 Task: Upload a behind-the-scenes video.
Action: Mouse moved to (862, 66)
Screenshot: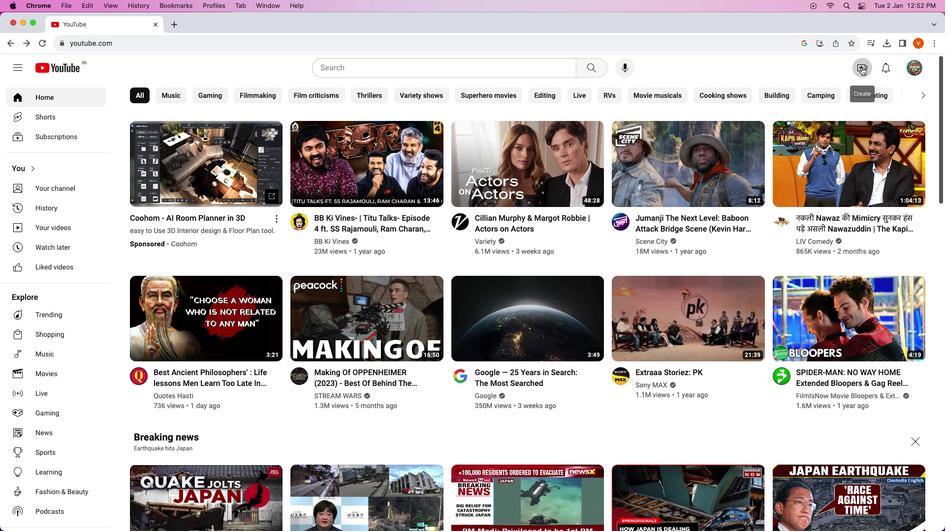 
Action: Mouse pressed left at (862, 66)
Screenshot: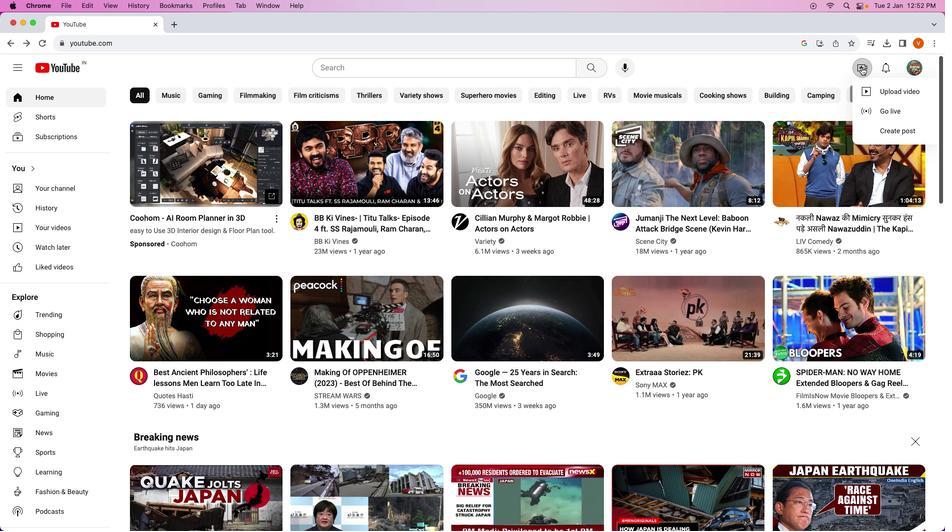 
Action: Mouse moved to (872, 87)
Screenshot: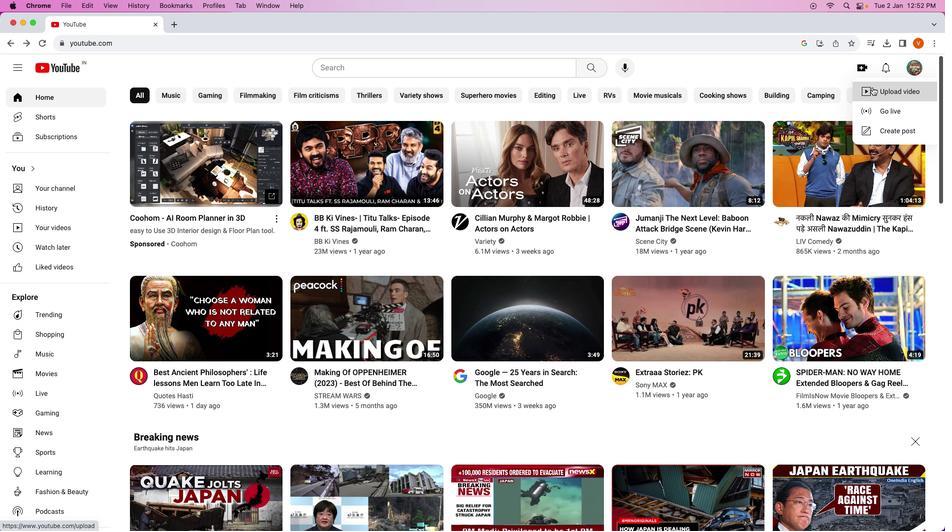 
Action: Mouse pressed left at (872, 87)
Screenshot: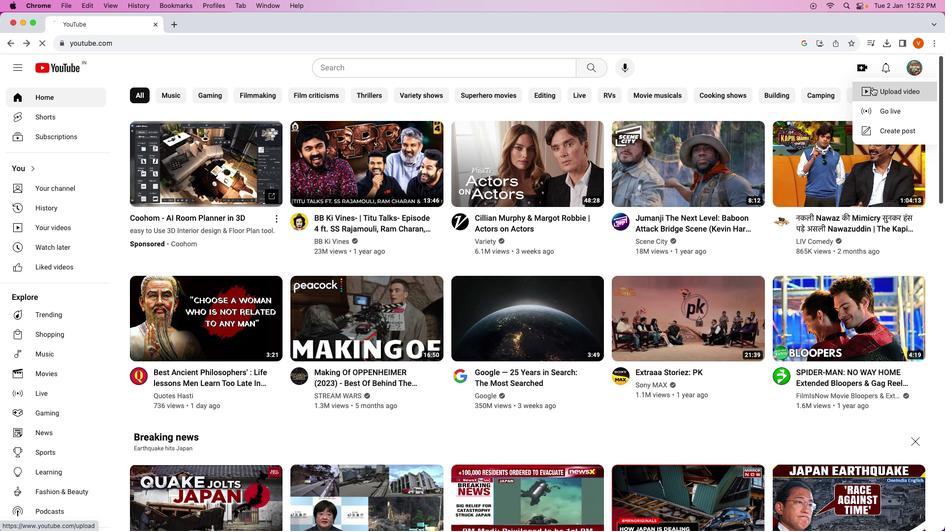 
Action: Mouse moved to (467, 353)
Screenshot: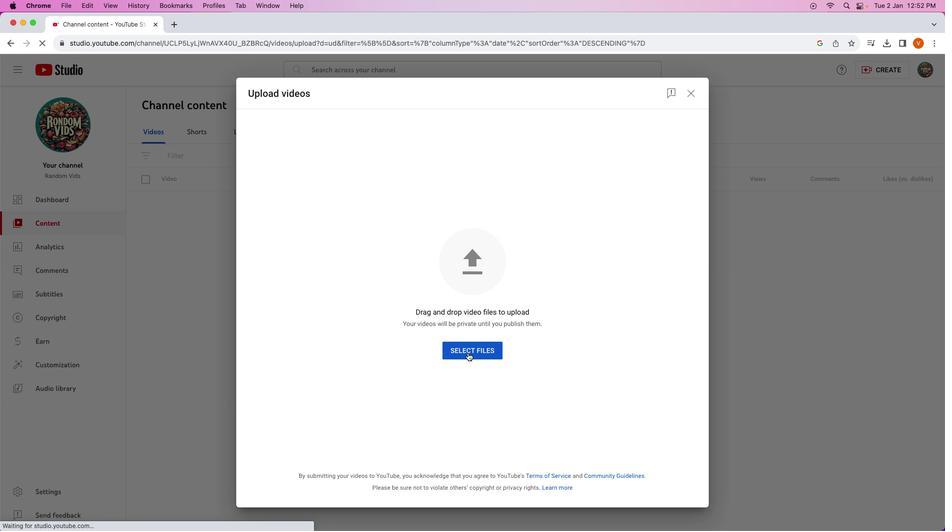 
Action: Mouse pressed left at (467, 353)
Screenshot: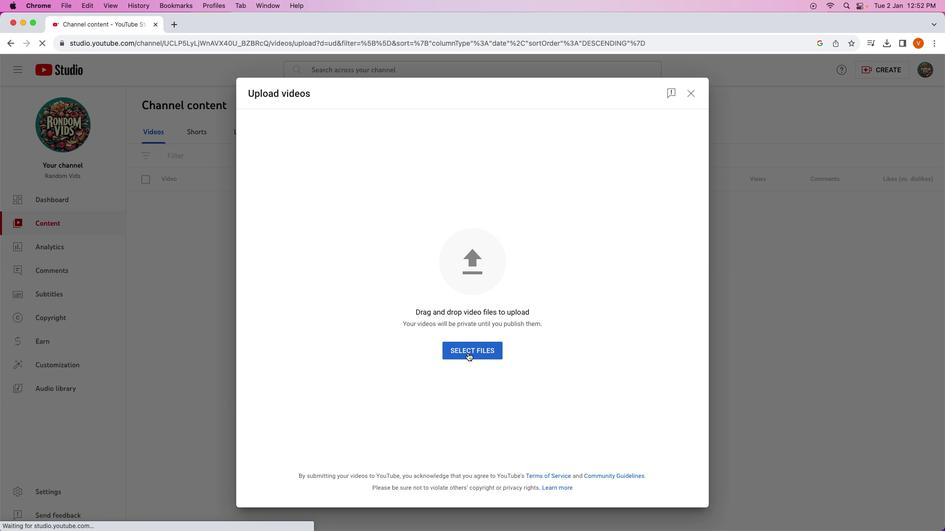
Action: Mouse moved to (394, 239)
Screenshot: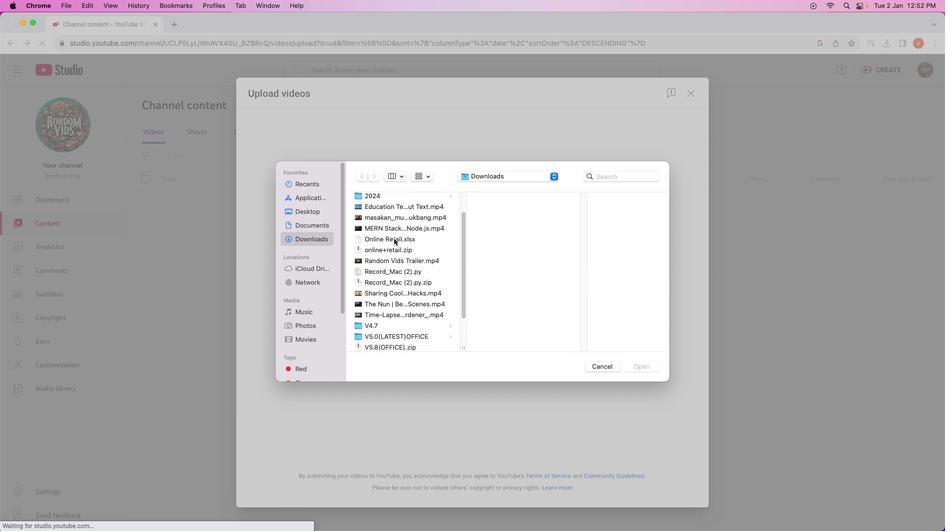 
Action: Mouse scrolled (394, 239) with delta (0, 0)
Screenshot: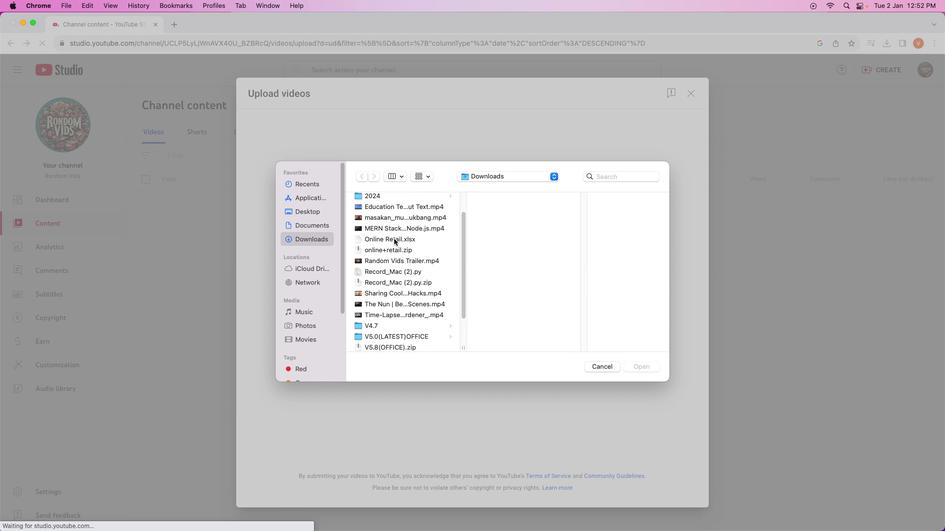 
Action: Mouse scrolled (394, 239) with delta (0, 0)
Screenshot: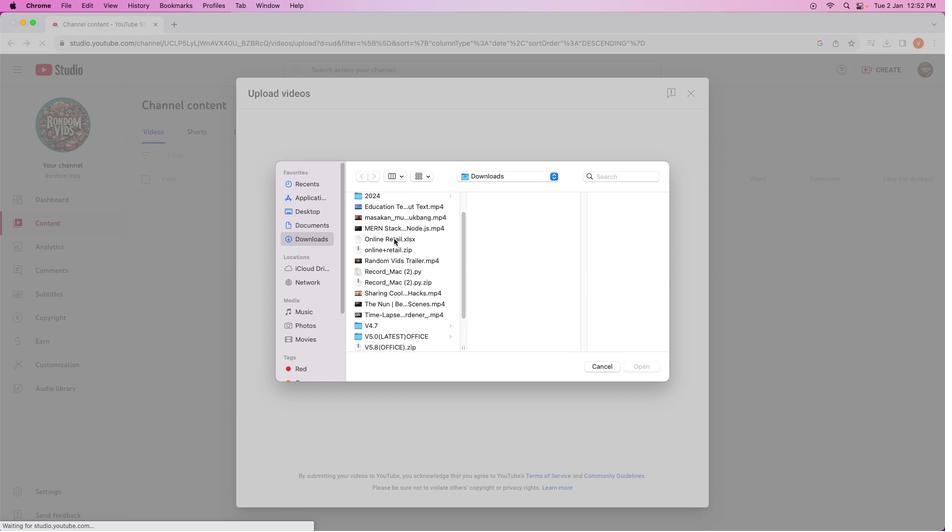 
Action: Mouse scrolled (394, 239) with delta (0, 0)
Screenshot: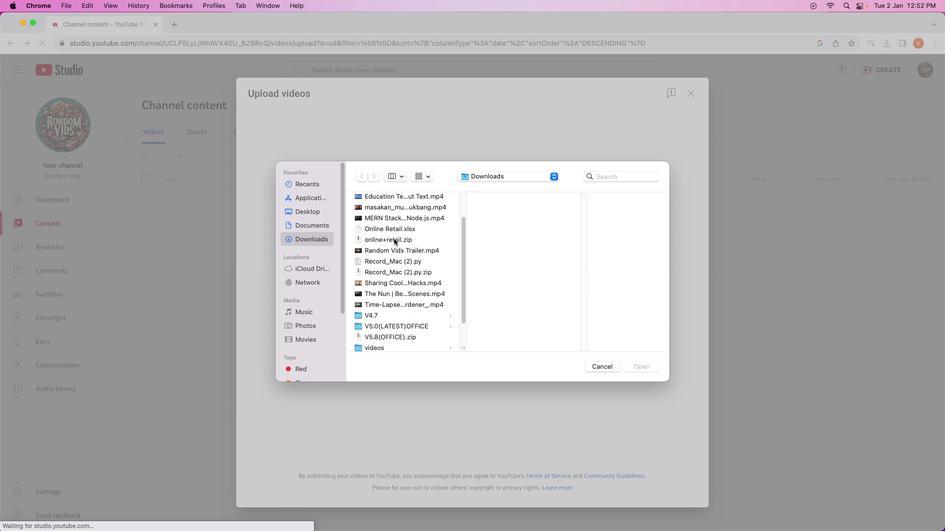 
Action: Mouse scrolled (394, 239) with delta (0, 0)
Screenshot: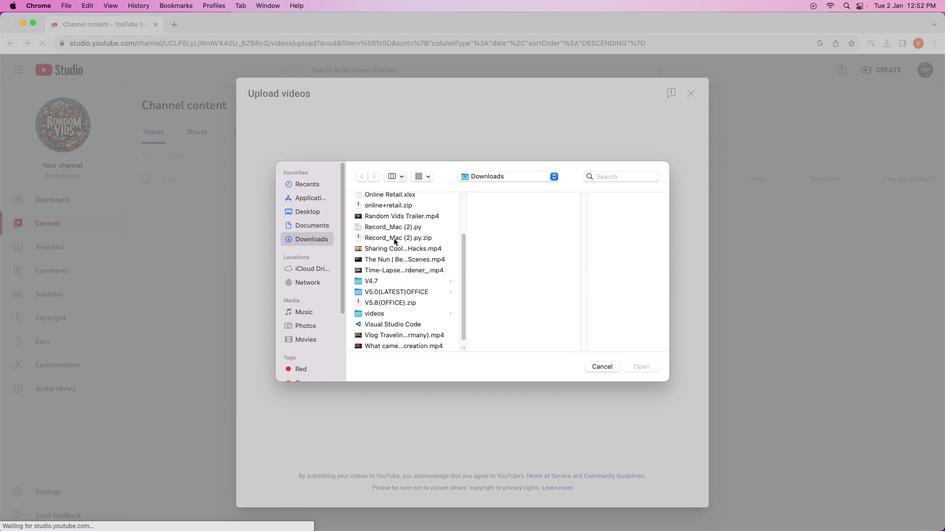 
Action: Mouse scrolled (394, 239) with delta (0, 0)
Screenshot: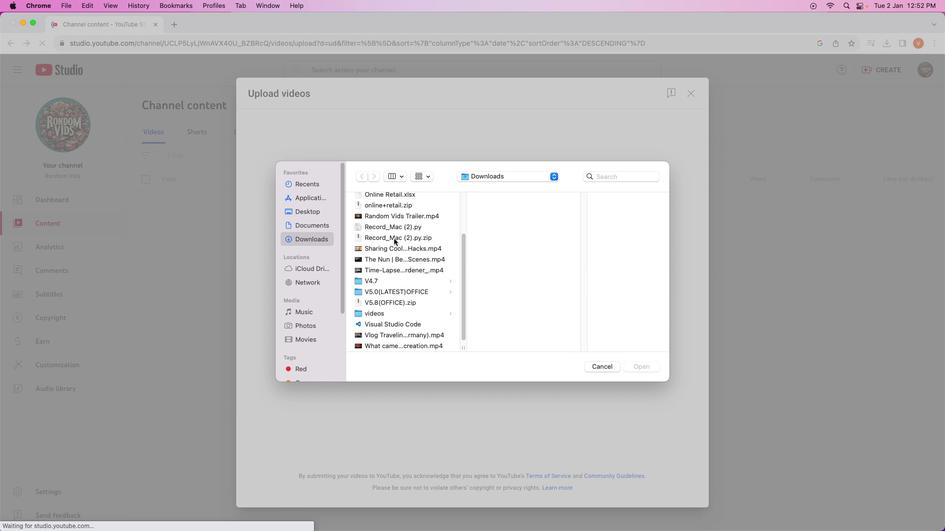 
Action: Mouse scrolled (394, 239) with delta (0, -1)
Screenshot: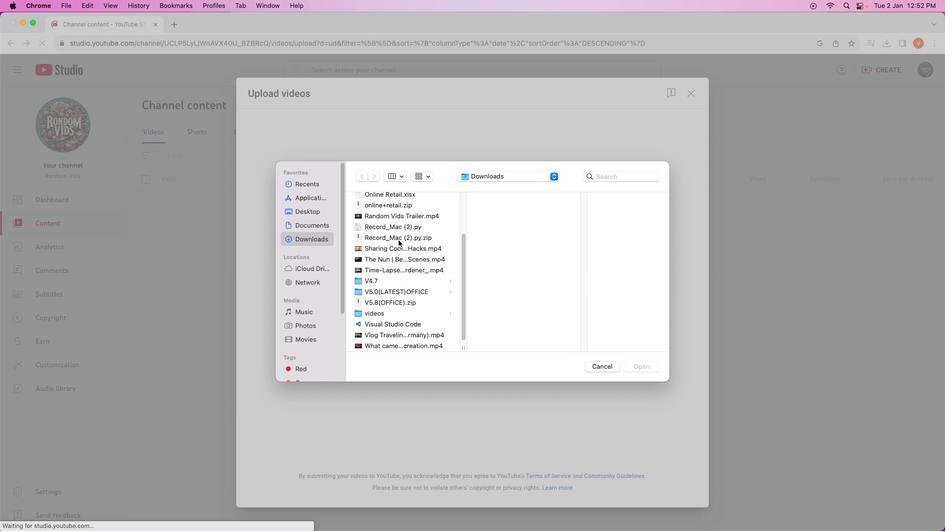 
Action: Mouse moved to (377, 261)
Screenshot: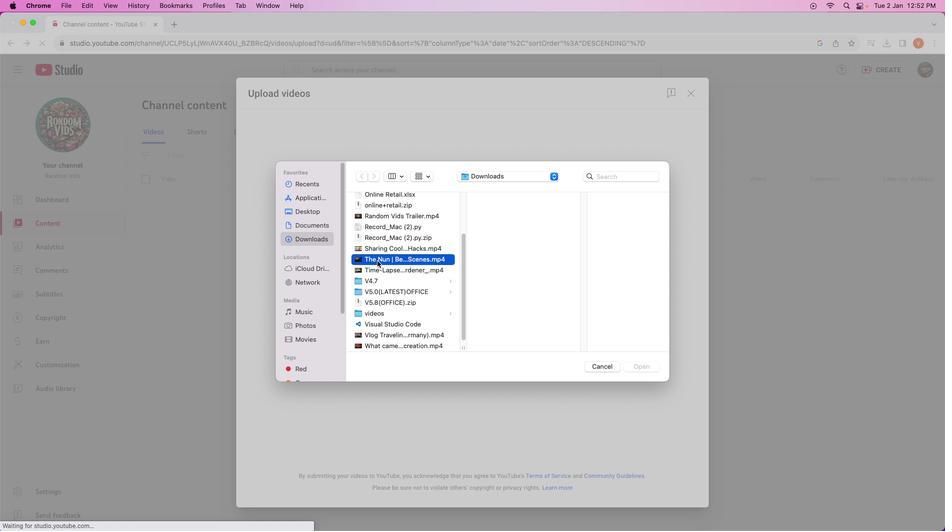 
Action: Mouse pressed left at (377, 261)
Screenshot: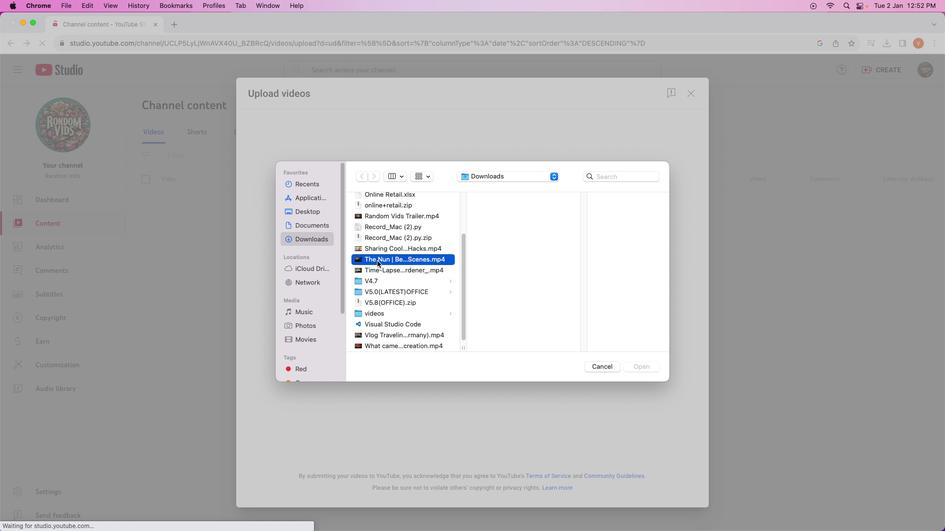 
Action: Mouse moved to (642, 368)
Screenshot: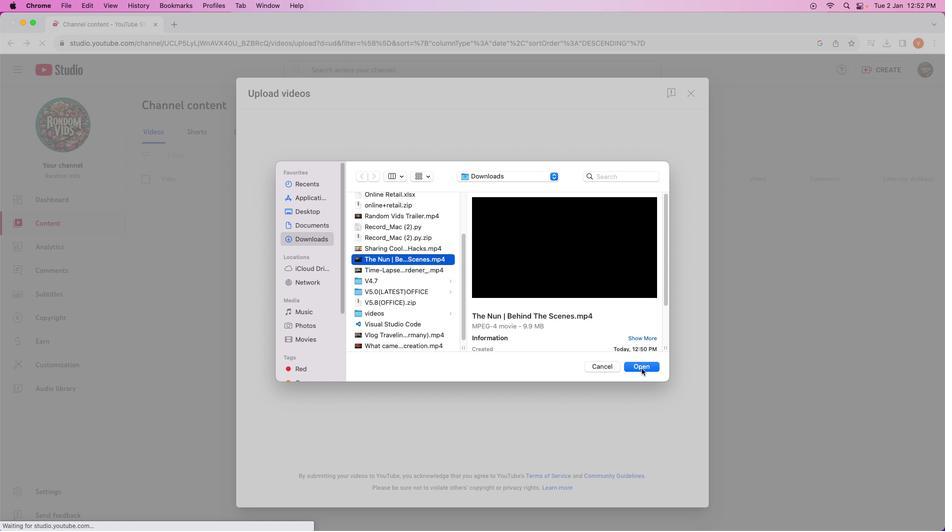 
Action: Mouse pressed left at (642, 368)
Screenshot: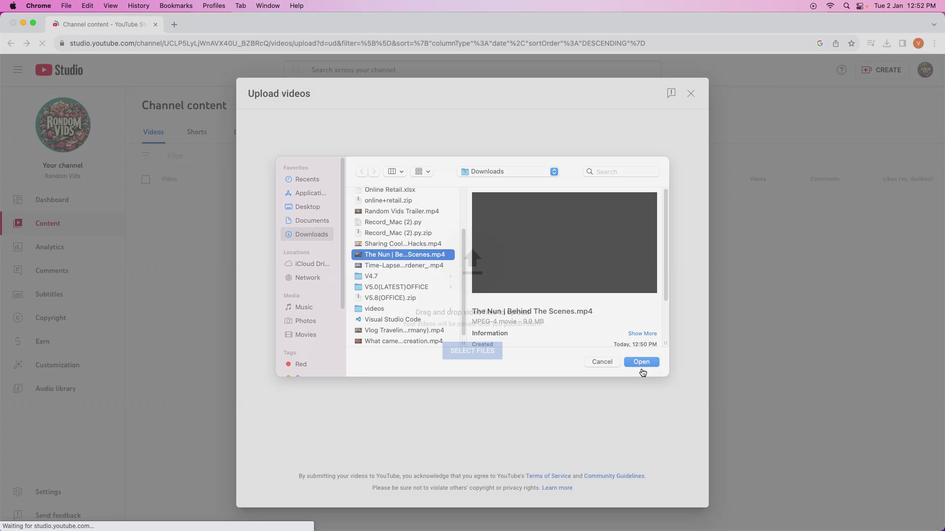 
Action: Mouse moved to (373, 253)
Screenshot: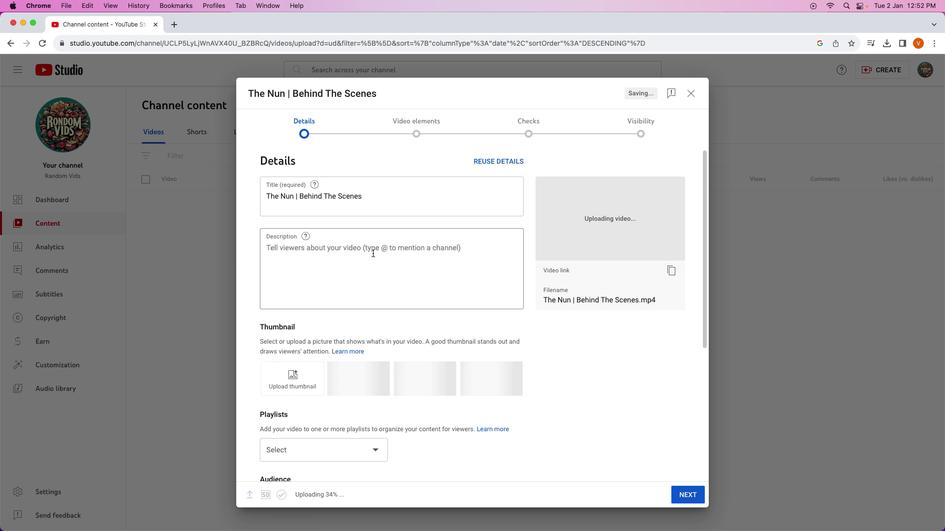
Action: Mouse pressed left at (373, 253)
Screenshot: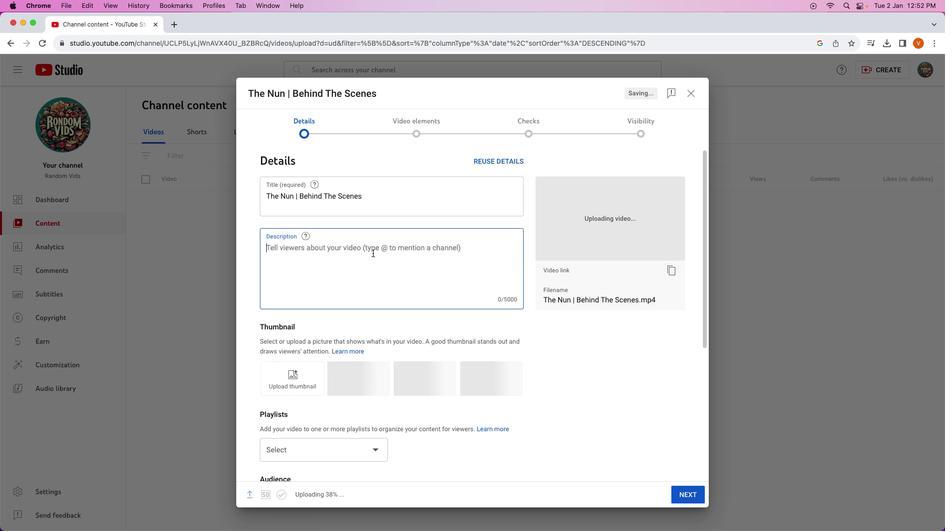 
Action: Mouse moved to (372, 253)
Screenshot: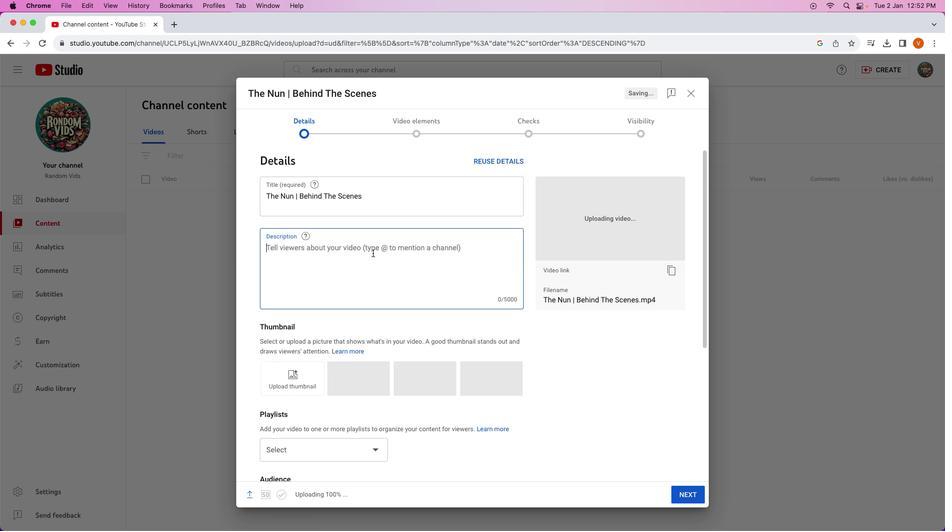 
Action: Key pressed Key.shift'T''h''s'Key.backspace'i''s'Key.space'v''i''d''e''o'Key.space'i''s'Key.space'a''b''o''u''t'Key.space'b''e''h''i''n''e'Key.backspace'd'Key.space't''h''e'Key.space's''c''e''n''e''s'Key.space'o''f'Key.space'h''o''e'Key.backspace'r''r''o''r'Key.space'm''o''b''i''e'Key.backspaceKey.backspaceKey.backspace'v''i''e'Key.spaceKey.shift'T''h''e'Key.spaceKey.shift'N''u''n'
Screenshot: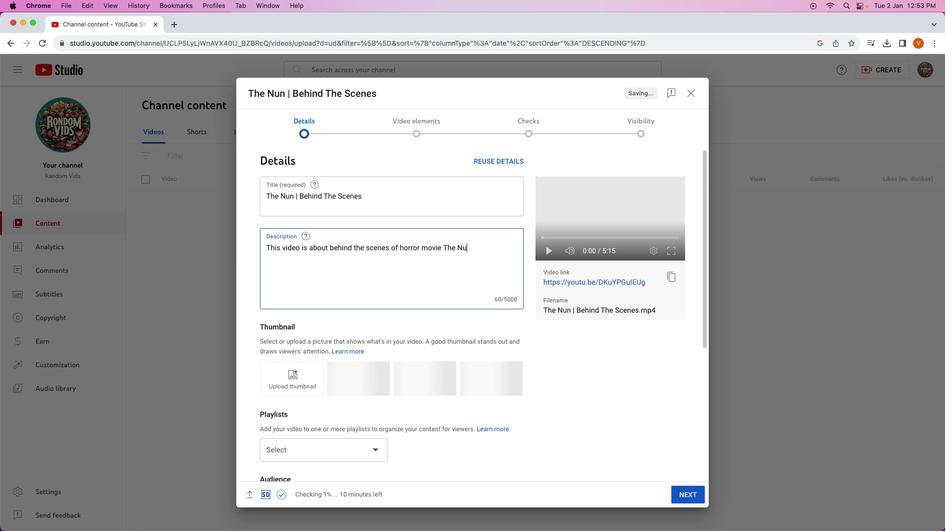 
Action: Mouse moved to (418, 338)
Screenshot: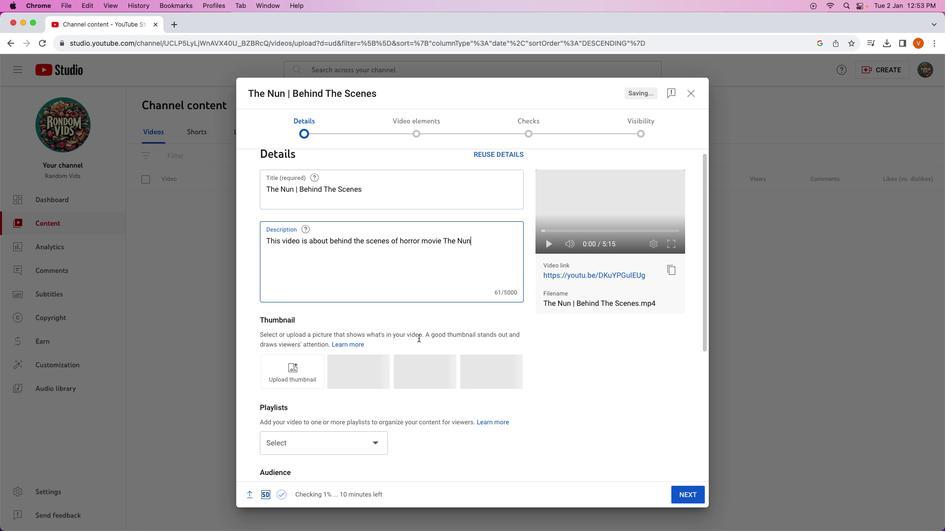 
Action: Mouse scrolled (418, 338) with delta (0, 0)
Screenshot: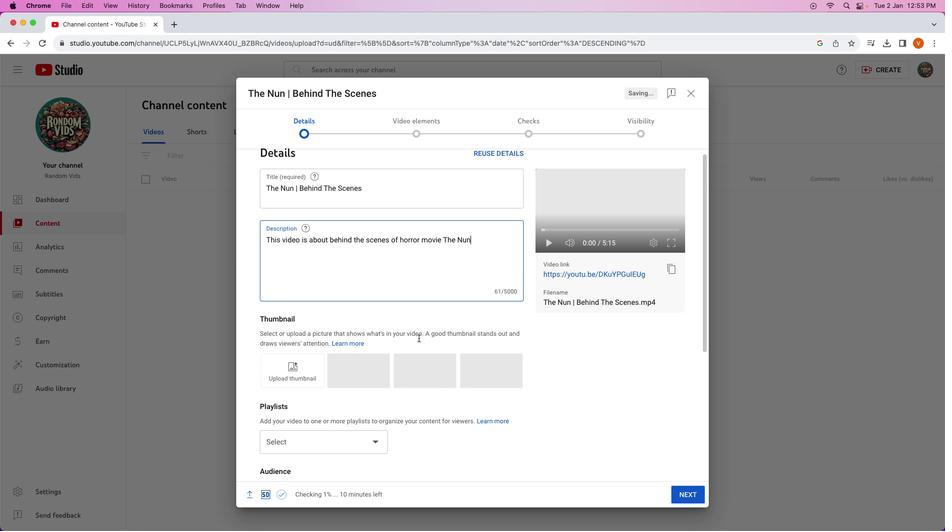 
Action: Mouse scrolled (418, 338) with delta (0, 0)
Screenshot: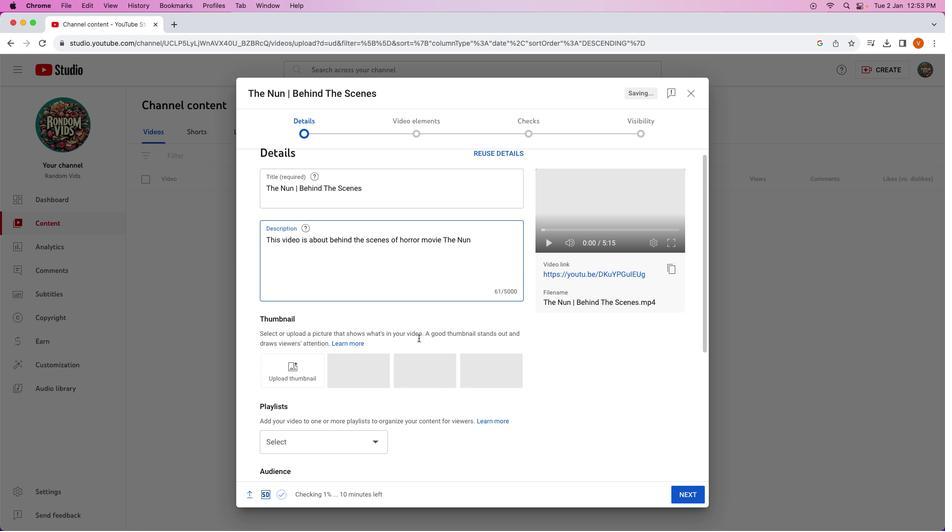 
Action: Mouse scrolled (418, 338) with delta (0, 0)
Screenshot: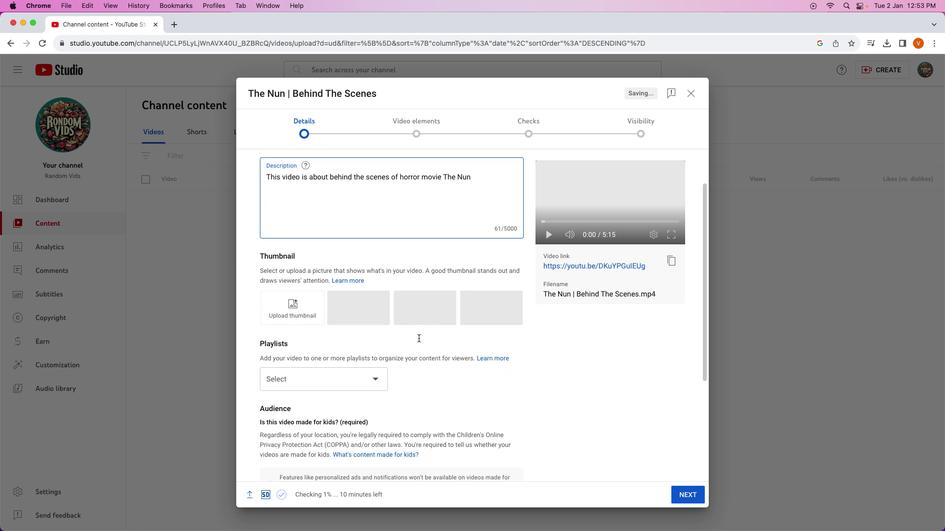 
Action: Mouse scrolled (418, 338) with delta (0, 0)
Screenshot: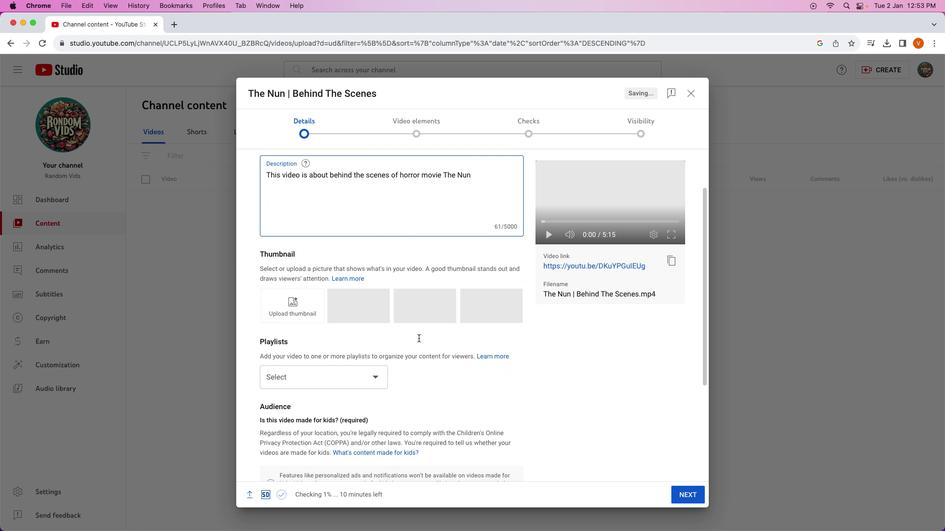 
Action: Mouse scrolled (418, 338) with delta (0, 0)
Screenshot: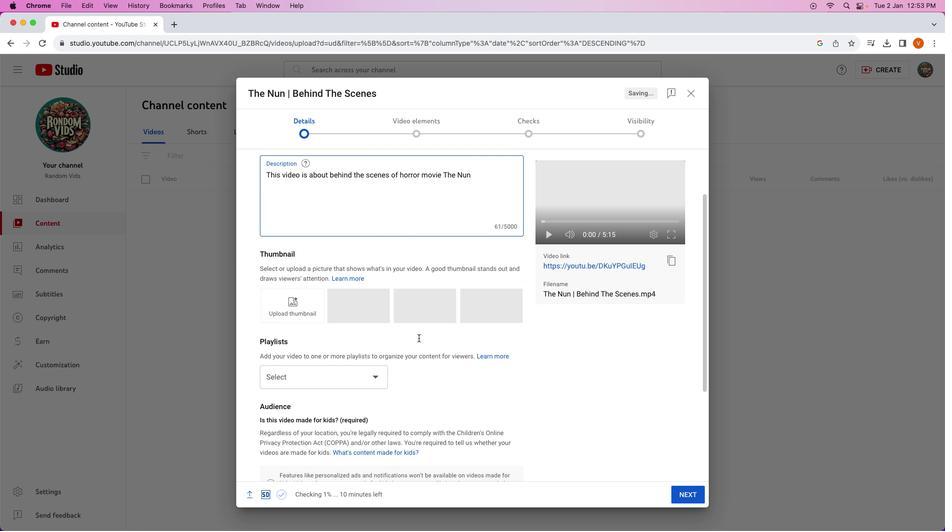
Action: Mouse scrolled (418, 338) with delta (0, 0)
Screenshot: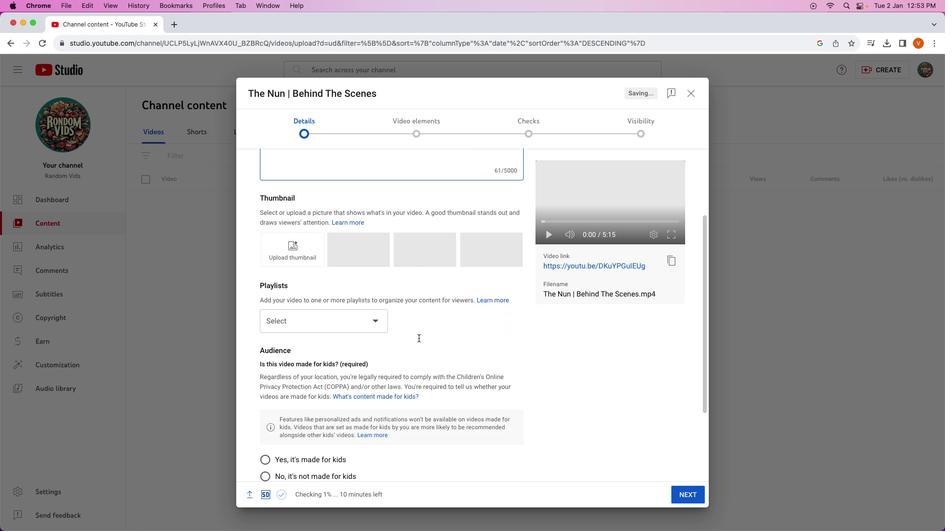 
Action: Mouse scrolled (418, 338) with delta (0, 0)
Screenshot: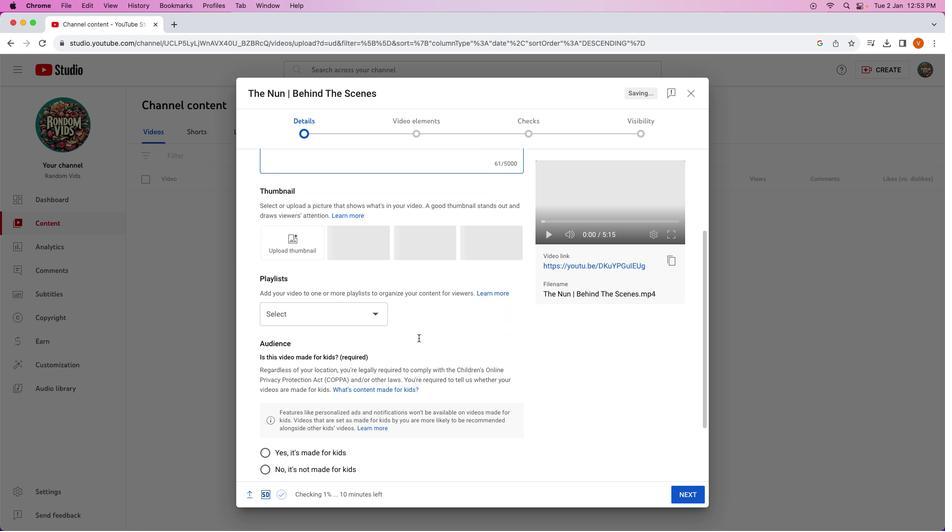 
Action: Mouse scrolled (418, 338) with delta (0, 0)
Screenshot: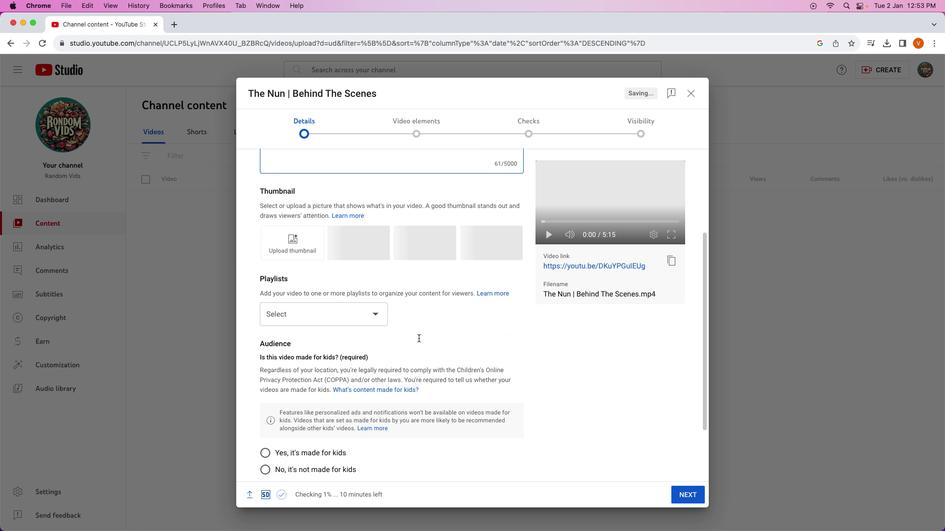 
Action: Mouse scrolled (418, 338) with delta (0, 0)
Screenshot: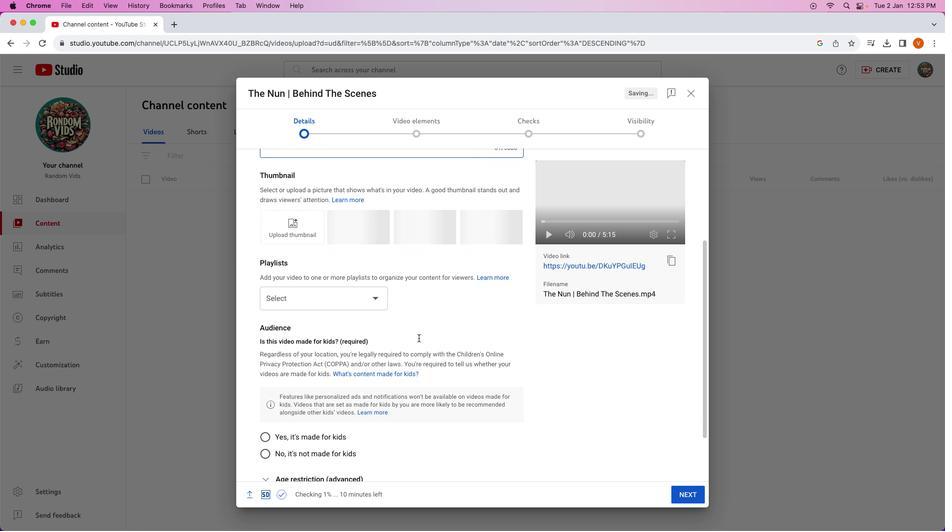 
Action: Mouse scrolled (418, 338) with delta (0, 0)
Screenshot: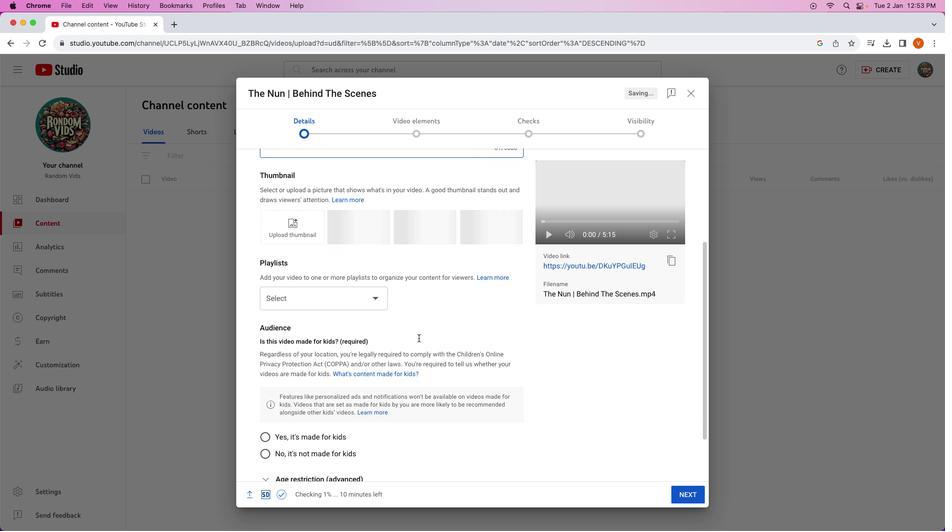 
Action: Mouse scrolled (418, 338) with delta (0, 0)
Screenshot: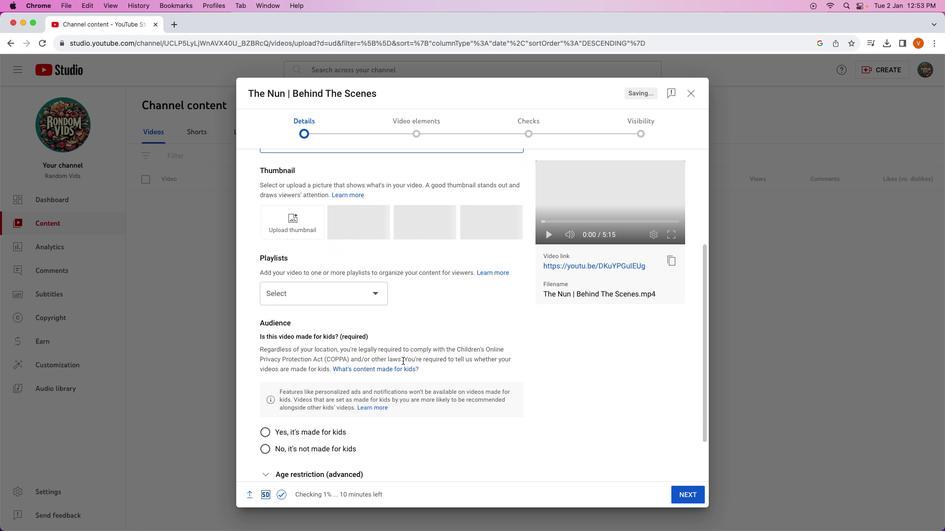 
Action: Mouse scrolled (418, 338) with delta (0, 0)
Screenshot: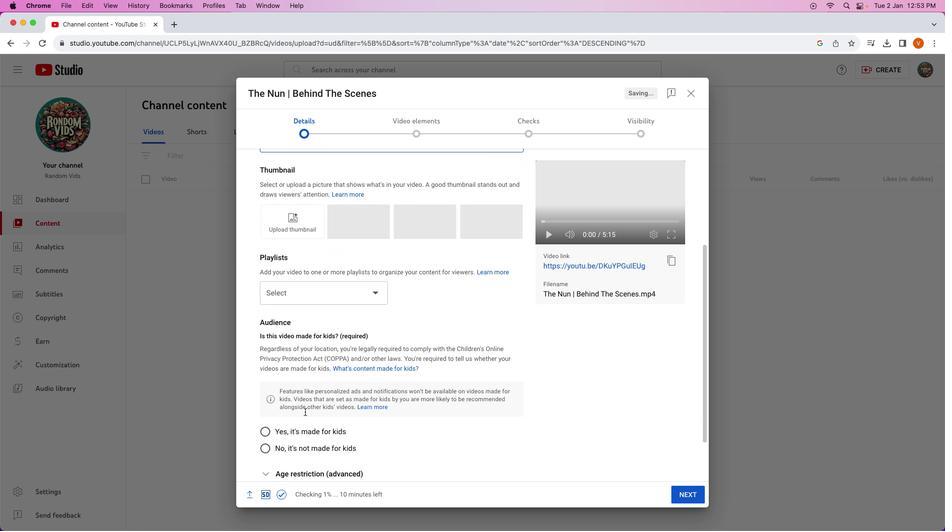 
Action: Mouse moved to (266, 447)
Screenshot: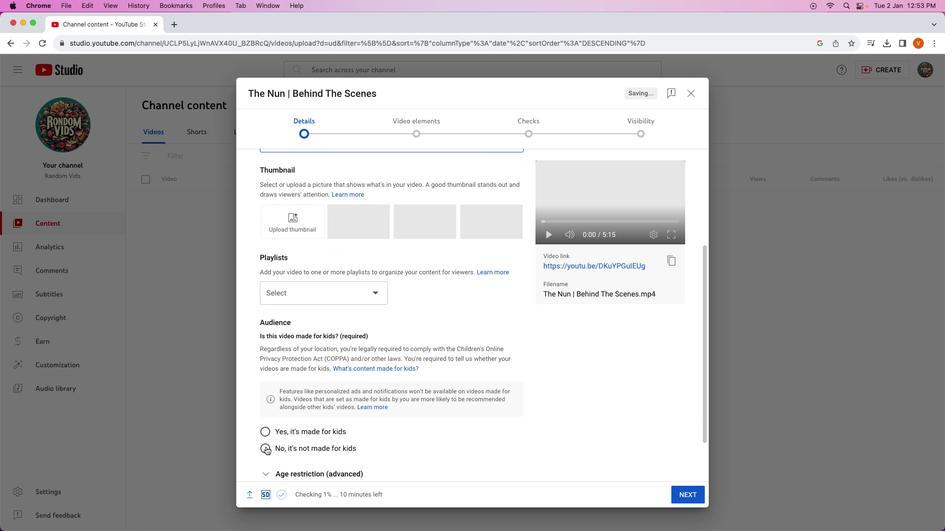 
Action: Mouse pressed left at (266, 447)
Screenshot: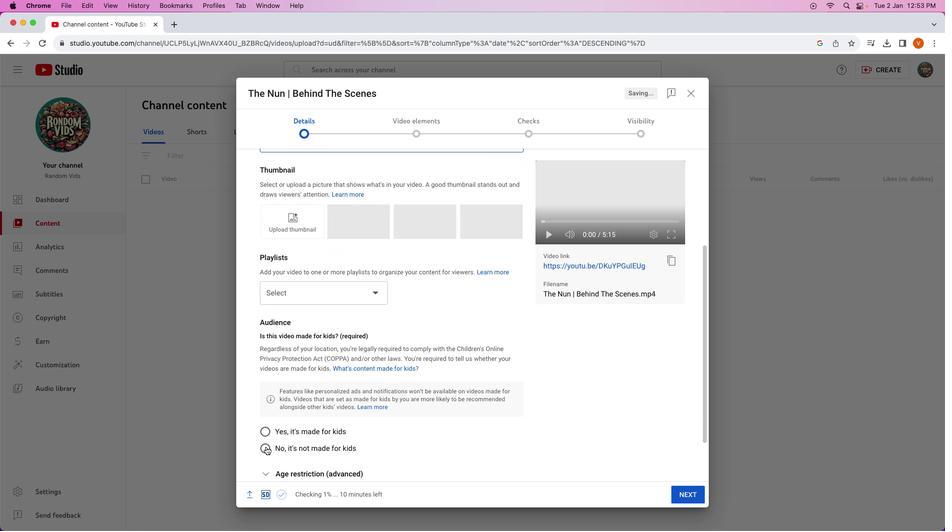 
Action: Mouse moved to (266, 447)
Screenshot: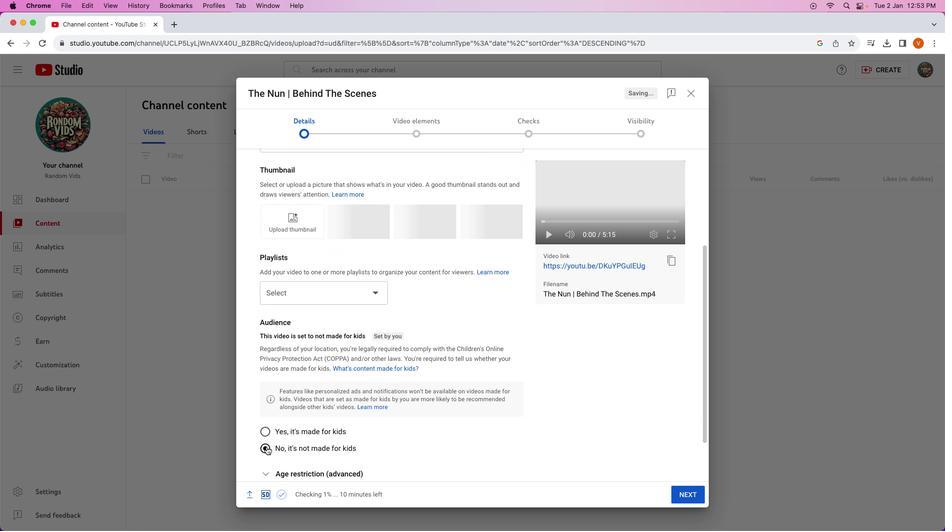 
Action: Mouse pressed left at (266, 447)
Screenshot: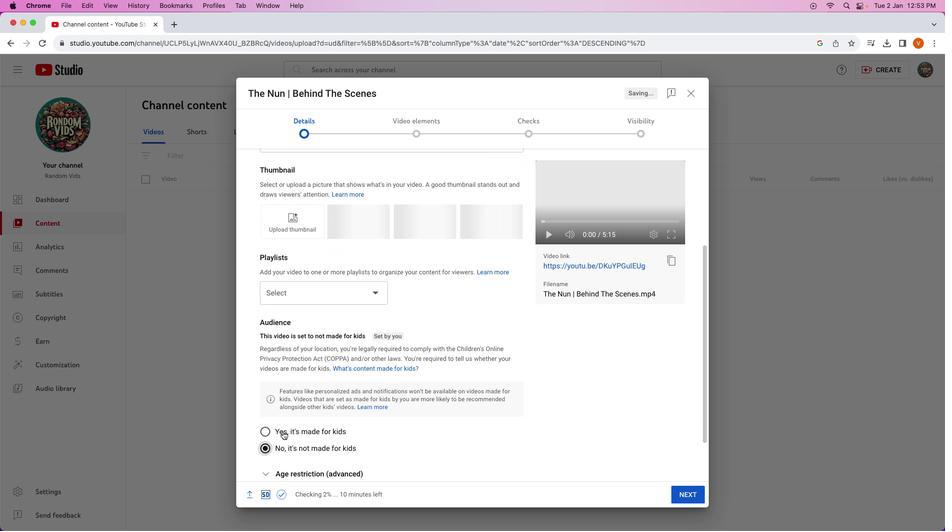 
Action: Mouse moved to (292, 425)
Screenshot: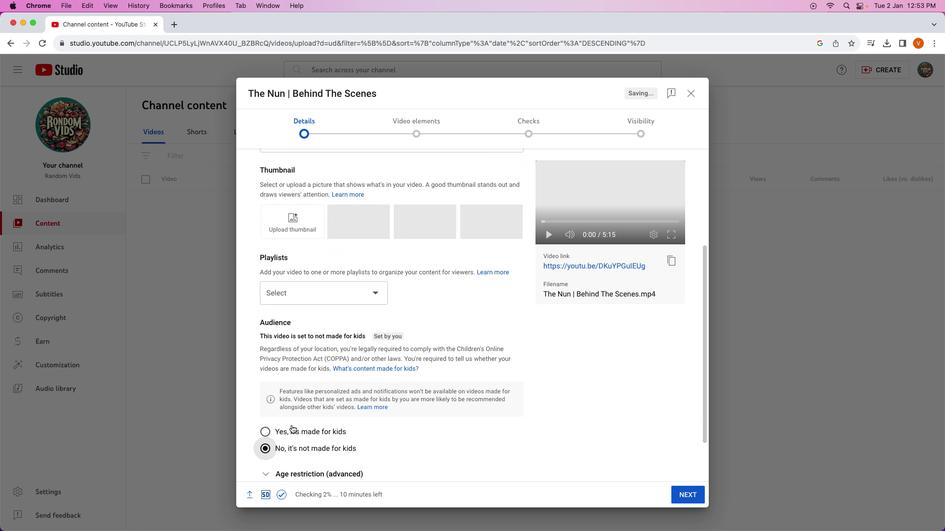 
Action: Mouse scrolled (292, 425) with delta (0, 0)
Screenshot: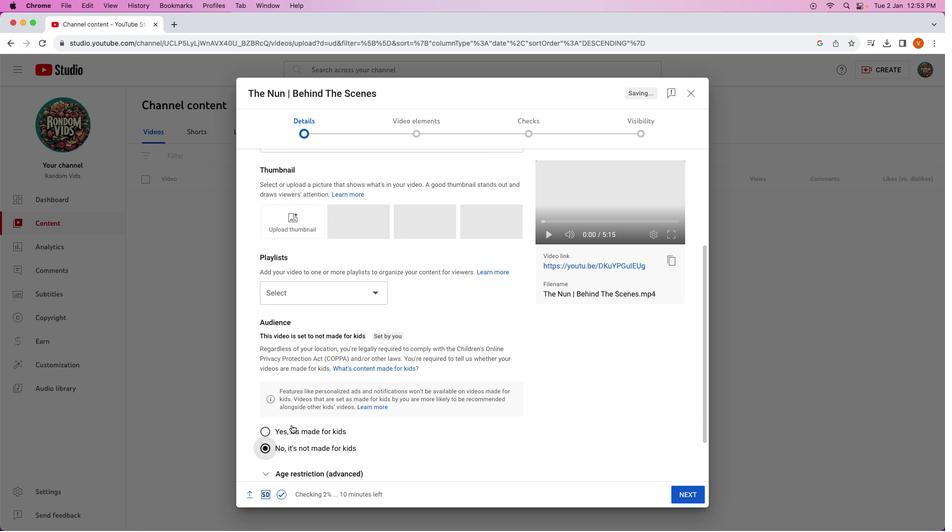 
Action: Mouse moved to (292, 425)
Screenshot: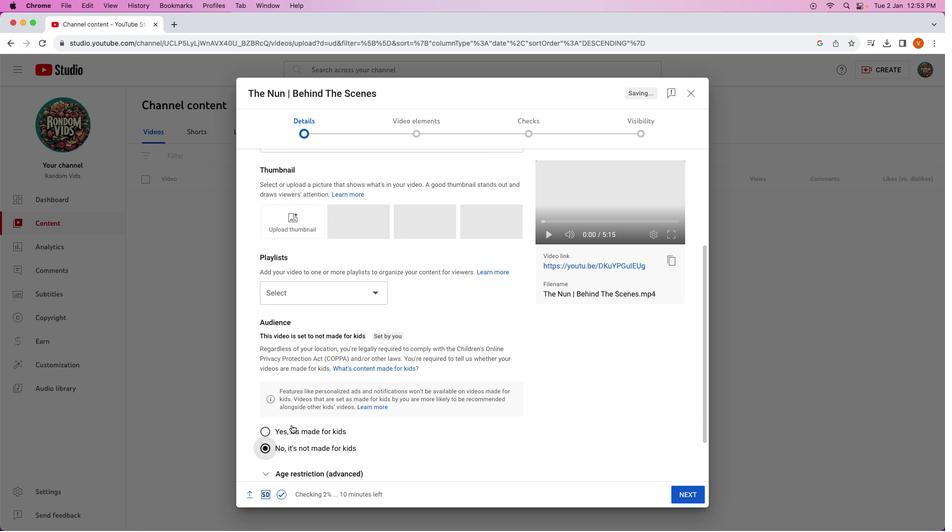 
Action: Mouse scrolled (292, 425) with delta (0, 0)
Screenshot: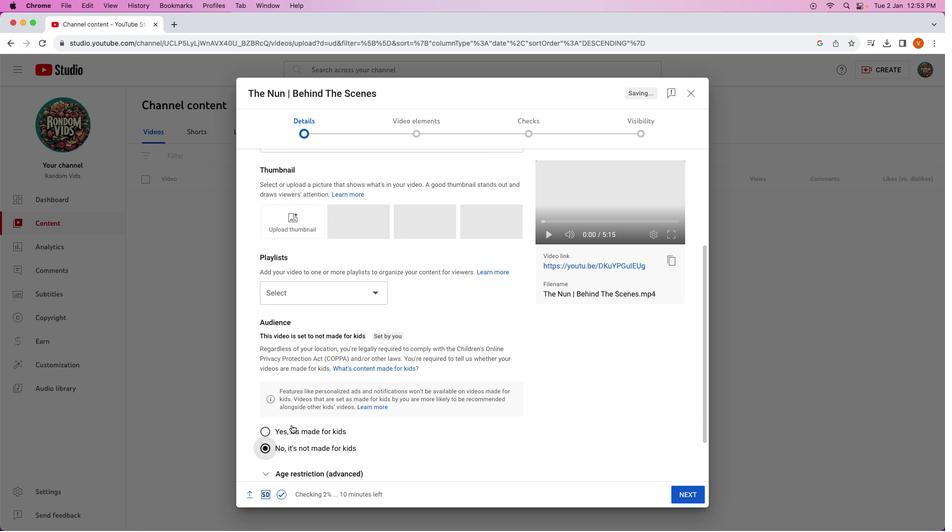 
Action: Mouse scrolled (292, 425) with delta (0, 0)
Screenshot: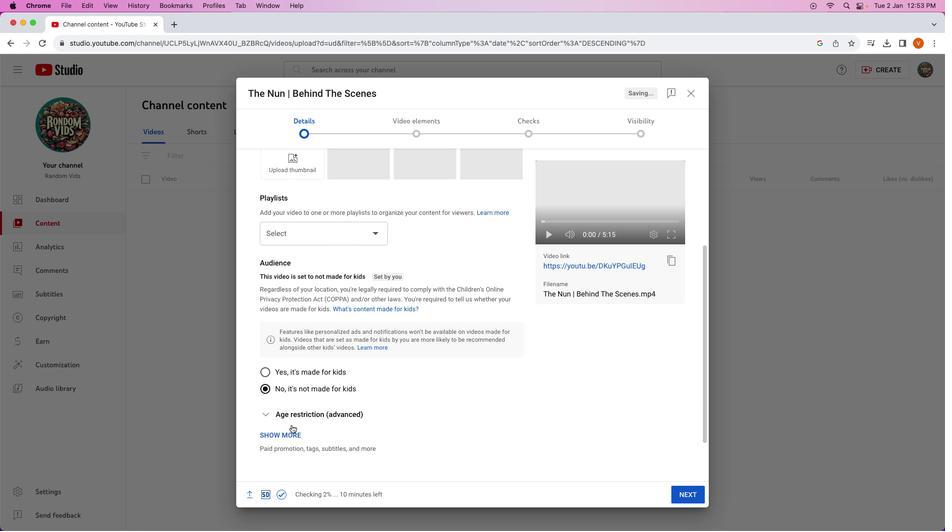 
Action: Mouse scrolled (292, 425) with delta (0, -1)
Screenshot: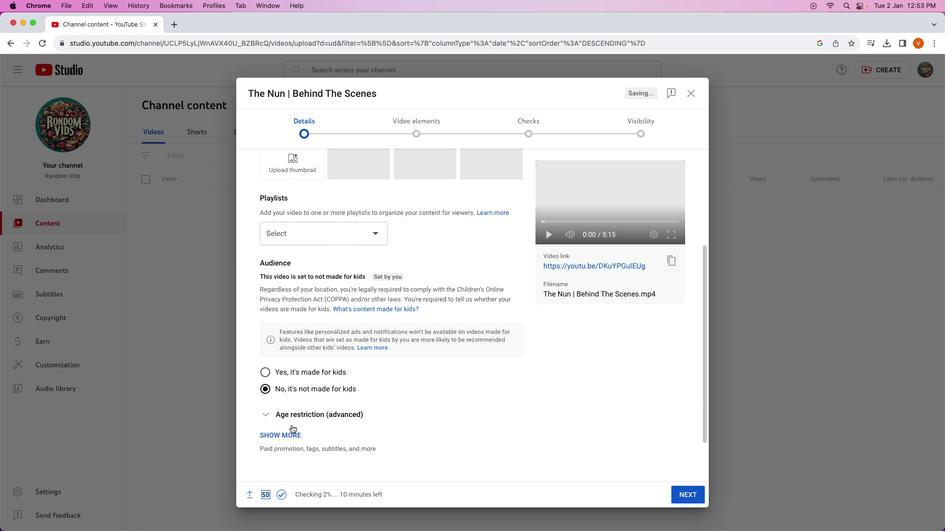 
Action: Mouse scrolled (292, 425) with delta (0, 0)
Screenshot: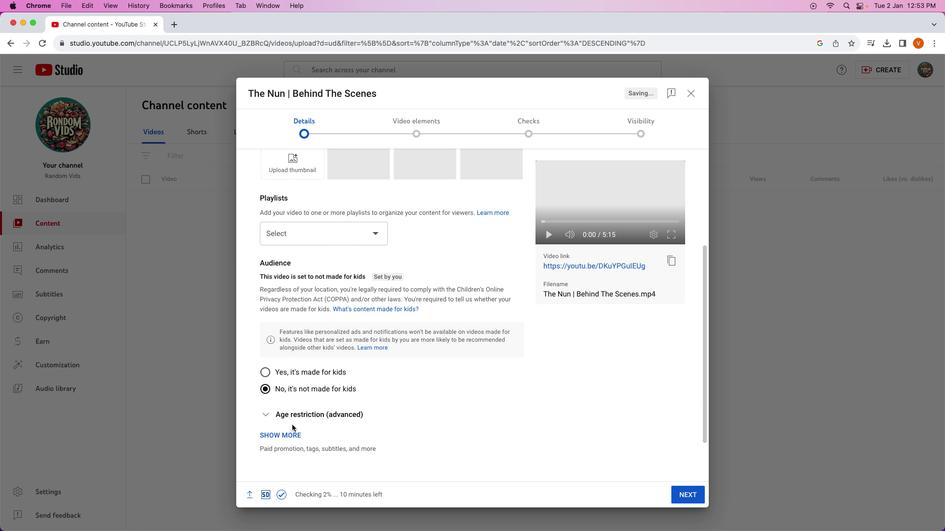 
Action: Mouse scrolled (292, 425) with delta (0, 0)
Screenshot: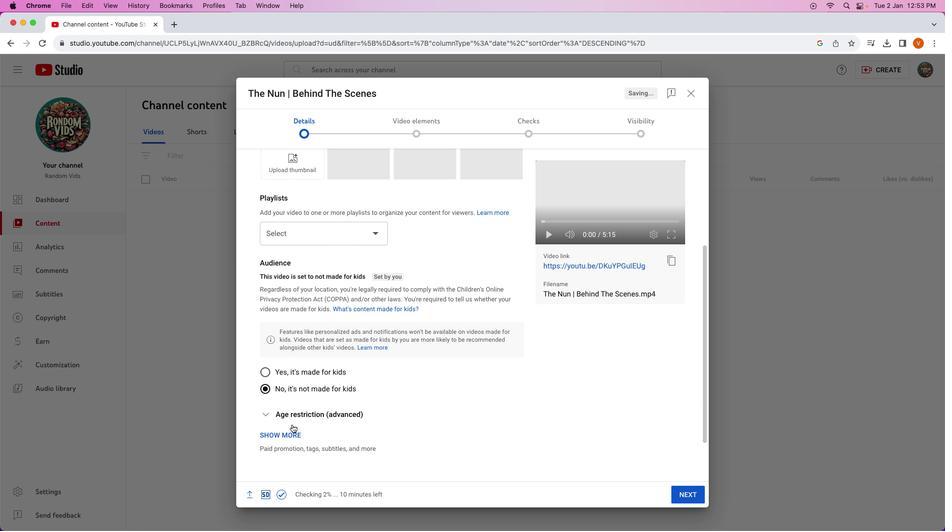 
Action: Mouse scrolled (292, 425) with delta (0, -1)
Screenshot: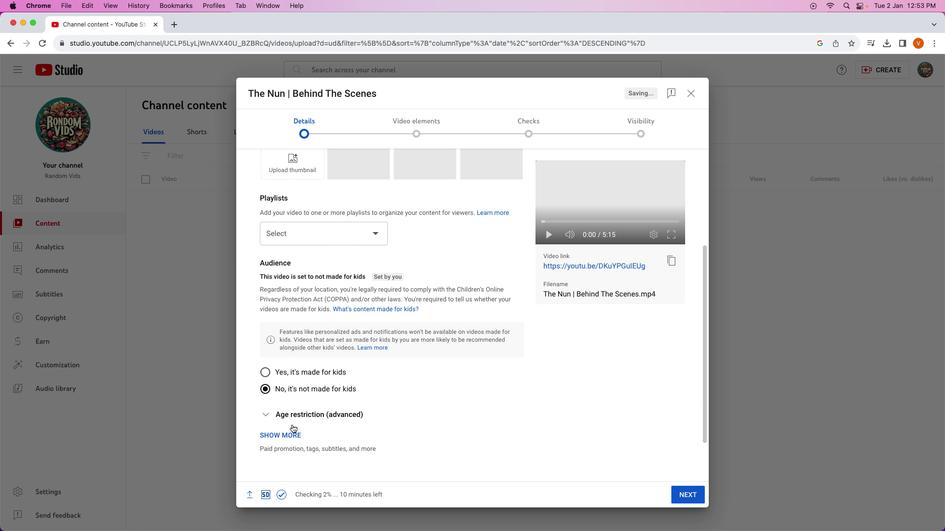 
Action: Mouse scrolled (292, 425) with delta (0, -1)
Screenshot: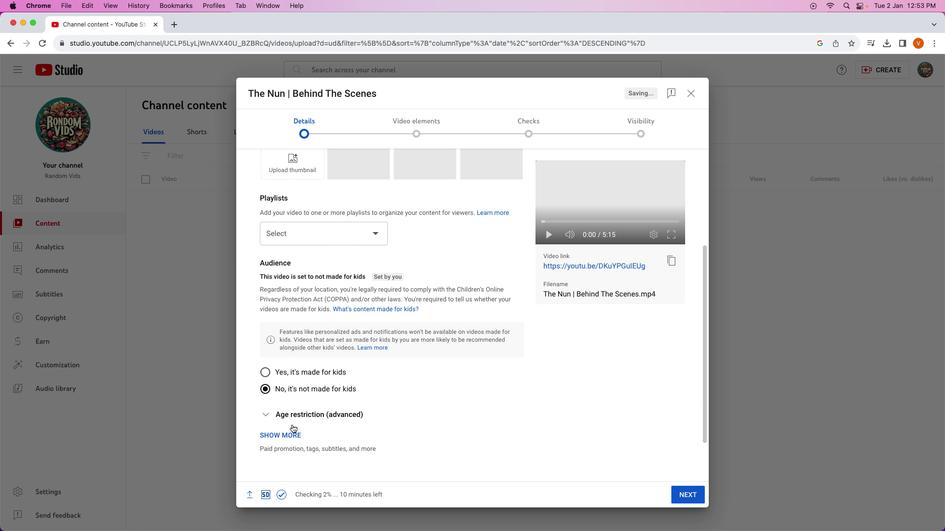 
Action: Mouse moved to (292, 425)
Screenshot: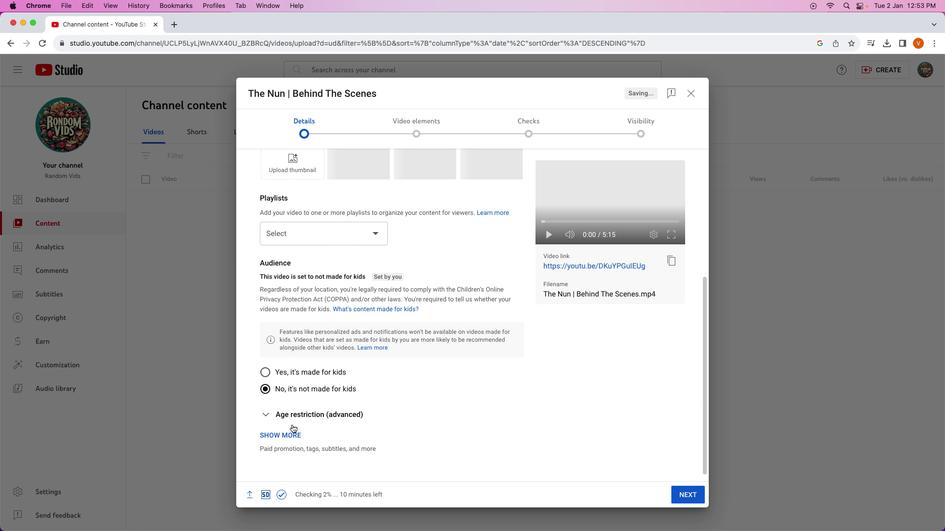 
Action: Mouse scrolled (292, 425) with delta (0, 0)
Screenshot: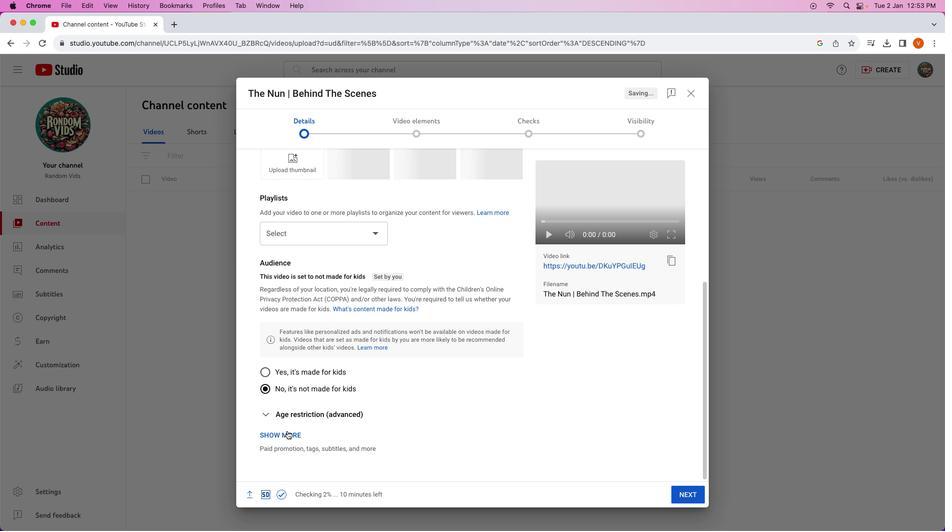 
Action: Mouse scrolled (292, 425) with delta (0, 0)
Screenshot: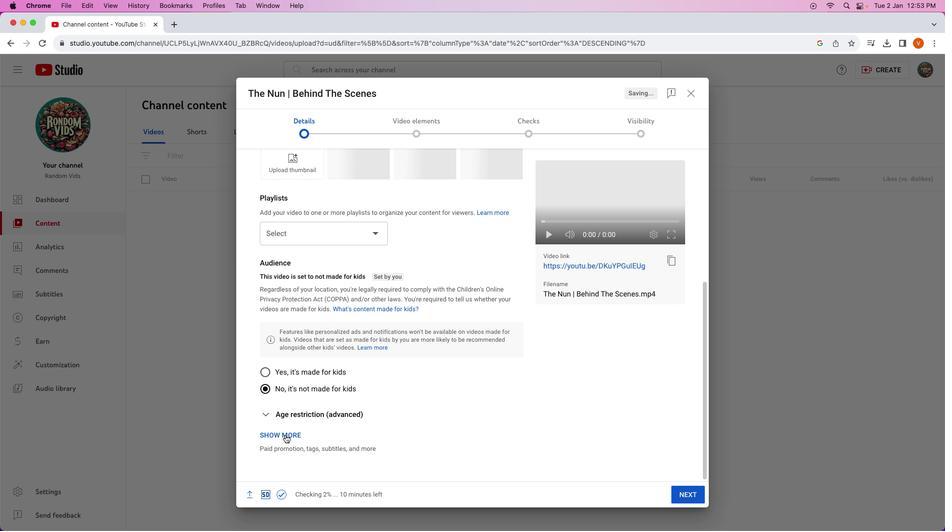 
Action: Mouse moved to (285, 435)
Screenshot: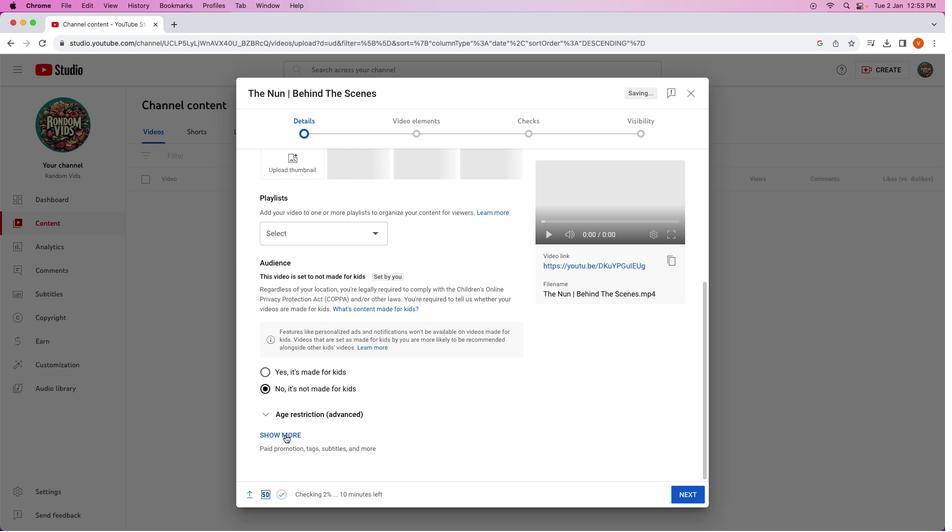 
Action: Mouse pressed left at (285, 435)
Screenshot: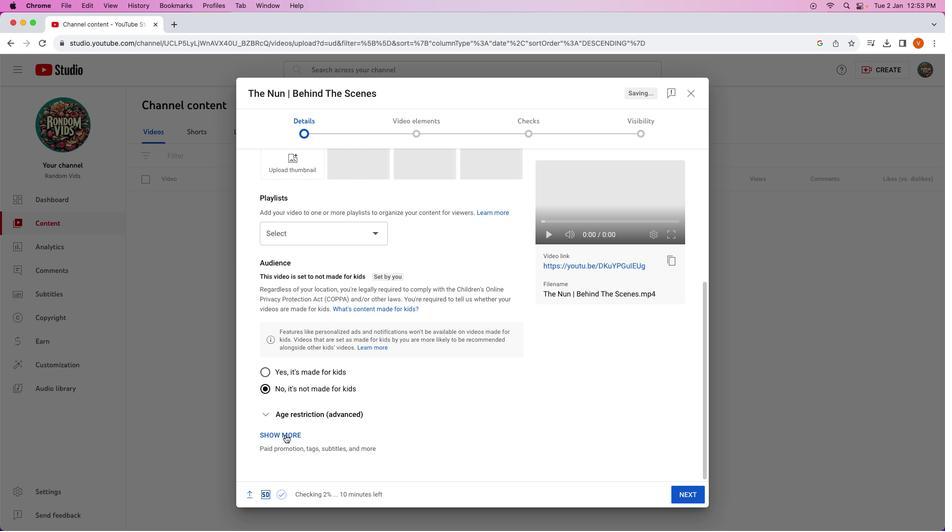 
Action: Mouse moved to (279, 438)
Screenshot: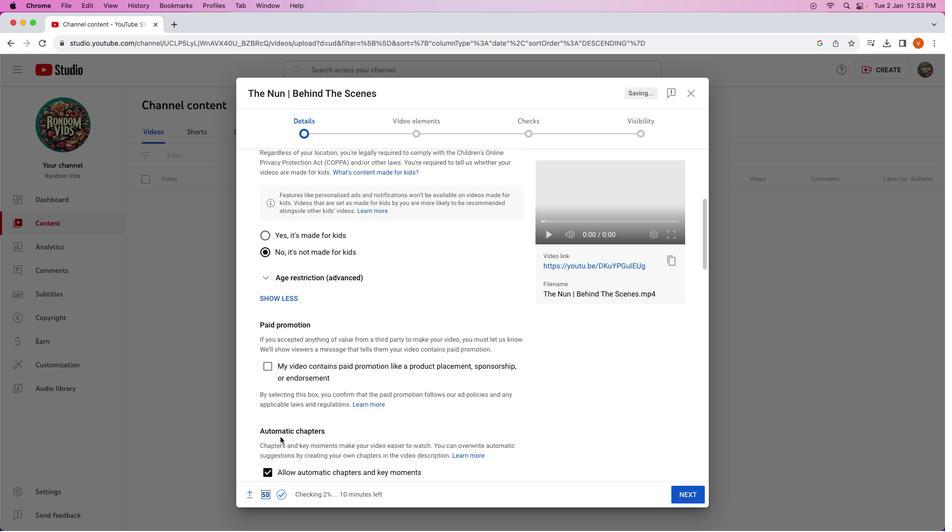 
Action: Mouse scrolled (279, 438) with delta (0, 0)
Screenshot: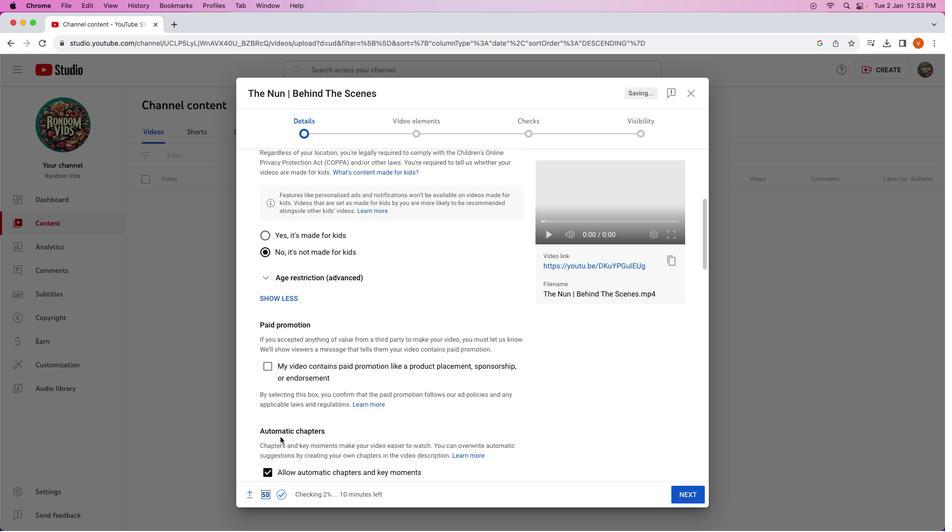 
Action: Mouse moved to (279, 438)
Screenshot: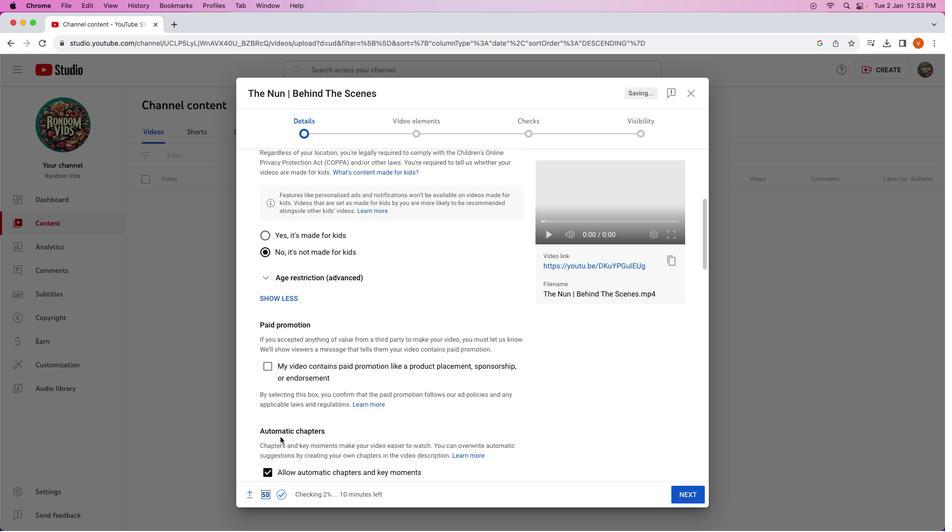 
Action: Mouse scrolled (279, 438) with delta (0, 0)
Screenshot: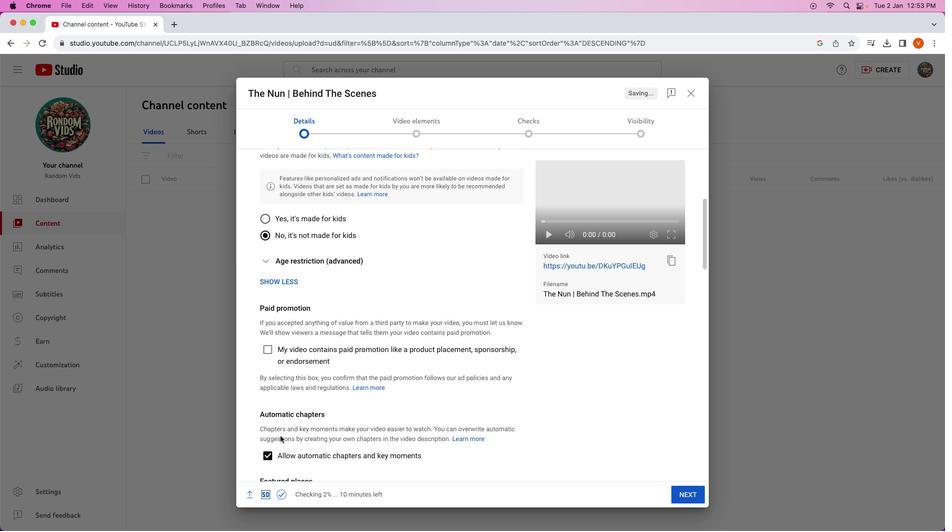 
Action: Mouse scrolled (279, 438) with delta (0, 0)
Screenshot: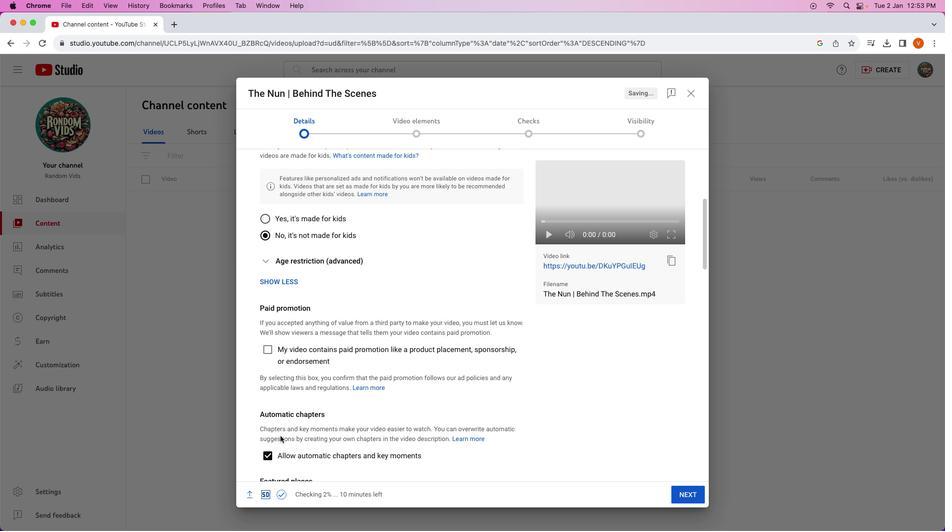 
Action: Mouse scrolled (279, 438) with delta (0, -1)
Screenshot: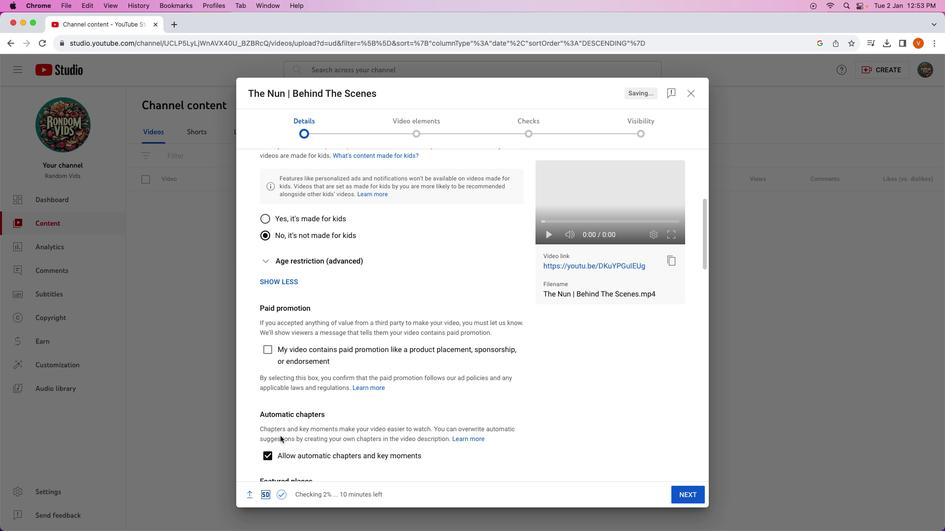 
Action: Mouse moved to (280, 436)
Screenshot: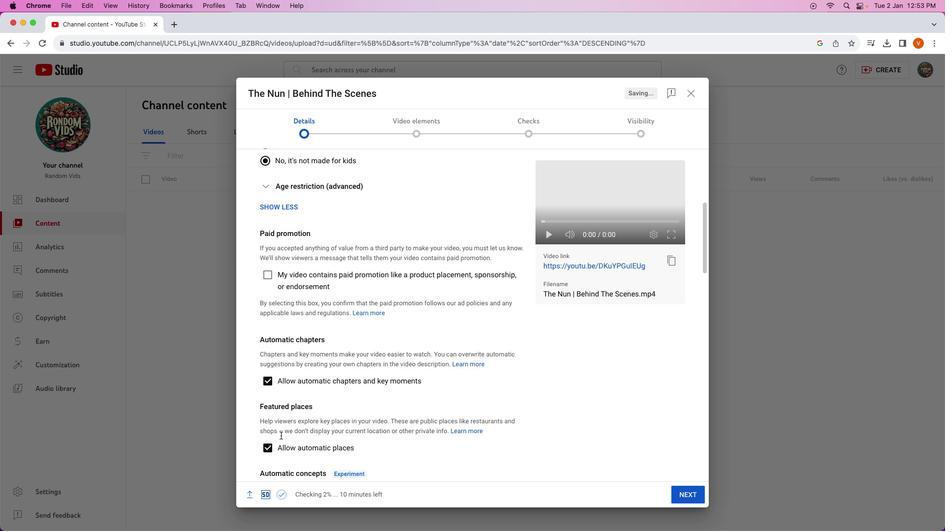 
Action: Mouse scrolled (280, 436) with delta (0, 0)
Screenshot: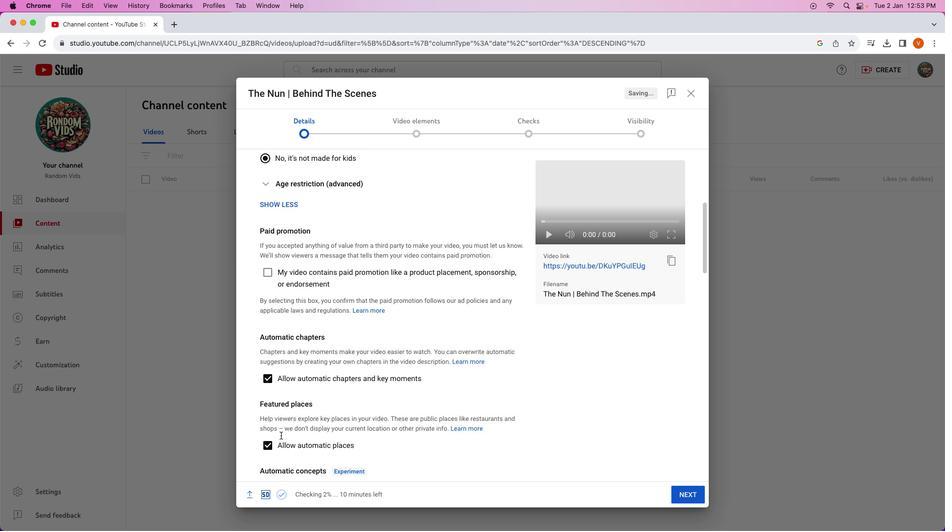 
Action: Mouse scrolled (280, 436) with delta (0, 0)
Screenshot: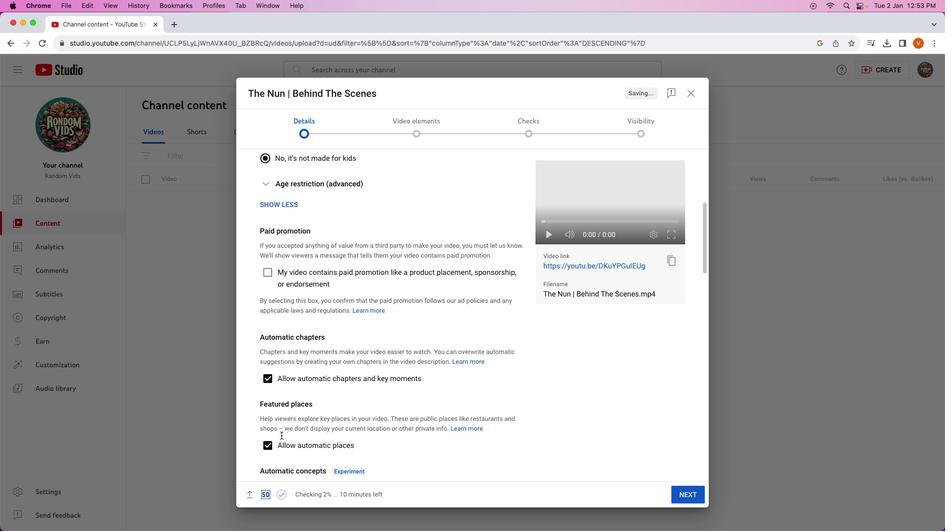 
Action: Mouse scrolled (280, 436) with delta (0, 0)
Screenshot: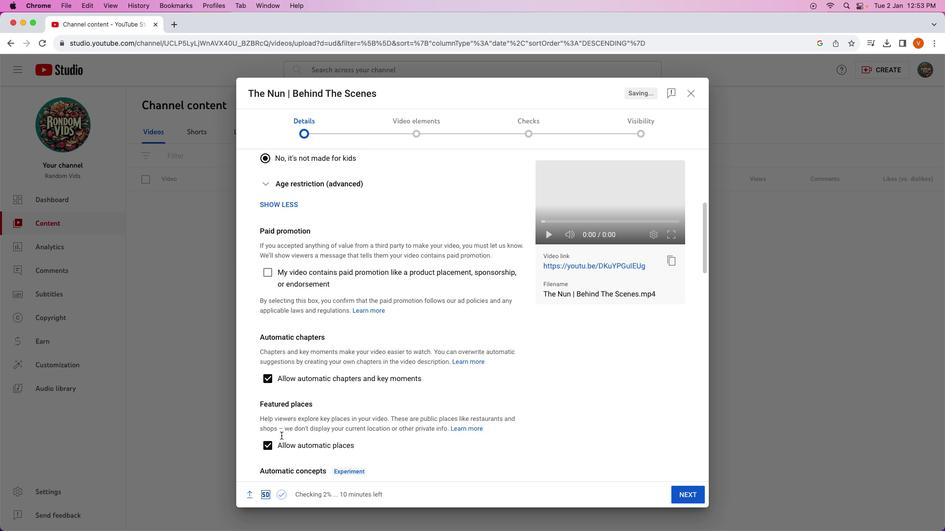 
Action: Mouse moved to (281, 435)
Screenshot: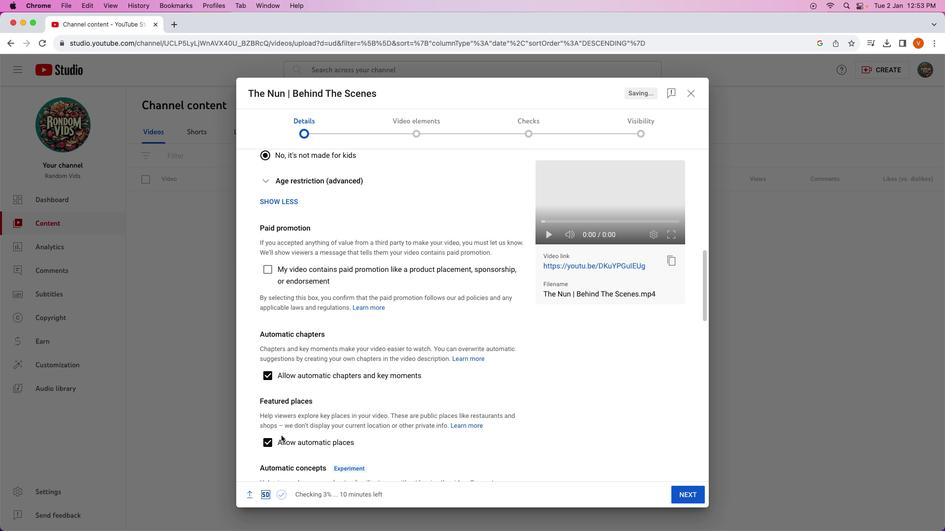 
Action: Mouse scrolled (281, 435) with delta (0, 0)
Screenshot: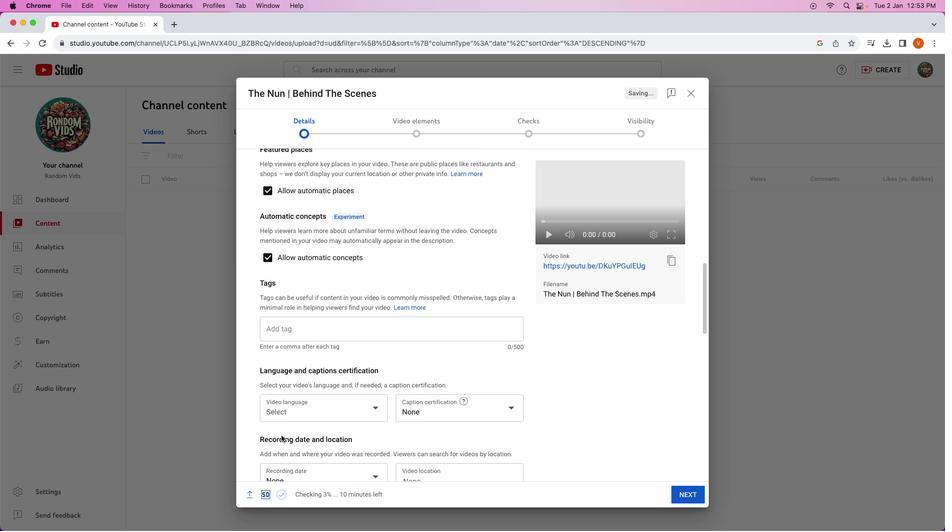 
Action: Mouse scrolled (281, 435) with delta (0, 0)
Screenshot: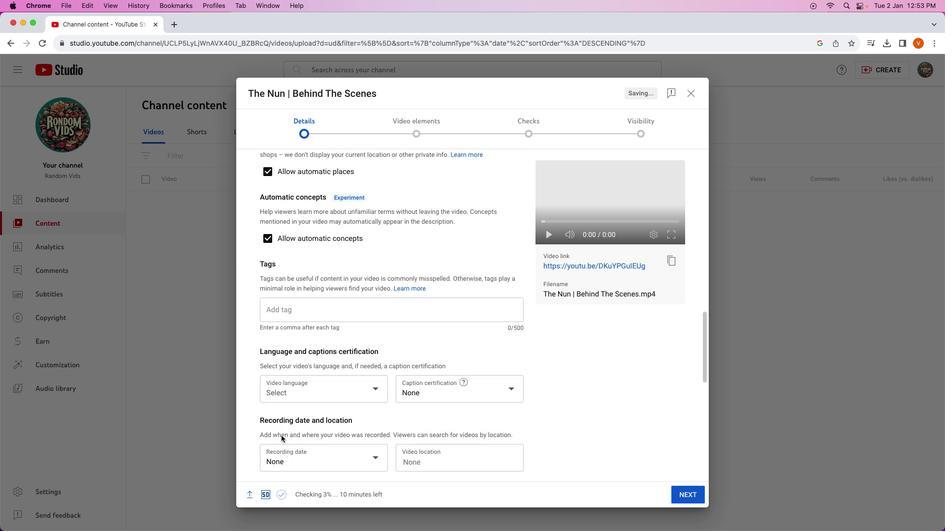 
Action: Mouse scrolled (281, 435) with delta (0, 0)
Screenshot: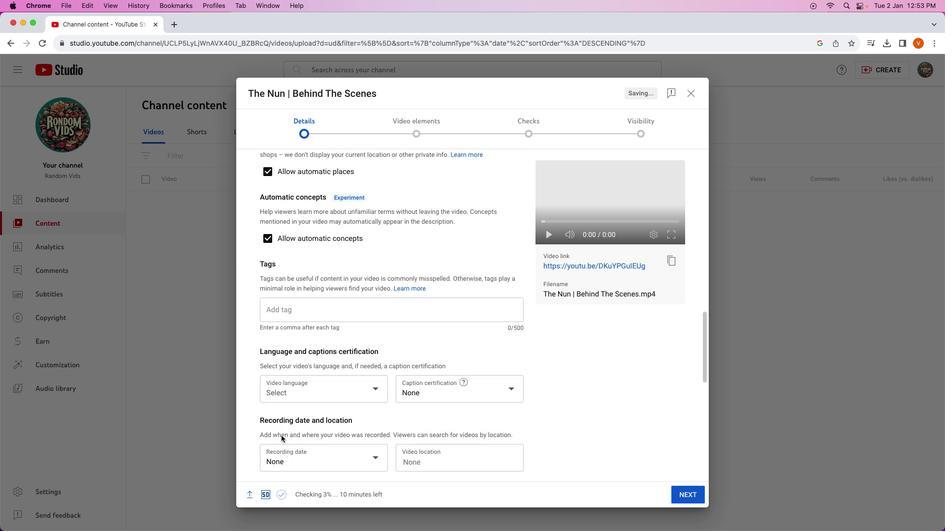 
Action: Mouse scrolled (281, 435) with delta (0, -1)
Screenshot: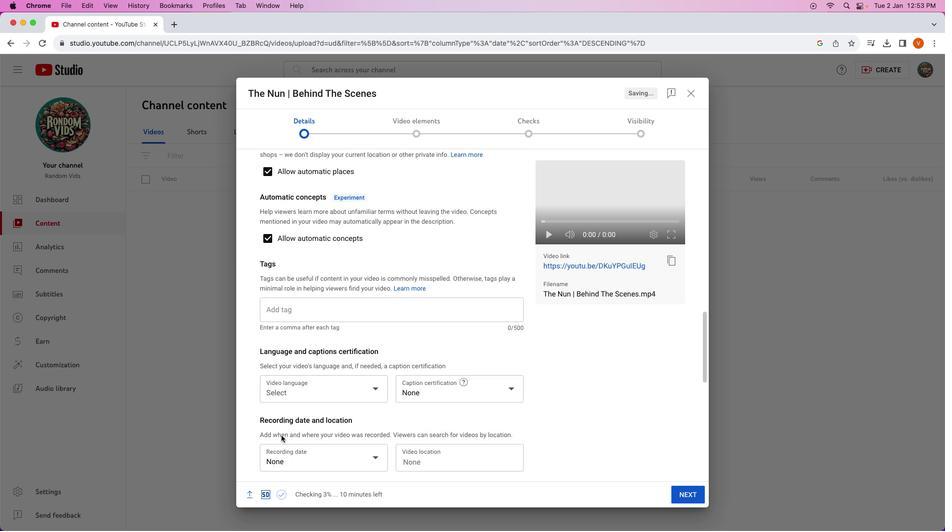 
Action: Mouse scrolled (281, 435) with delta (0, -2)
Screenshot: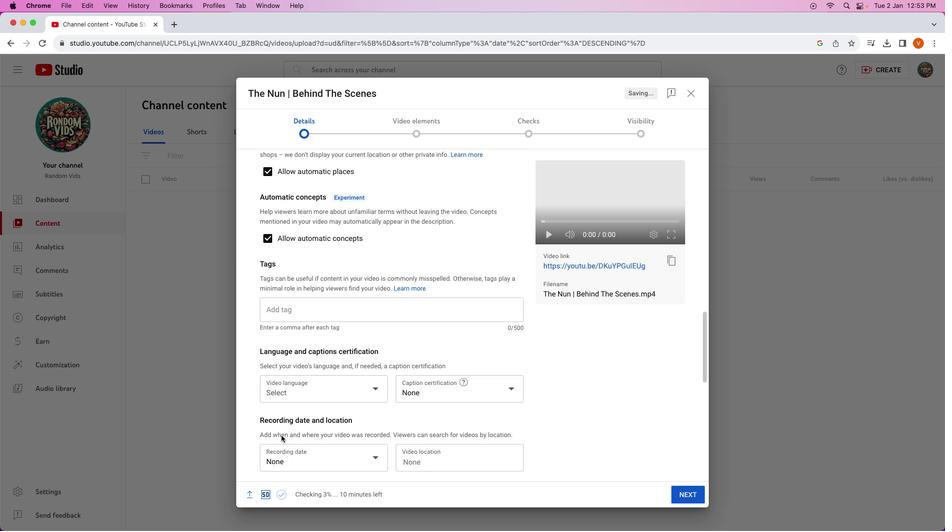 
Action: Mouse scrolled (281, 435) with delta (0, 0)
Screenshot: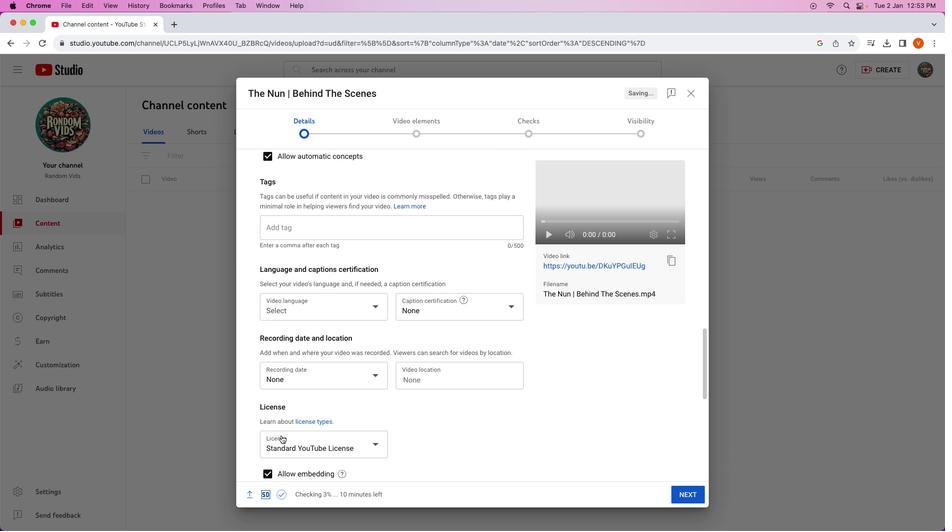 
Action: Mouse scrolled (281, 435) with delta (0, 0)
Screenshot: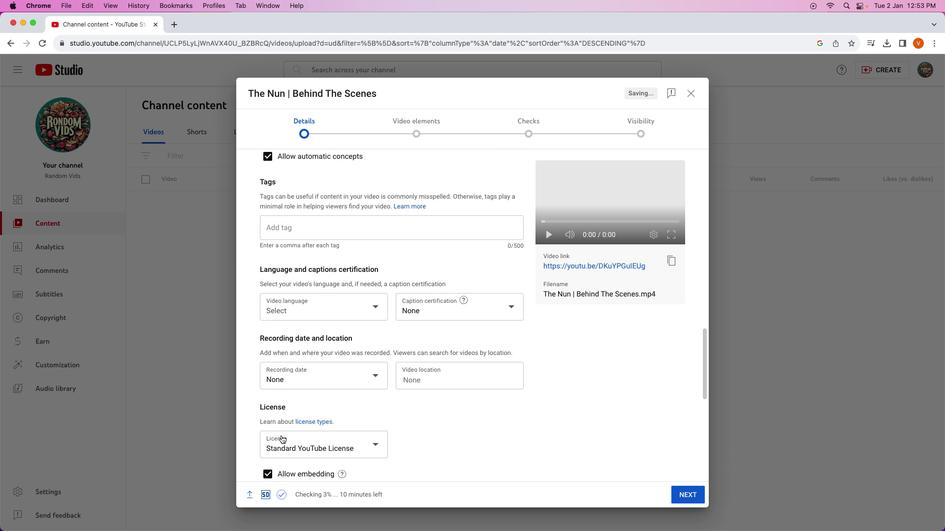 
Action: Mouse scrolled (281, 435) with delta (0, -1)
Screenshot: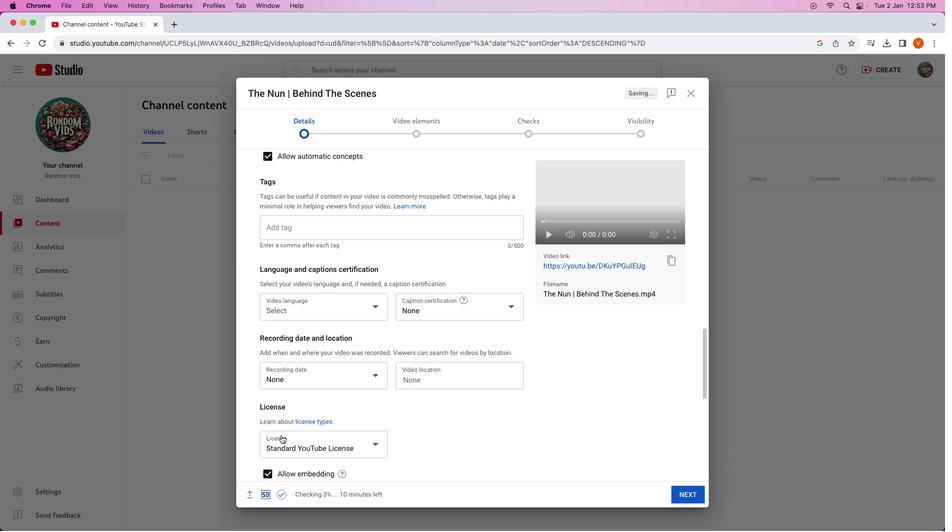 
Action: Mouse scrolled (281, 435) with delta (0, 0)
Screenshot: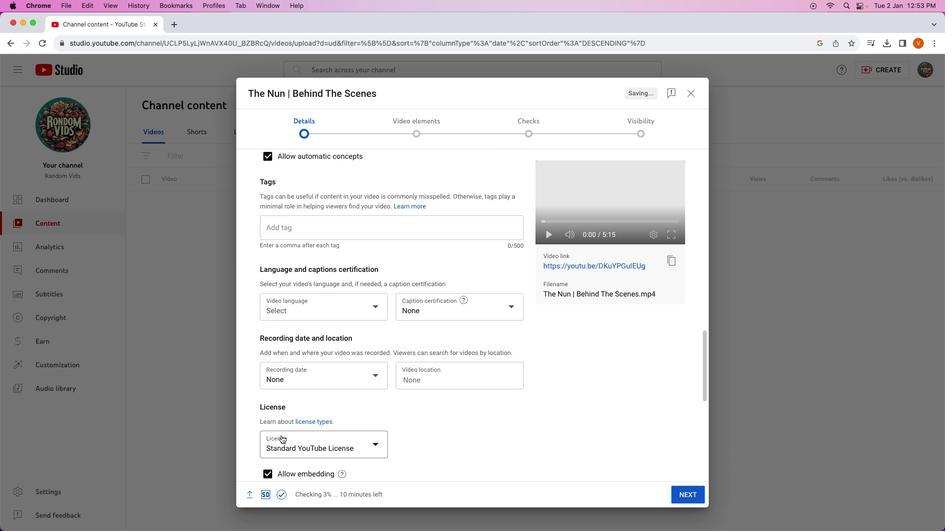 
Action: Mouse scrolled (281, 435) with delta (0, 0)
Screenshot: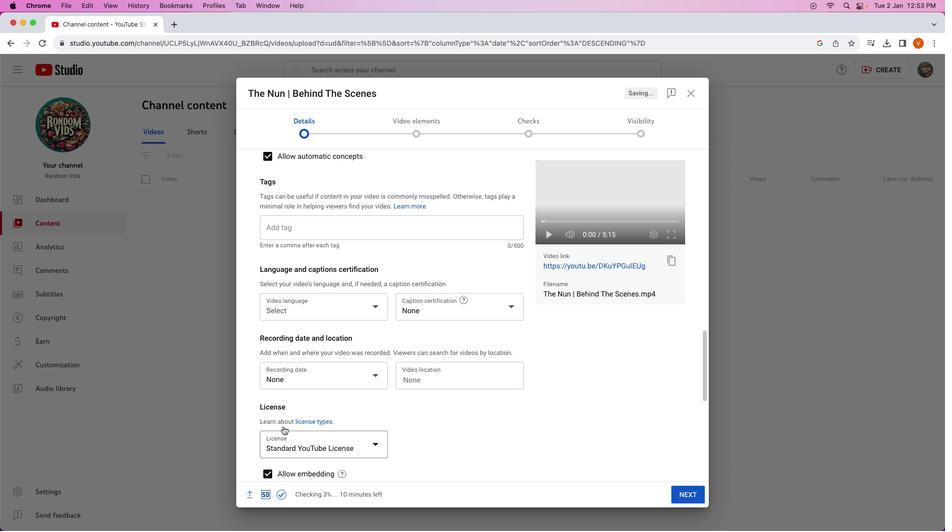 
Action: Mouse moved to (302, 211)
Screenshot: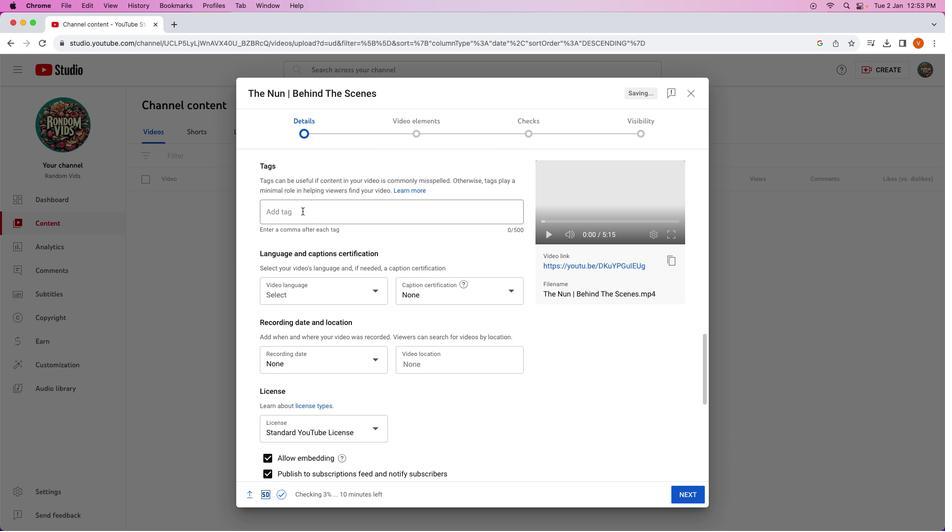 
Action: Mouse pressed left at (302, 211)
Screenshot: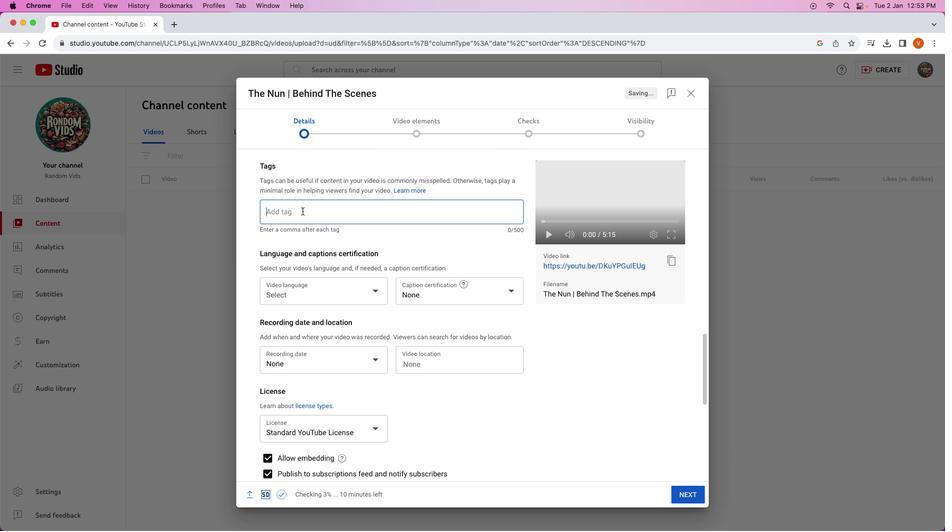 
Action: Mouse moved to (302, 211)
Screenshot: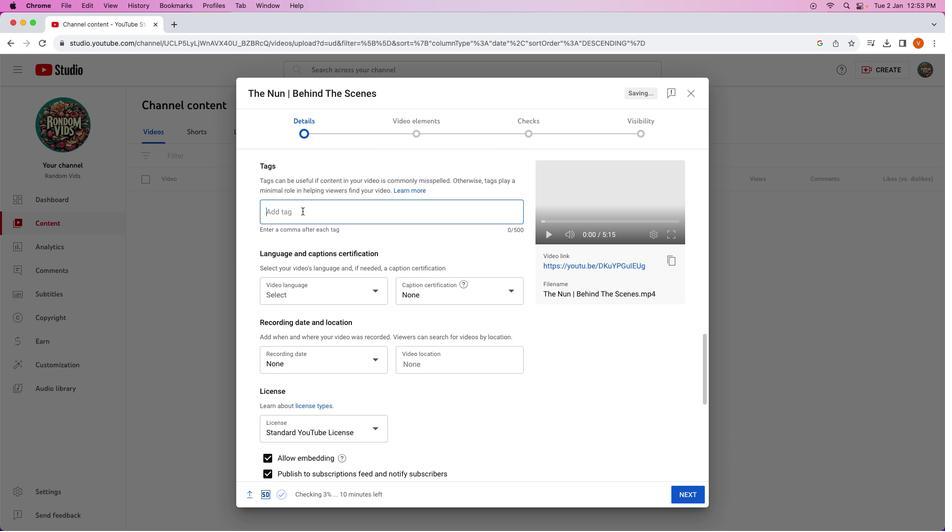 
Action: Key pressed Key.shift'B''T''S'Key.enterKey.shift'B''E'Key.backspace'e''h''i''n''d'Key.space't'Key.backspaceKey.shift'T''h''e'Key.spaceKey.shift'S''c''e''n''e''s'Key.enterKey.shift'T''h''e'Key.spaceKey.shift'N''u''n'Key.enter
Screenshot: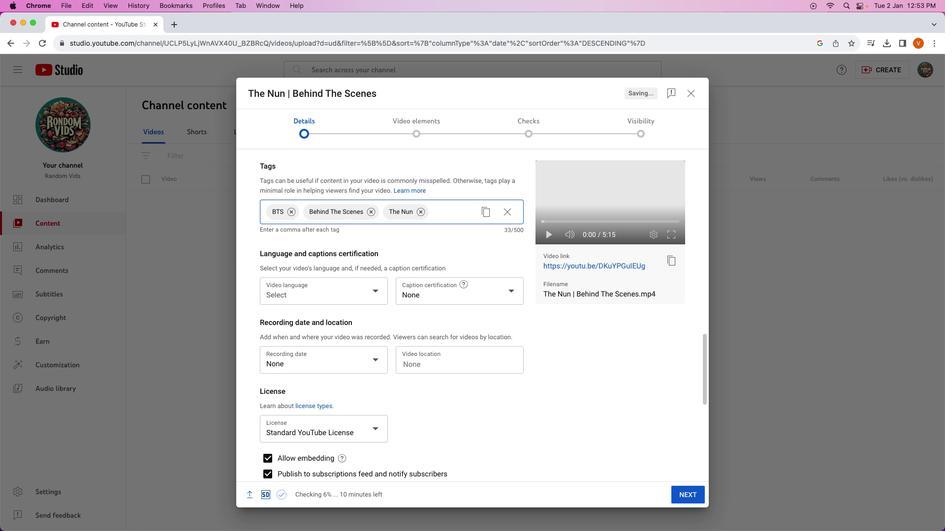 
Action: Mouse moved to (396, 461)
Screenshot: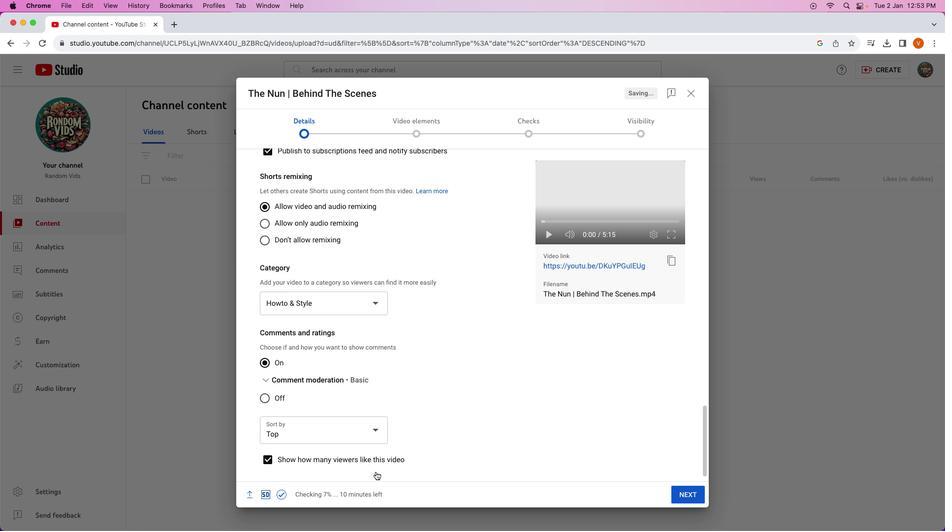 
Action: Mouse scrolled (396, 461) with delta (0, 0)
Screenshot: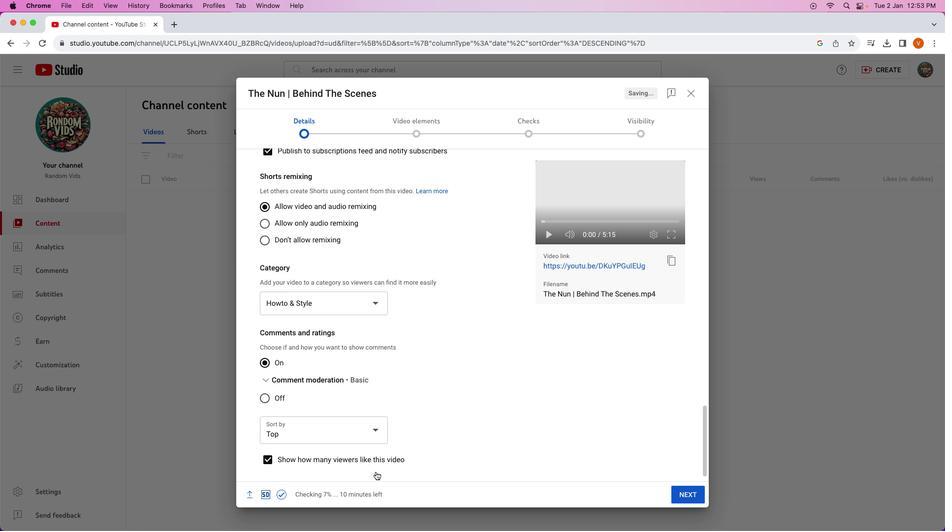 
Action: Mouse moved to (383, 468)
Screenshot: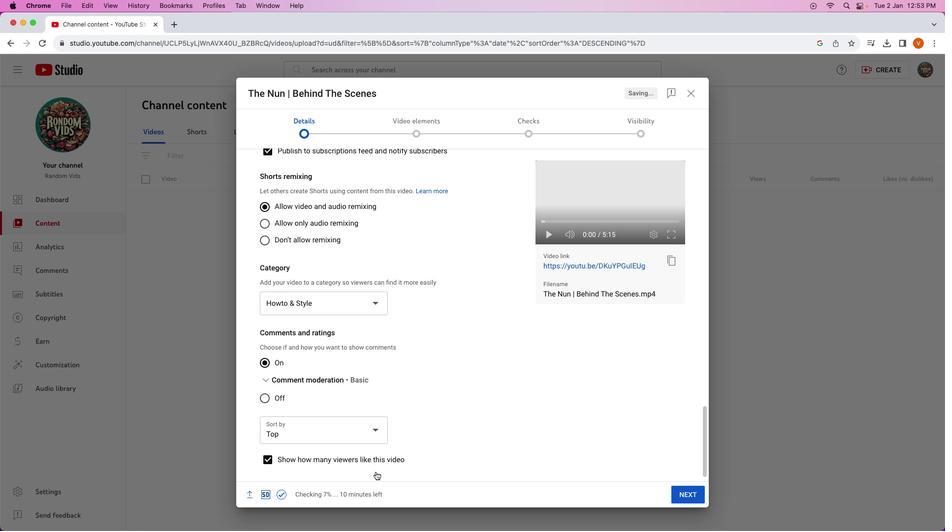 
Action: Mouse scrolled (383, 468) with delta (0, 0)
Screenshot: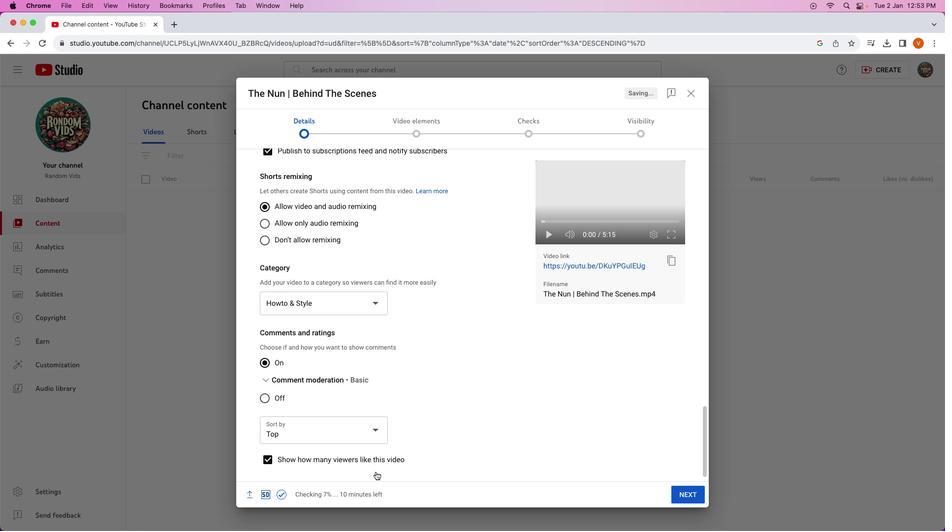 
Action: Mouse moved to (378, 471)
Screenshot: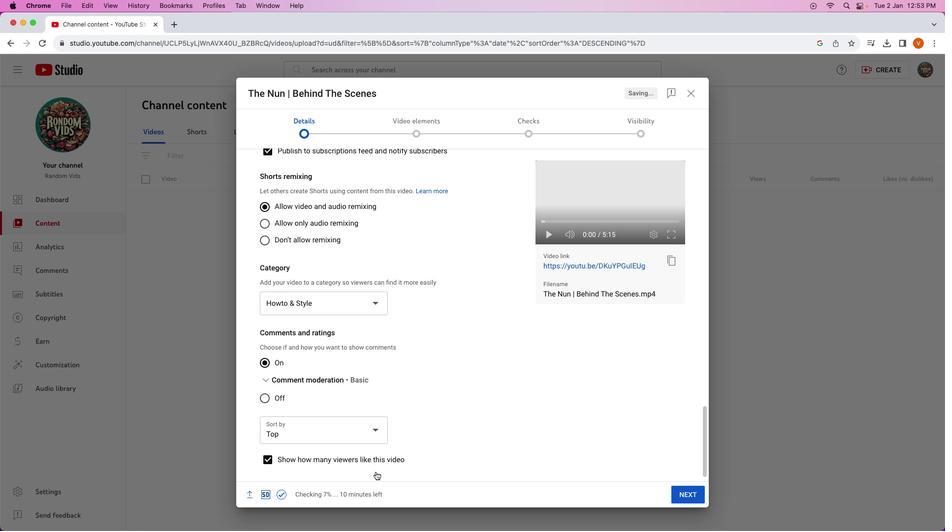 
Action: Mouse scrolled (378, 471) with delta (0, -1)
Screenshot: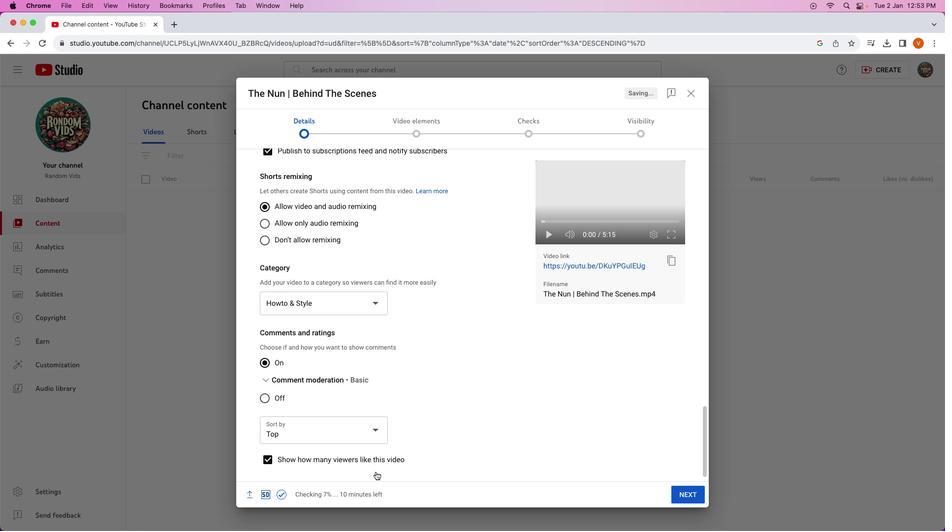 
Action: Mouse moved to (376, 472)
Screenshot: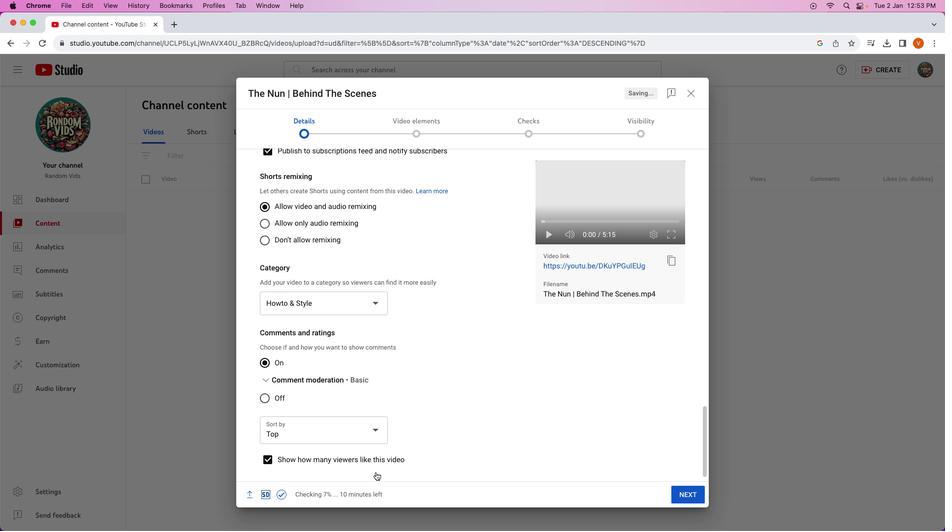 
Action: Mouse scrolled (376, 472) with delta (0, -2)
Screenshot: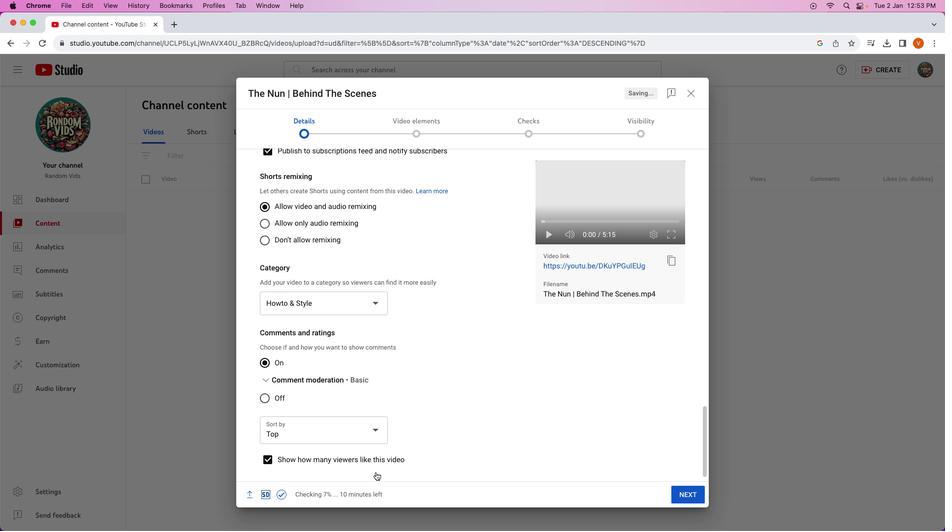 
Action: Mouse moved to (376, 472)
Screenshot: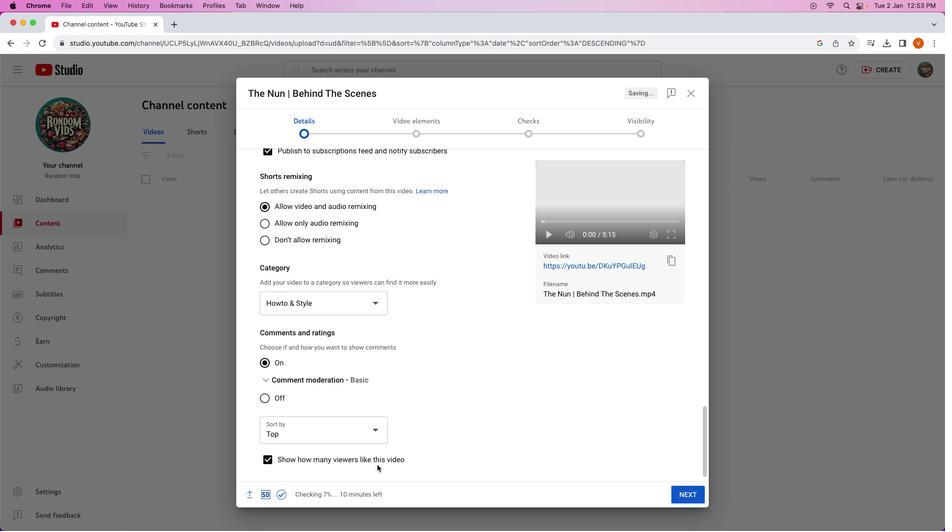 
Action: Mouse scrolled (376, 472) with delta (0, -2)
Screenshot: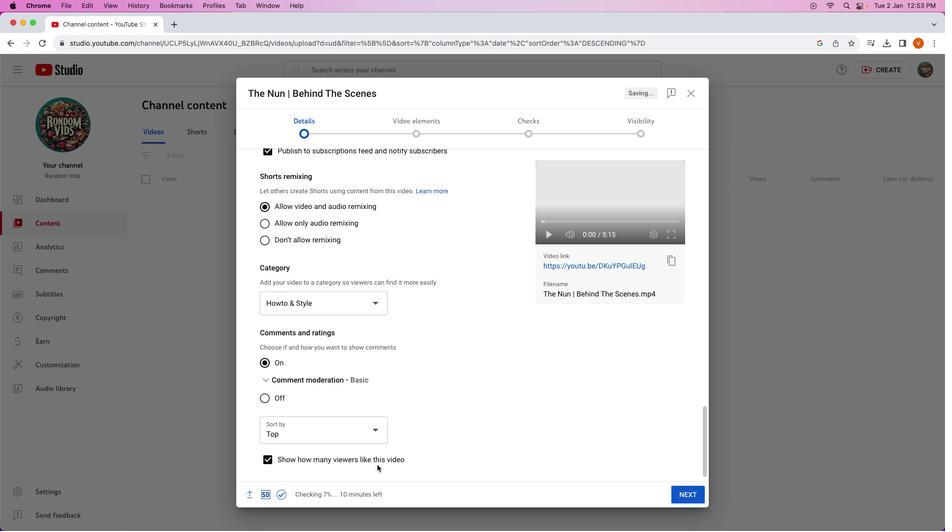 
Action: Mouse moved to (319, 301)
Screenshot: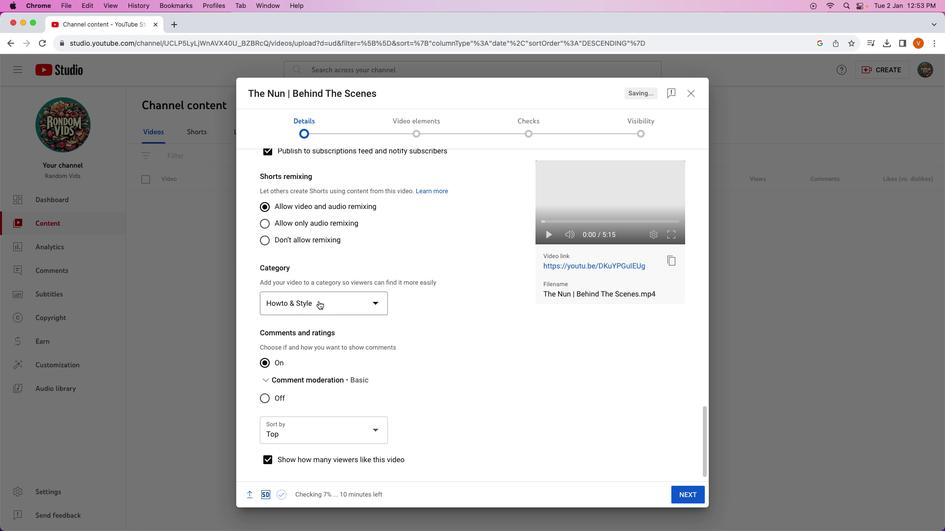 
Action: Mouse pressed left at (319, 301)
Screenshot: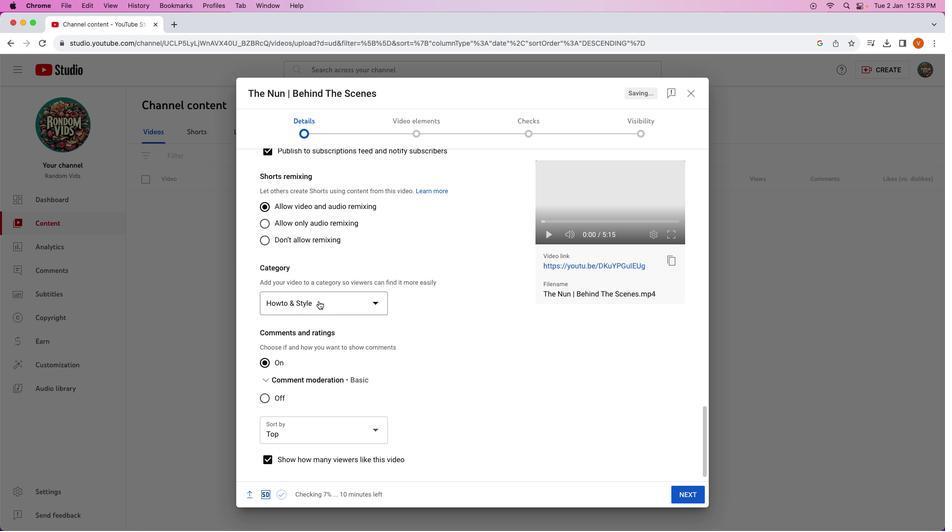 
Action: Mouse moved to (308, 125)
Screenshot: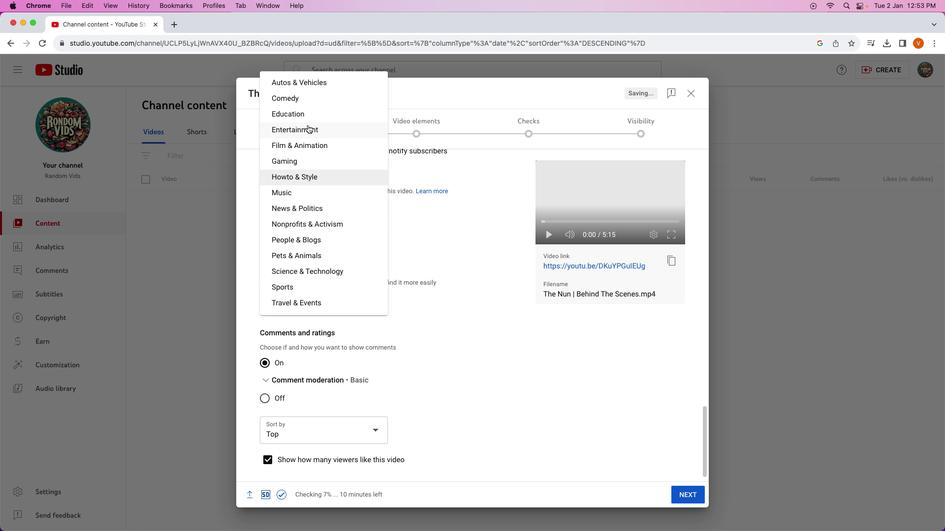 
Action: Mouse pressed left at (308, 125)
Screenshot: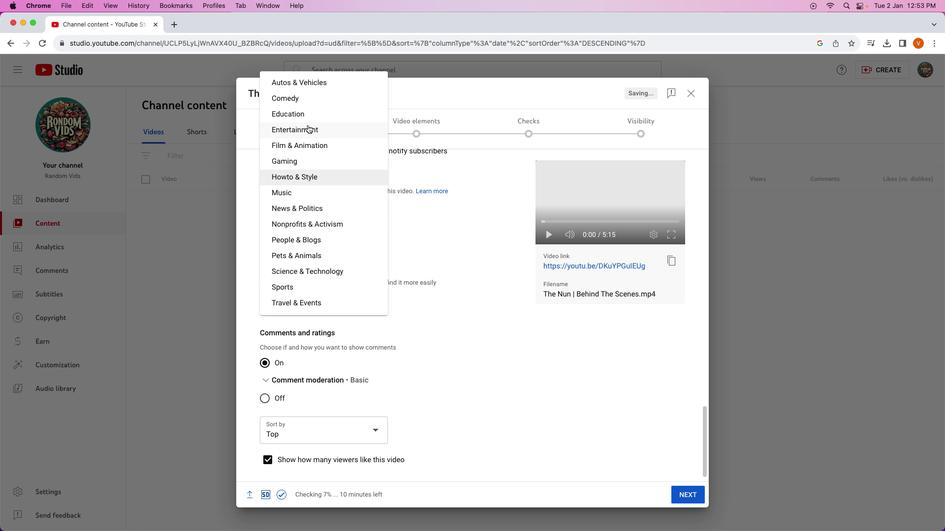 
Action: Mouse moved to (365, 342)
Screenshot: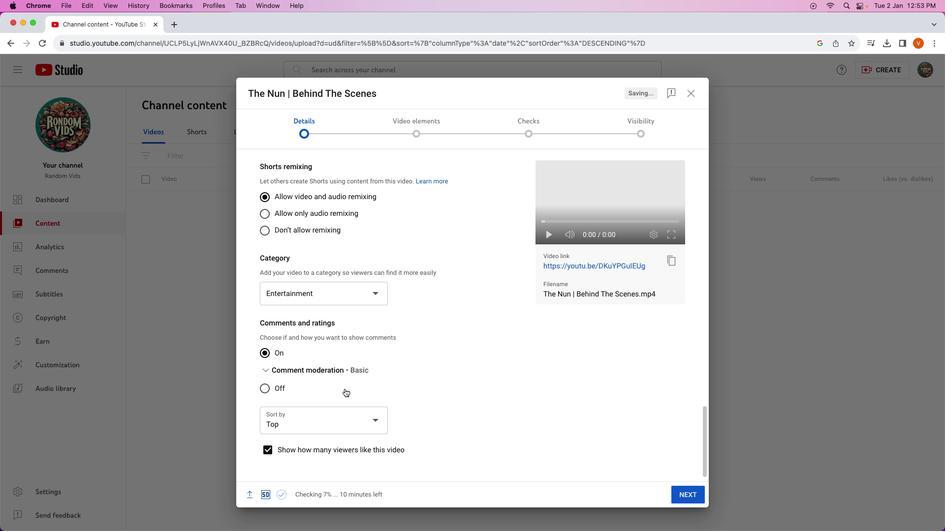 
Action: Mouse scrolled (365, 342) with delta (0, 0)
Screenshot: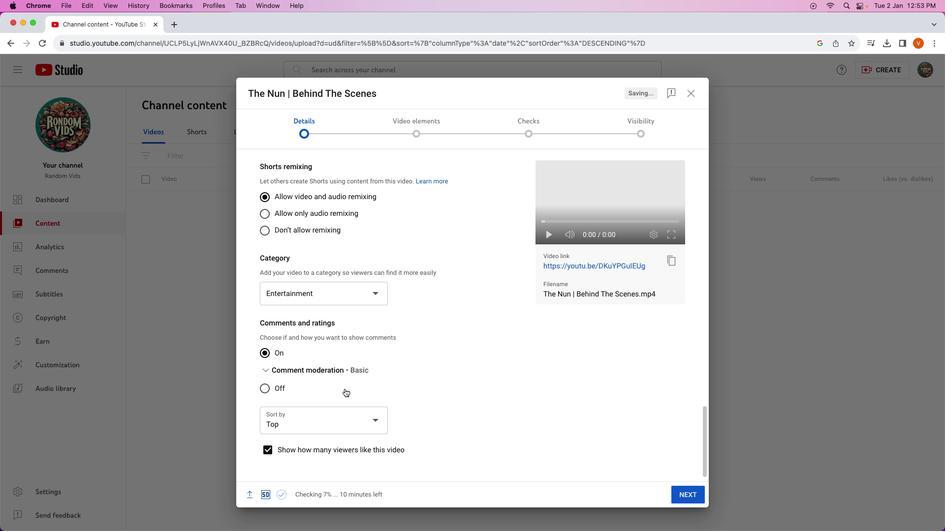 
Action: Mouse moved to (351, 383)
Screenshot: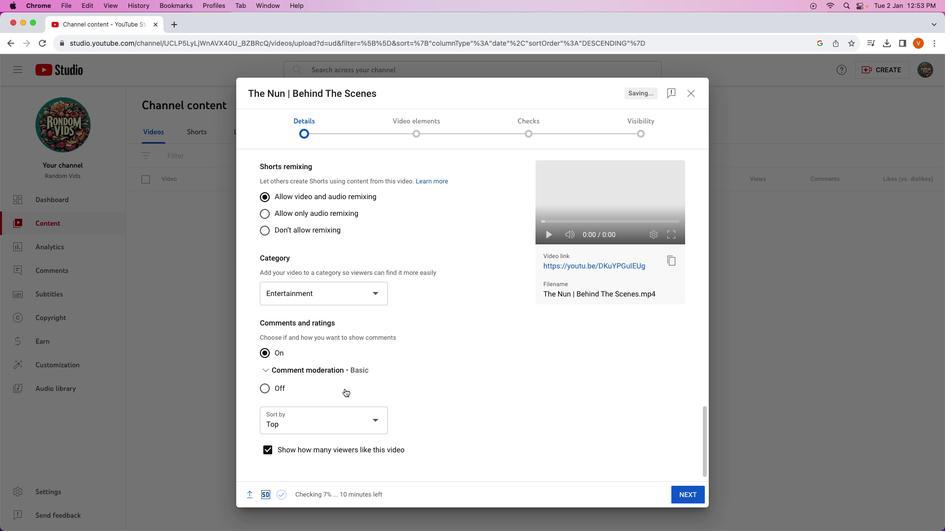 
Action: Mouse scrolled (351, 383) with delta (0, 0)
Screenshot: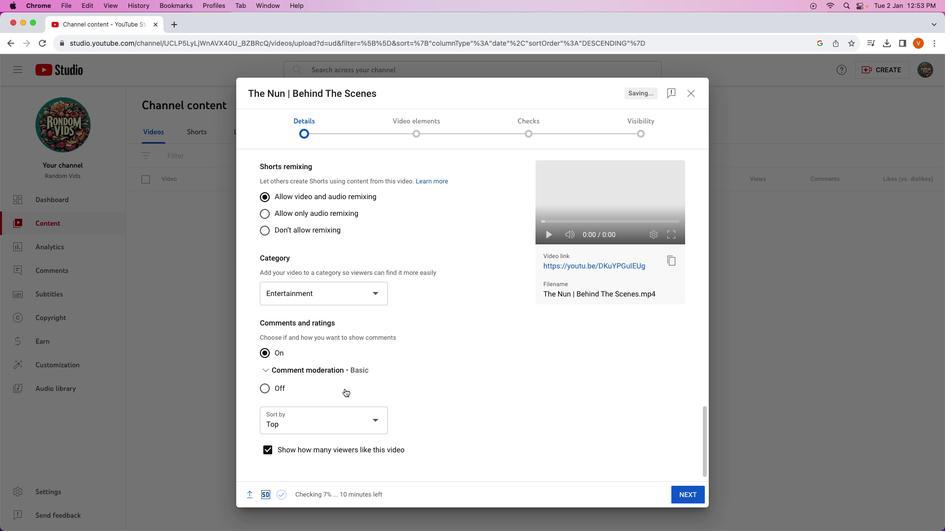 
Action: Mouse moved to (344, 389)
Screenshot: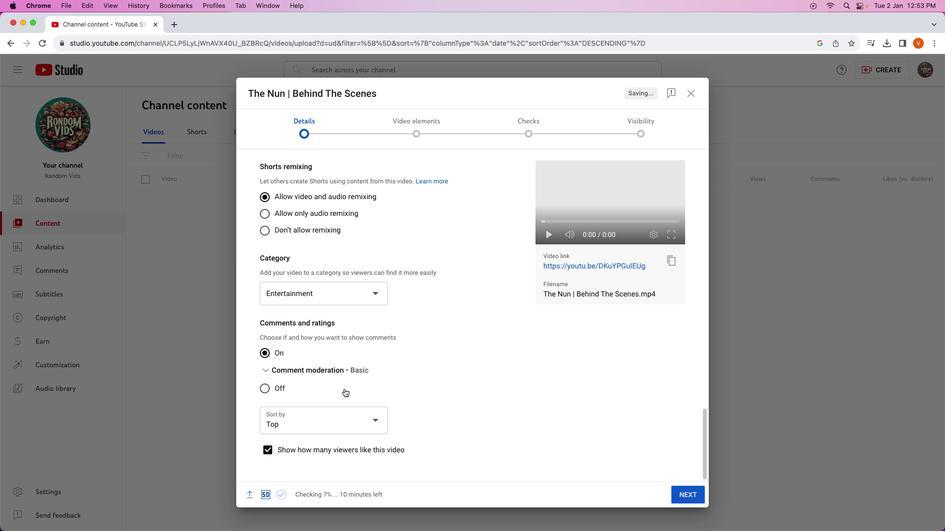 
Action: Mouse scrolled (344, 389) with delta (0, 0)
Screenshot: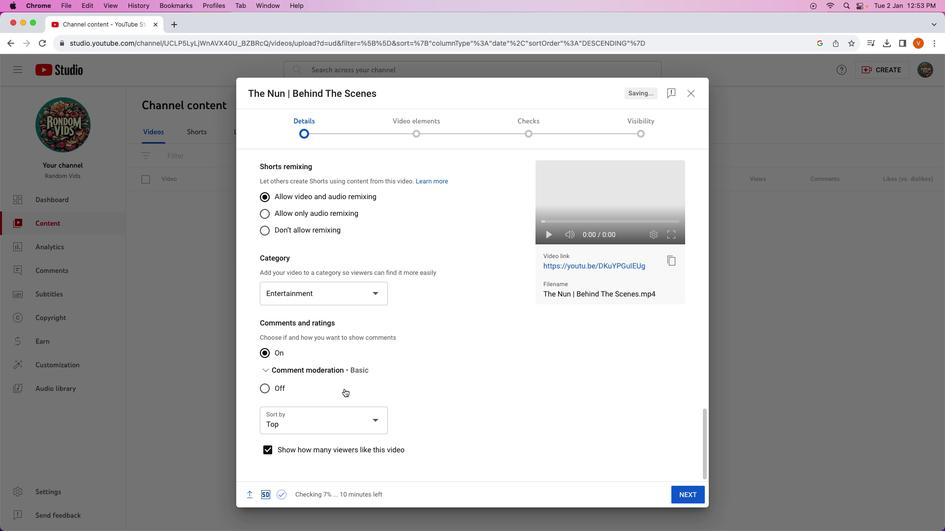 
Action: Mouse moved to (344, 389)
Screenshot: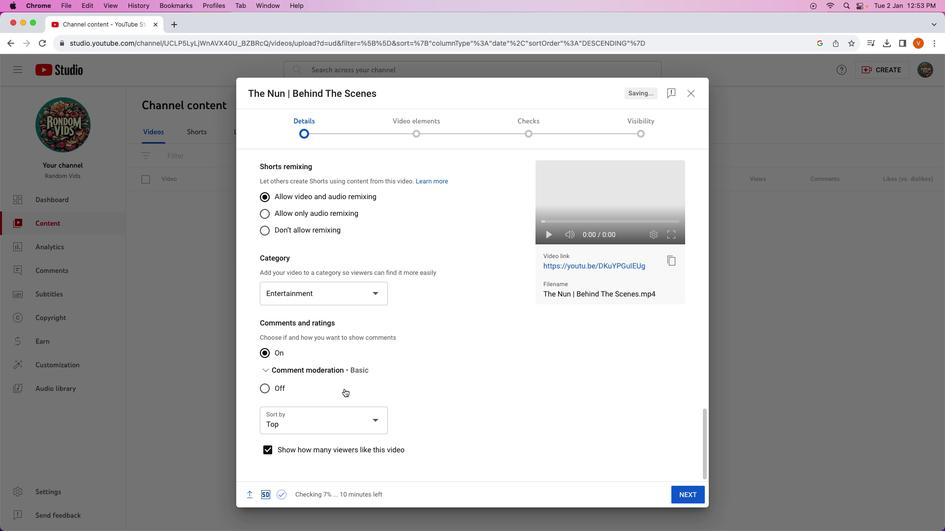 
Action: Mouse scrolled (344, 389) with delta (0, 0)
Screenshot: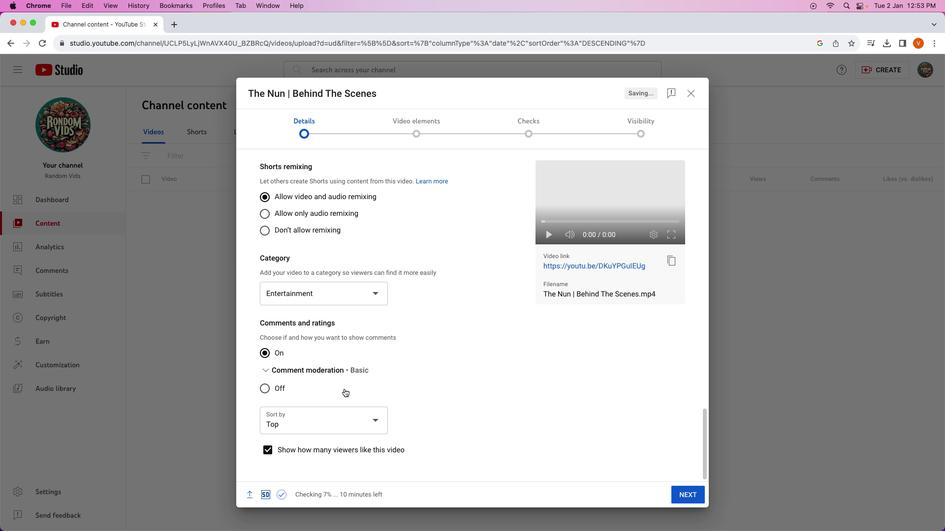 
Action: Mouse moved to (344, 389)
Screenshot: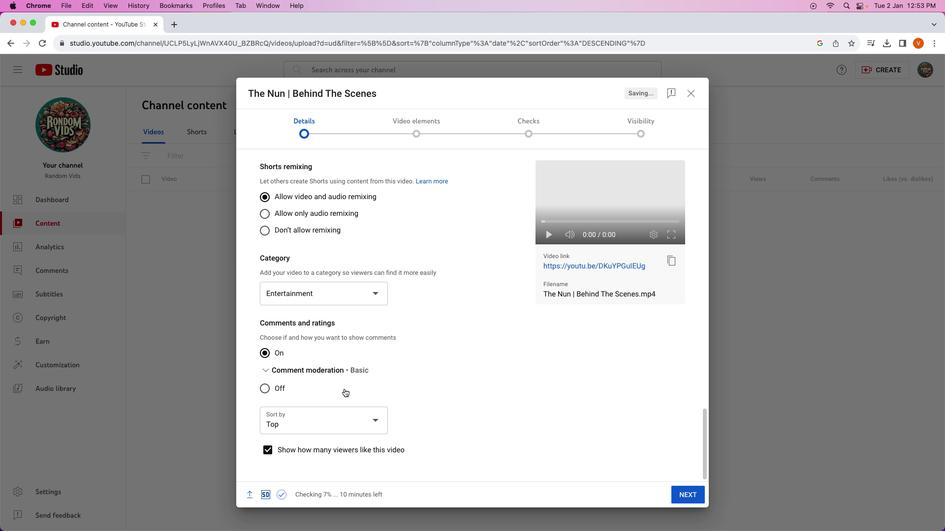 
Action: Mouse scrolled (344, 389) with delta (0, 0)
Screenshot: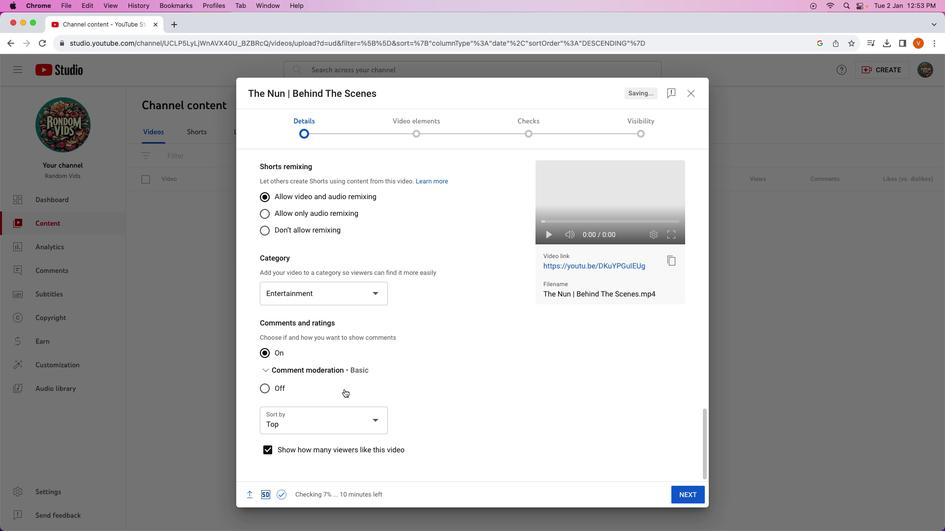 
Action: Mouse scrolled (344, 389) with delta (0, 0)
Screenshot: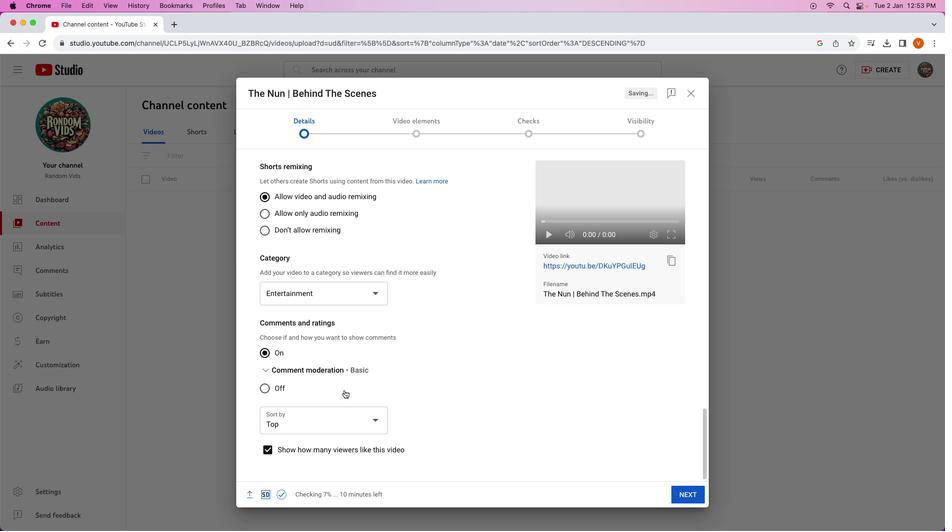 
Action: Mouse moved to (344, 389)
Screenshot: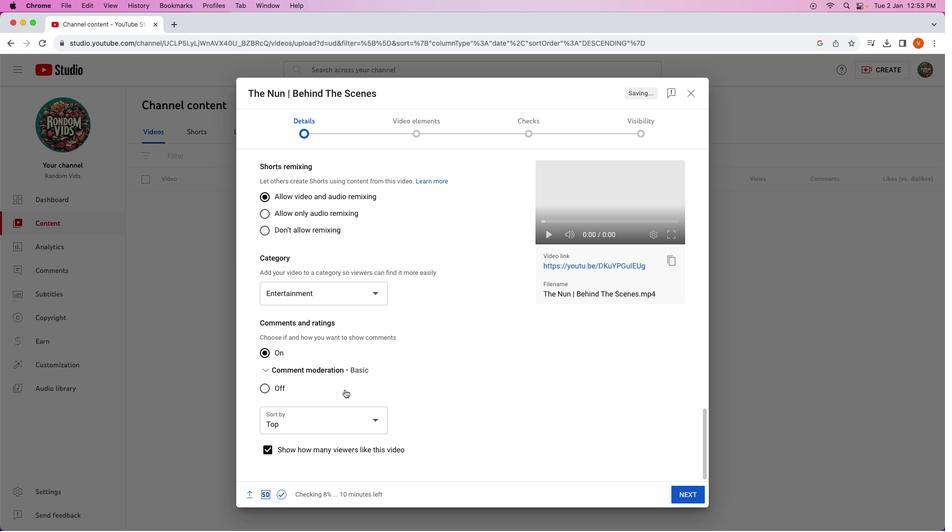 
Action: Mouse scrolled (344, 389) with delta (0, 0)
Screenshot: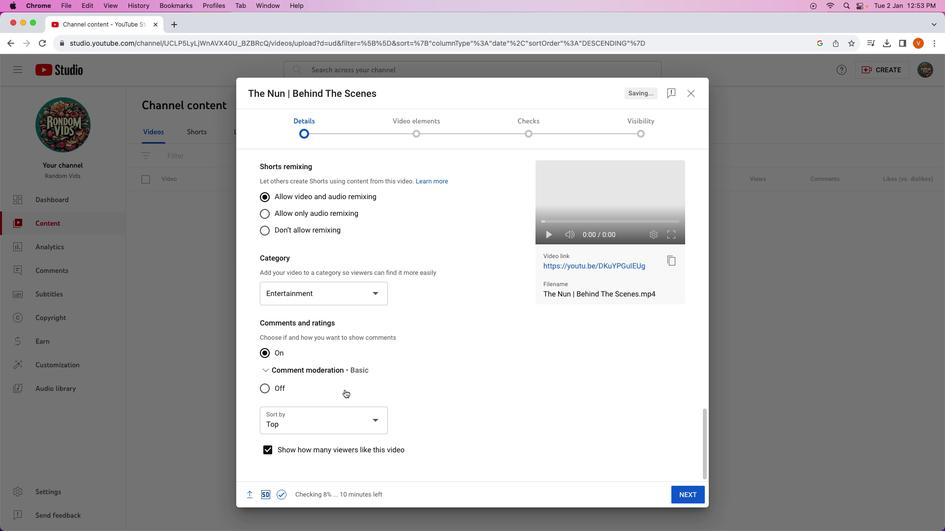 
Action: Mouse moved to (344, 390)
Screenshot: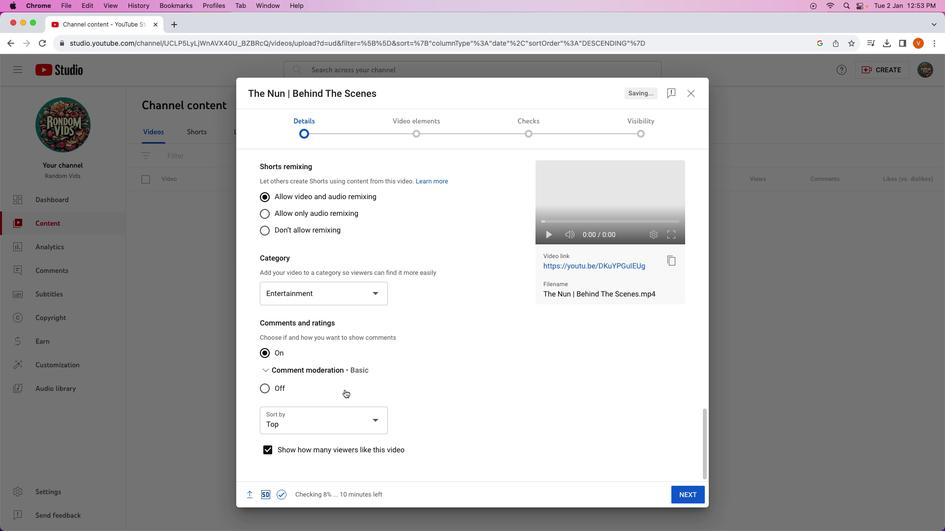 
Action: Mouse scrolled (344, 390) with delta (0, 0)
Screenshot: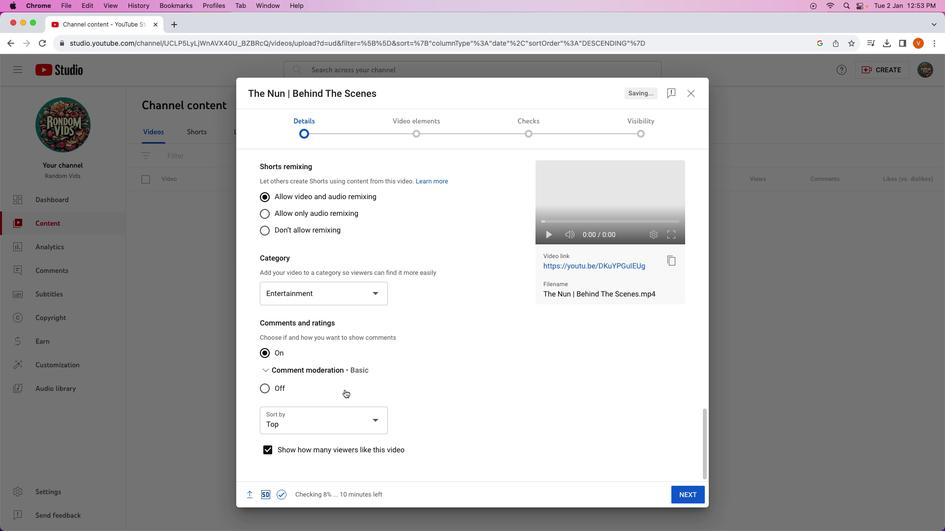 
Action: Mouse moved to (344, 390)
Screenshot: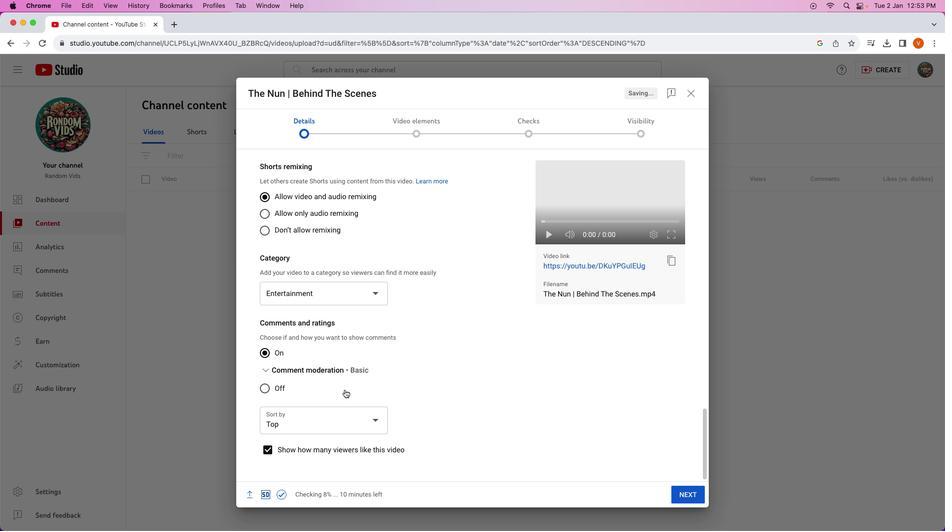 
Action: Mouse scrolled (344, 390) with delta (0, 1)
Screenshot: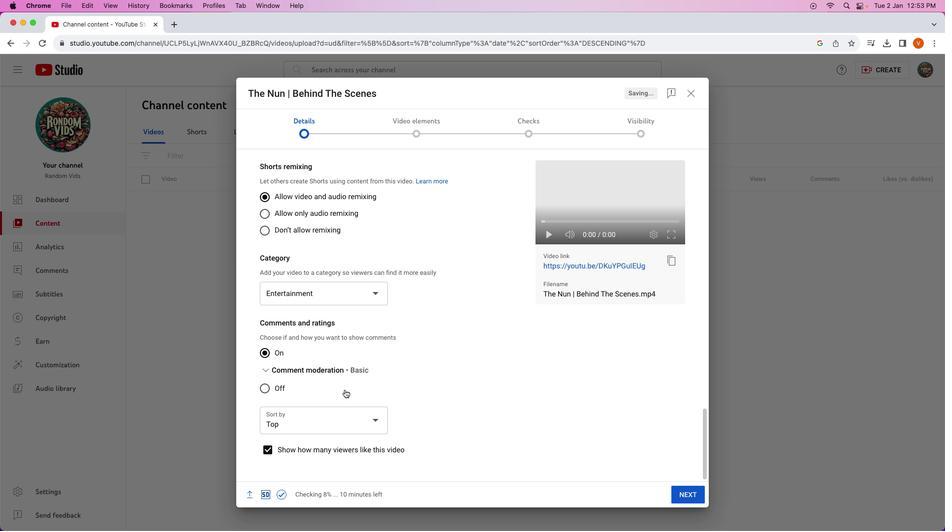 
Action: Mouse moved to (344, 390)
Screenshot: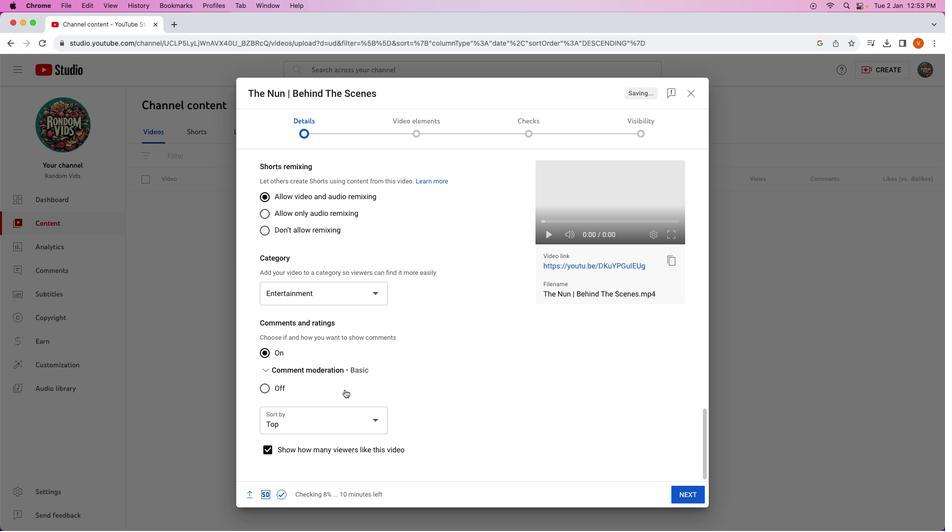 
Action: Mouse scrolled (344, 390) with delta (0, 2)
Screenshot: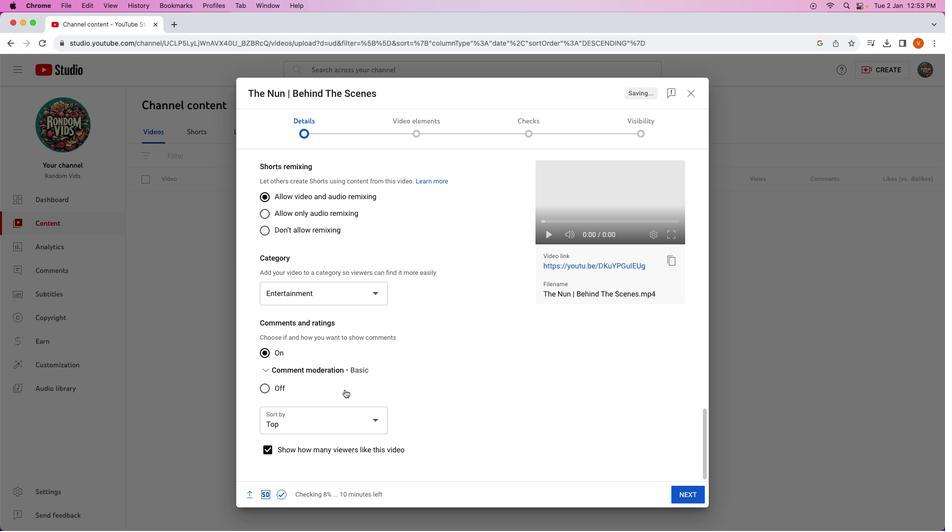 
Action: Mouse moved to (344, 390)
Screenshot: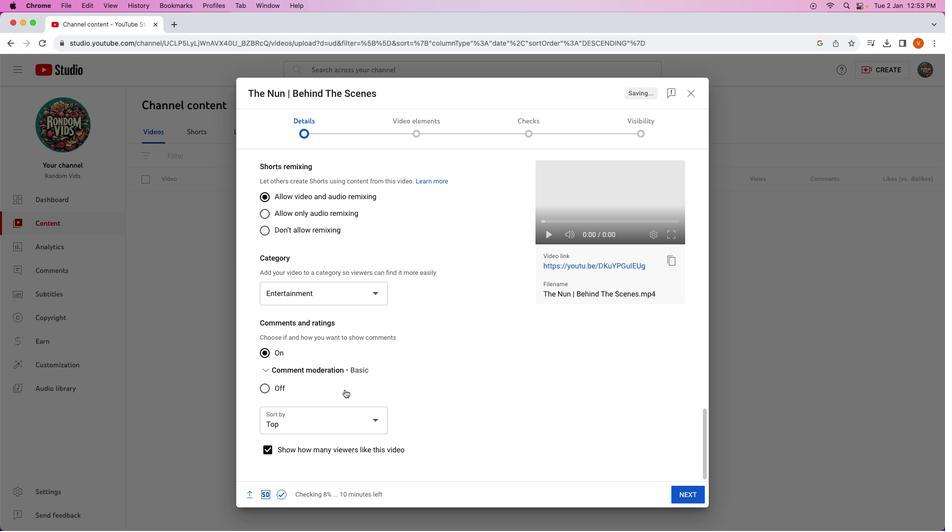 
Action: Mouse scrolled (344, 390) with delta (0, 2)
Screenshot: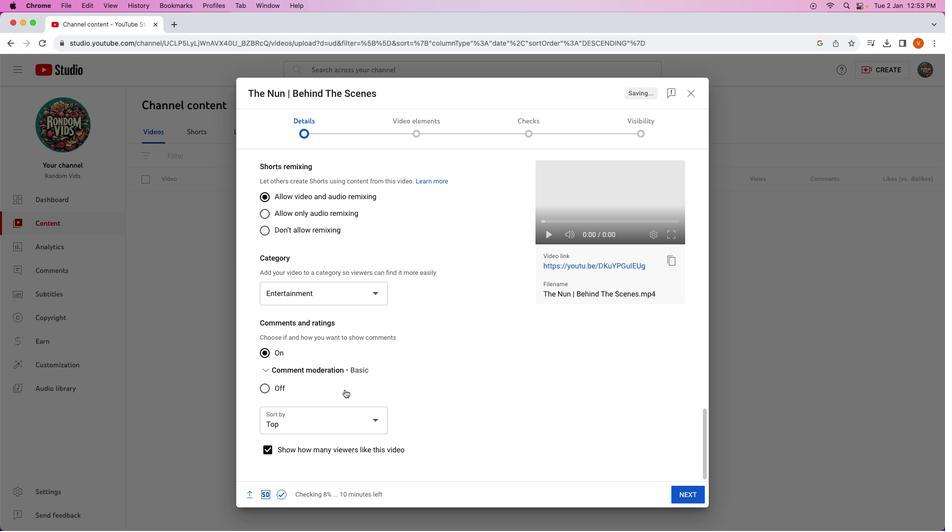 
Action: Mouse scrolled (344, 390) with delta (0, 2)
Screenshot: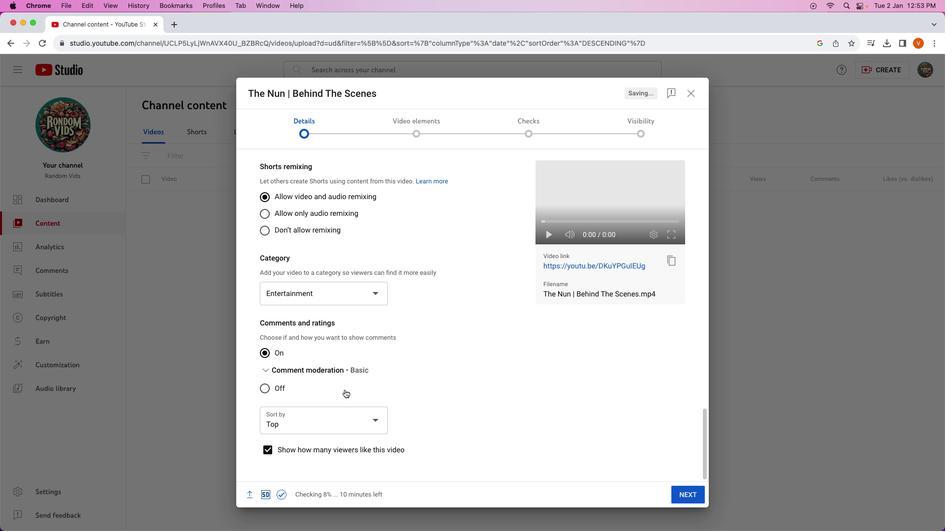 
Action: Mouse moved to (344, 390)
Screenshot: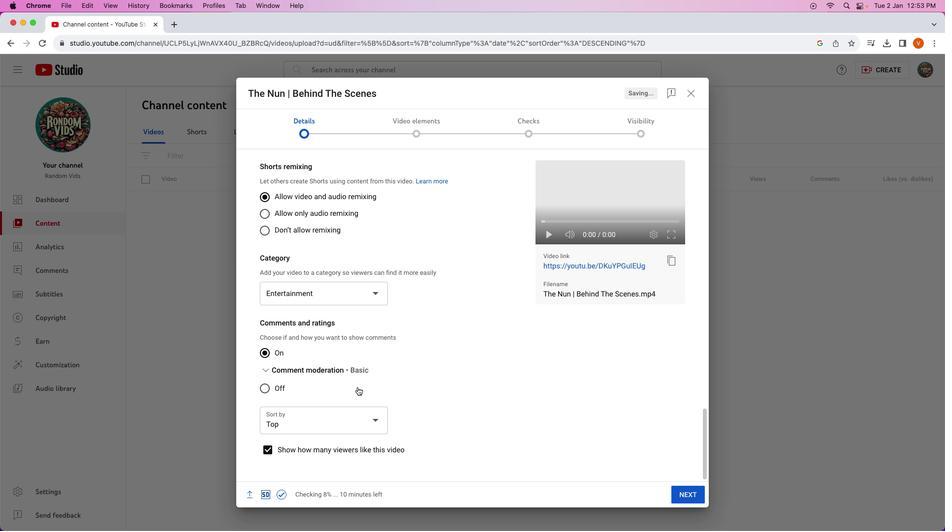 
Action: Mouse scrolled (344, 390) with delta (0, 0)
Screenshot: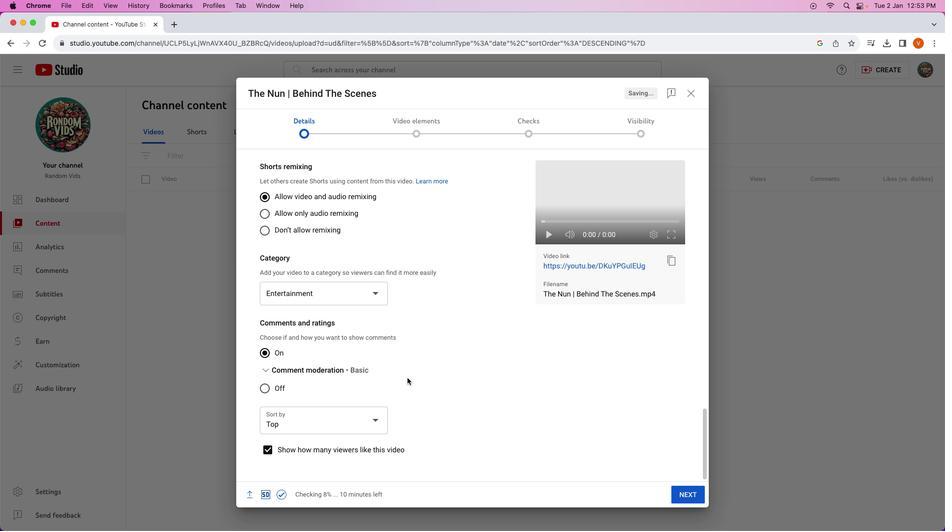 
Action: Mouse scrolled (344, 390) with delta (0, 0)
Screenshot: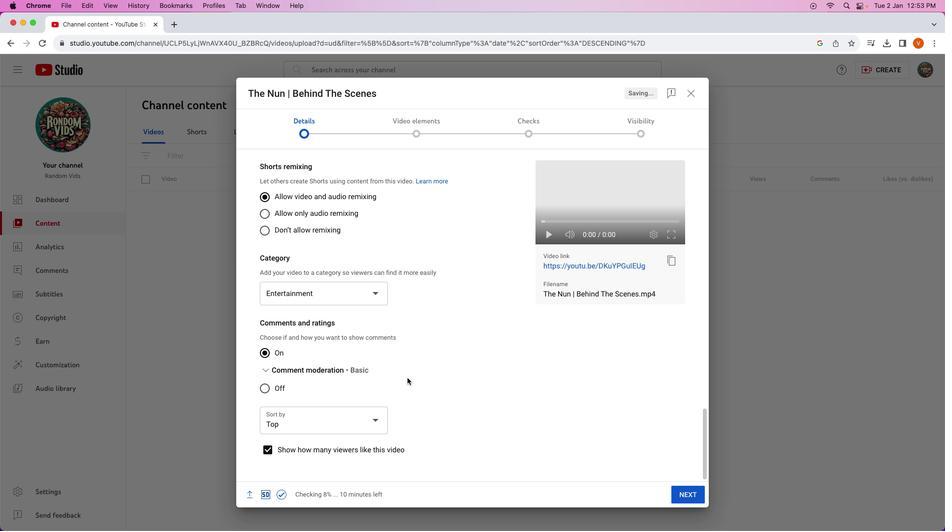 
Action: Mouse scrolled (344, 390) with delta (0, 1)
Screenshot: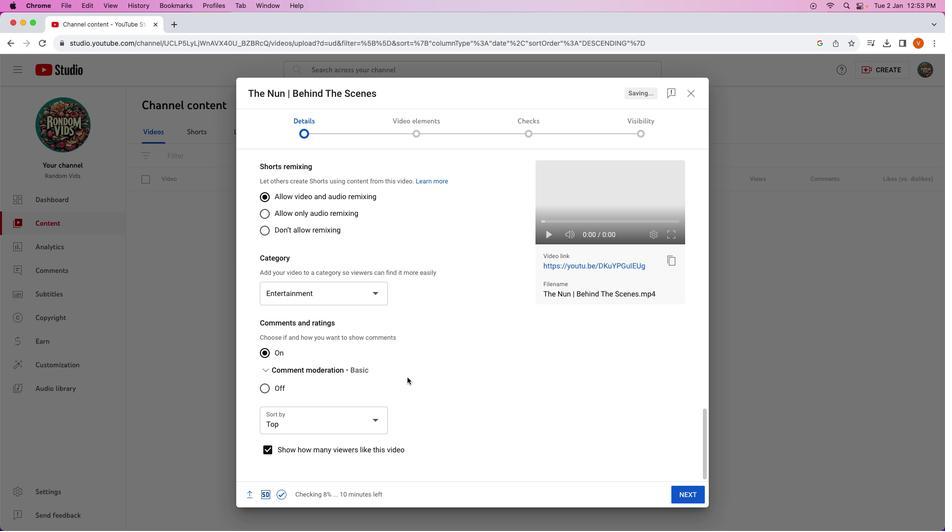 
Action: Mouse moved to (344, 390)
Screenshot: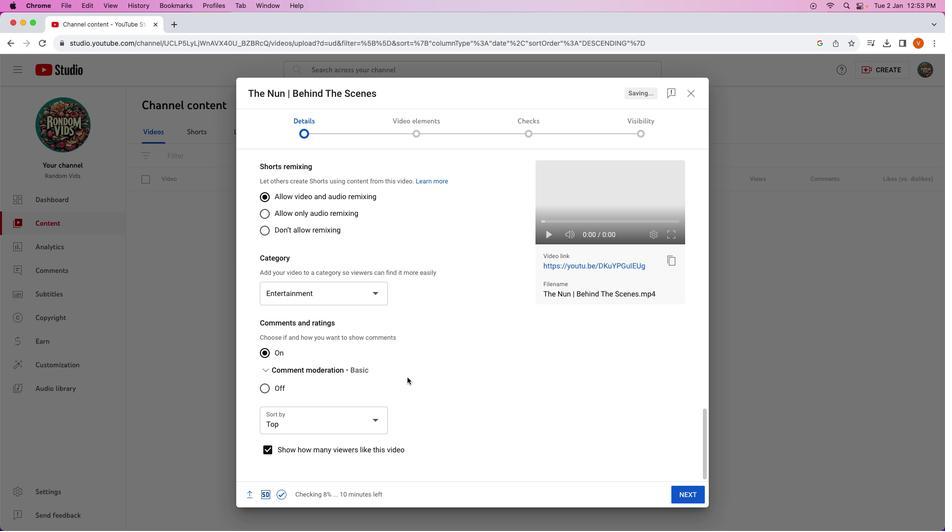 
Action: Mouse scrolled (344, 390) with delta (0, 1)
Screenshot: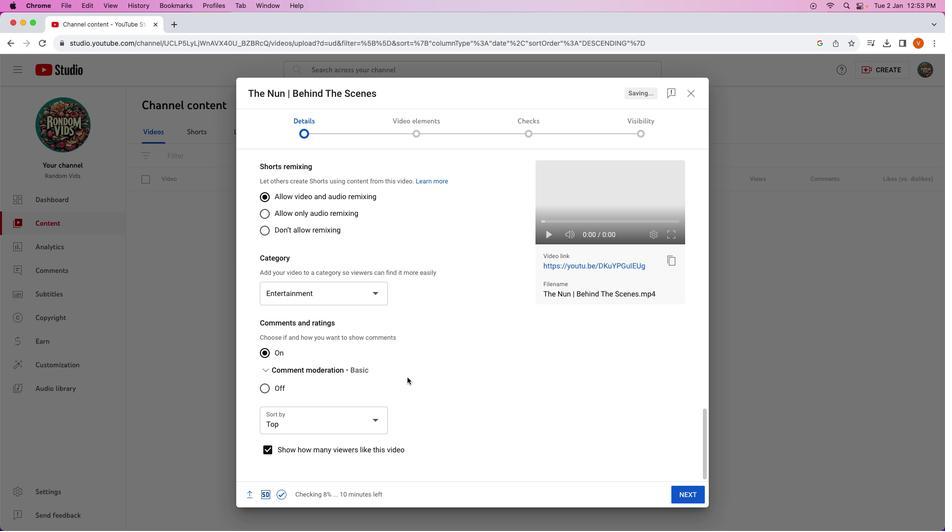 
Action: Mouse moved to (407, 377)
Screenshot: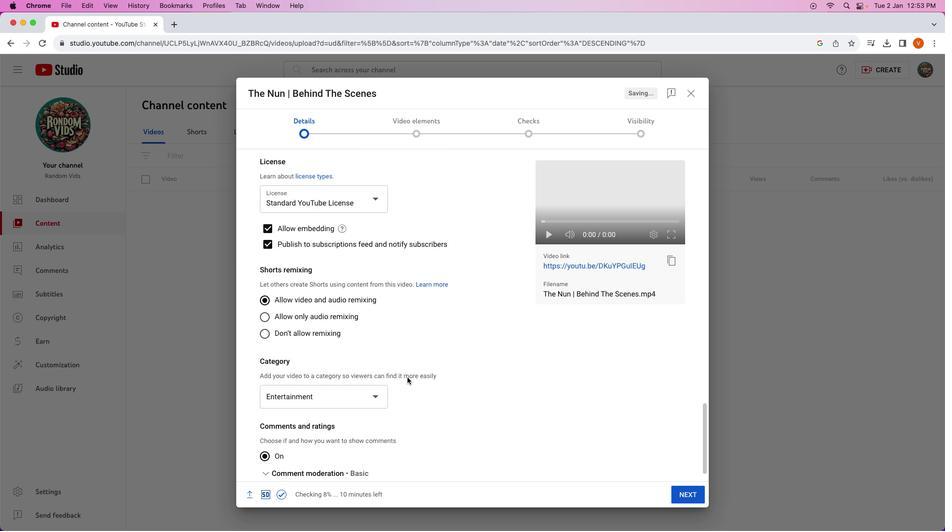 
Action: Mouse scrolled (407, 377) with delta (0, 0)
Screenshot: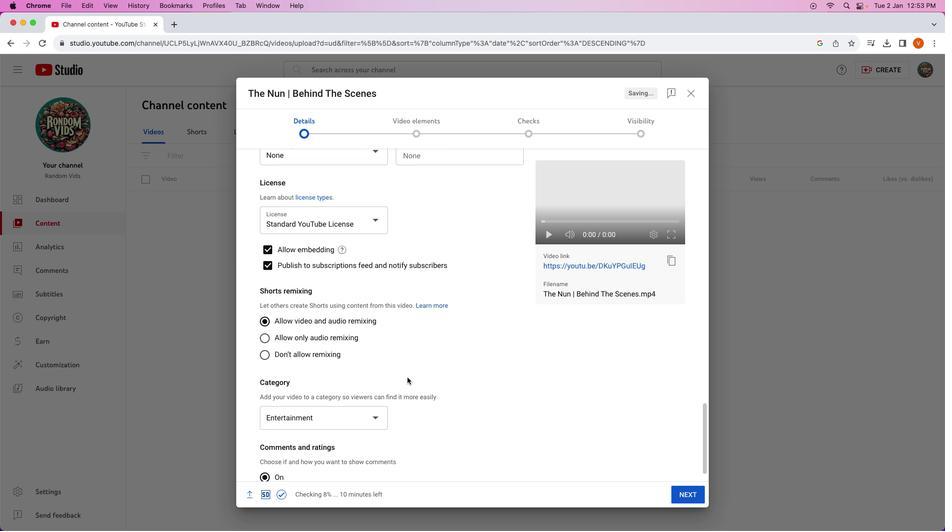 
Action: Mouse scrolled (407, 377) with delta (0, 0)
Screenshot: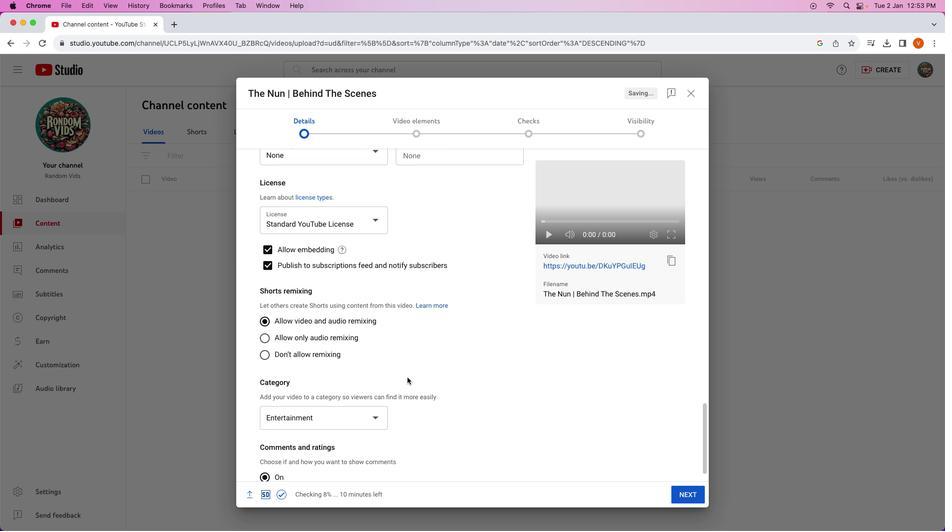 
Action: Mouse scrolled (407, 377) with delta (0, 0)
Screenshot: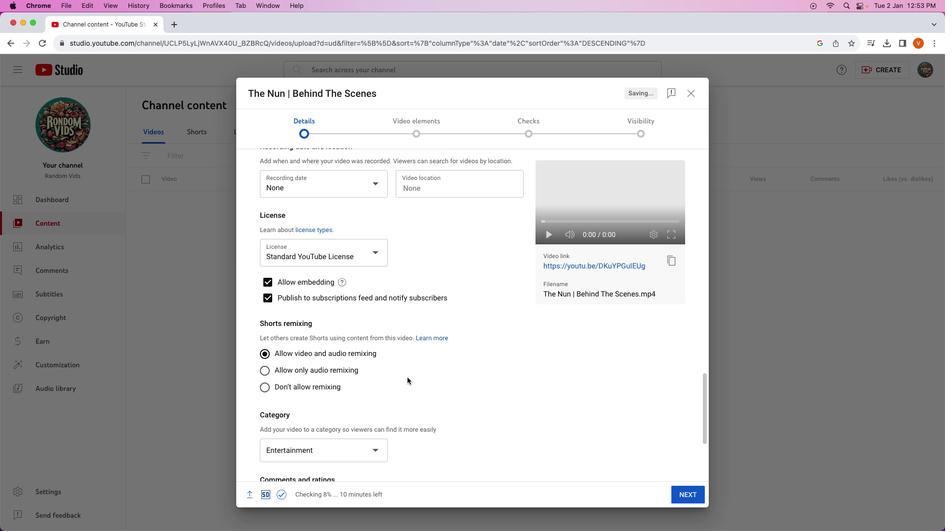 
Action: Mouse scrolled (407, 377) with delta (0, 1)
Screenshot: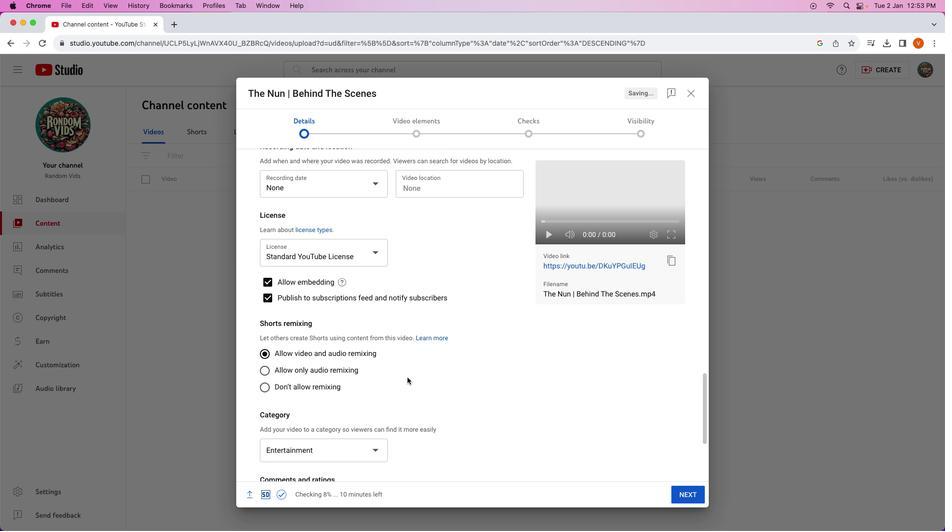
Action: Mouse scrolled (407, 377) with delta (0, 0)
Screenshot: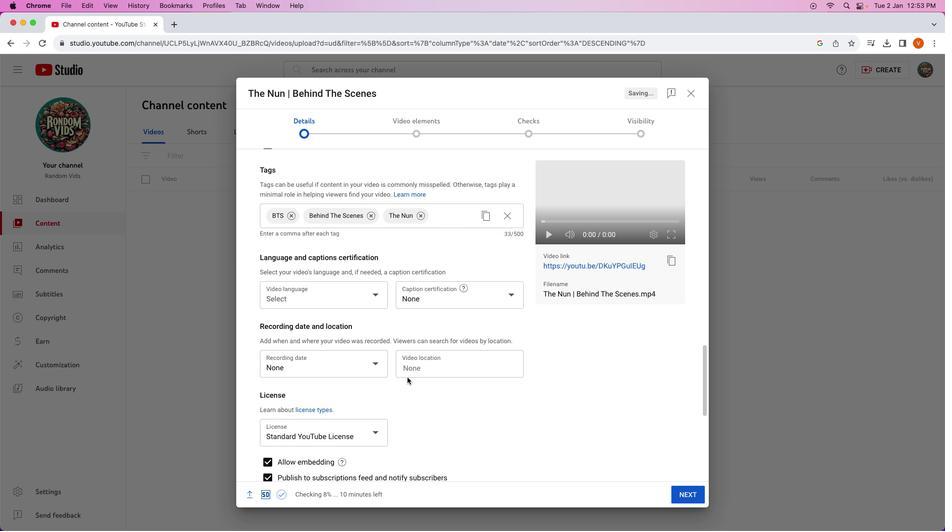 
Action: Mouse scrolled (407, 377) with delta (0, 0)
Screenshot: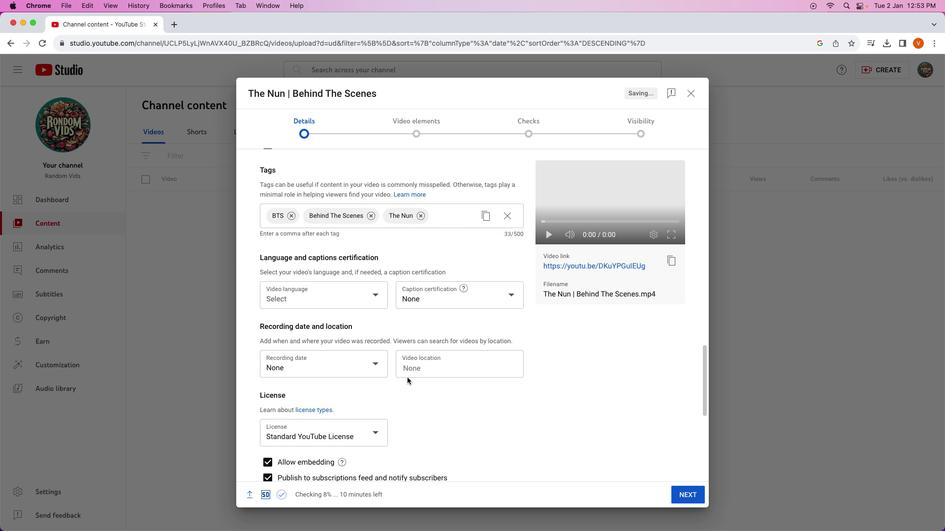 
Action: Mouse scrolled (407, 377) with delta (0, 1)
Screenshot: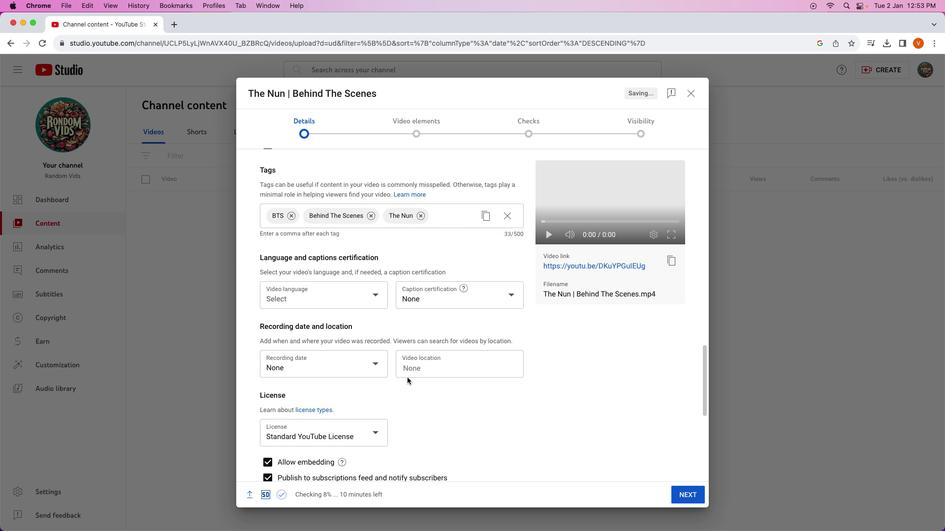 
Action: Mouse moved to (407, 378)
Screenshot: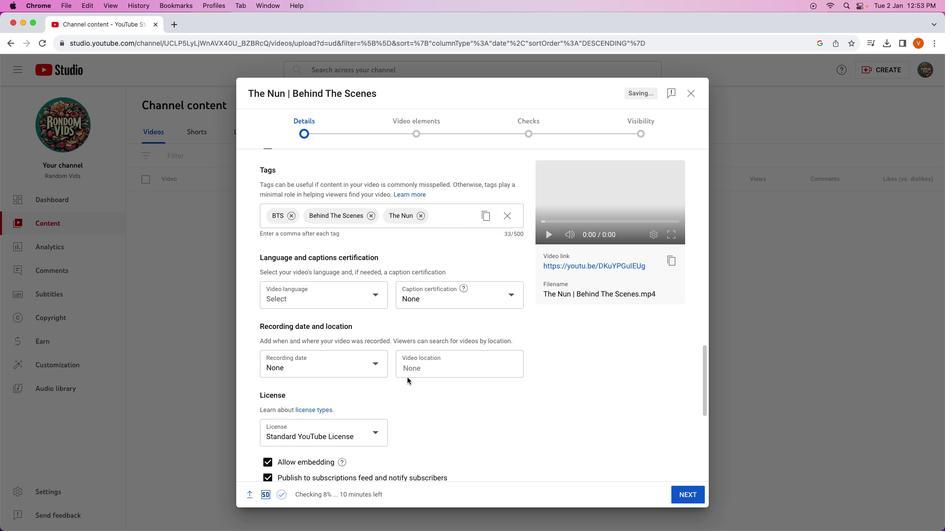 
Action: Mouse scrolled (407, 378) with delta (0, 1)
Screenshot: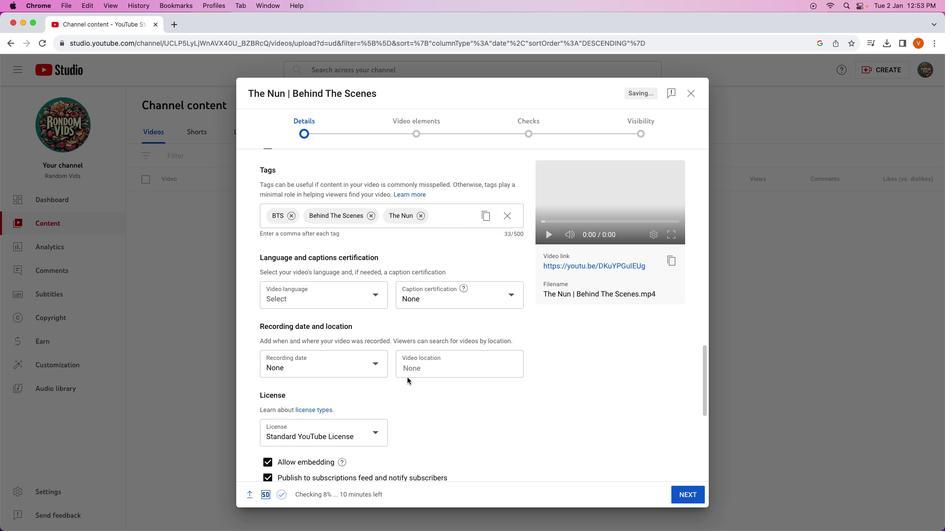 
Action: Mouse scrolled (407, 378) with delta (0, 0)
Screenshot: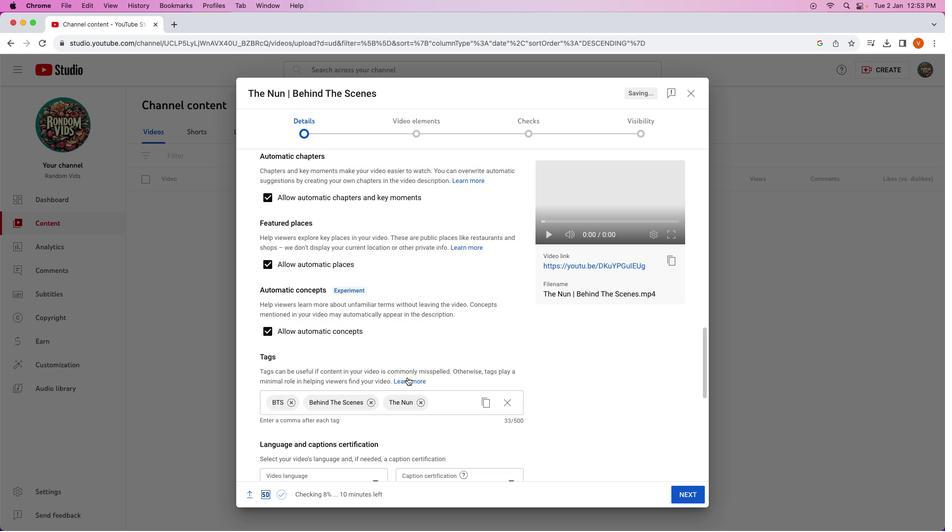 
Action: Mouse scrolled (407, 378) with delta (0, 0)
Screenshot: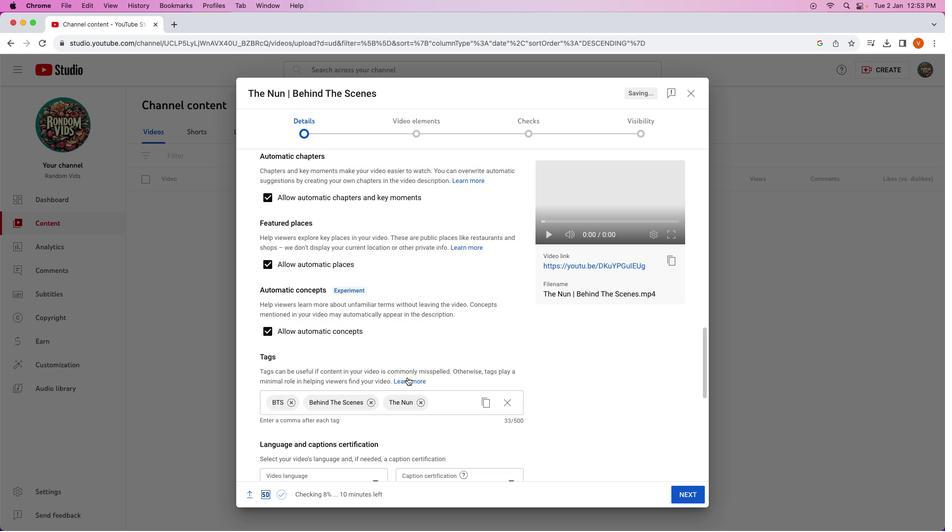 
Action: Mouse scrolled (407, 378) with delta (0, 1)
Screenshot: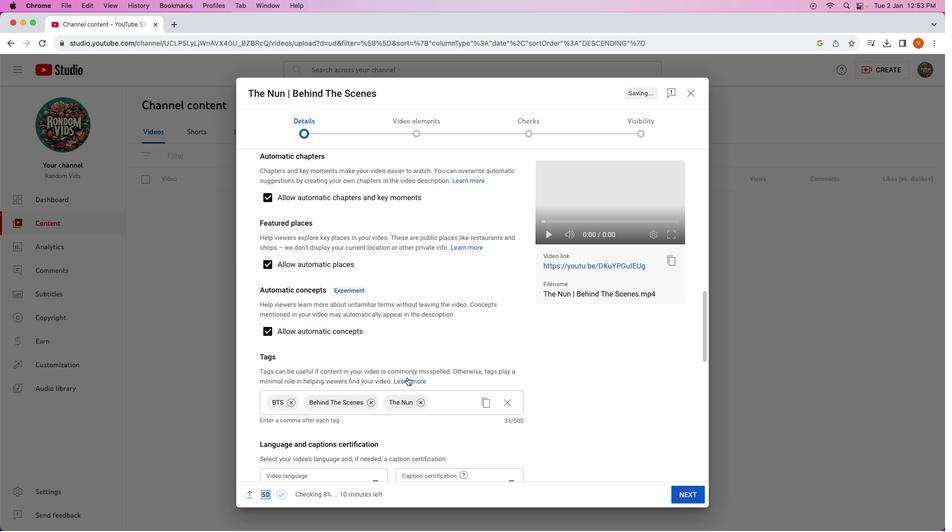 
Action: Mouse moved to (407, 378)
Screenshot: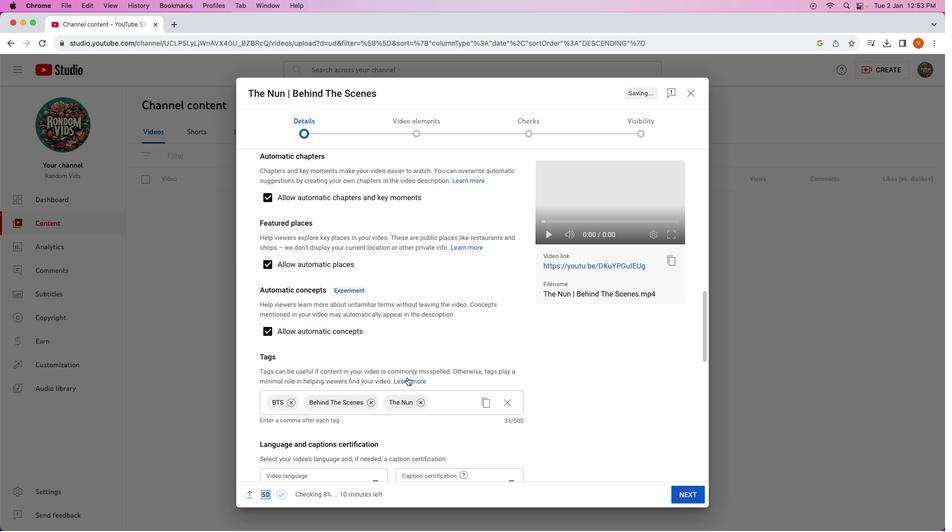 
Action: Mouse scrolled (407, 378) with delta (0, 2)
Screenshot: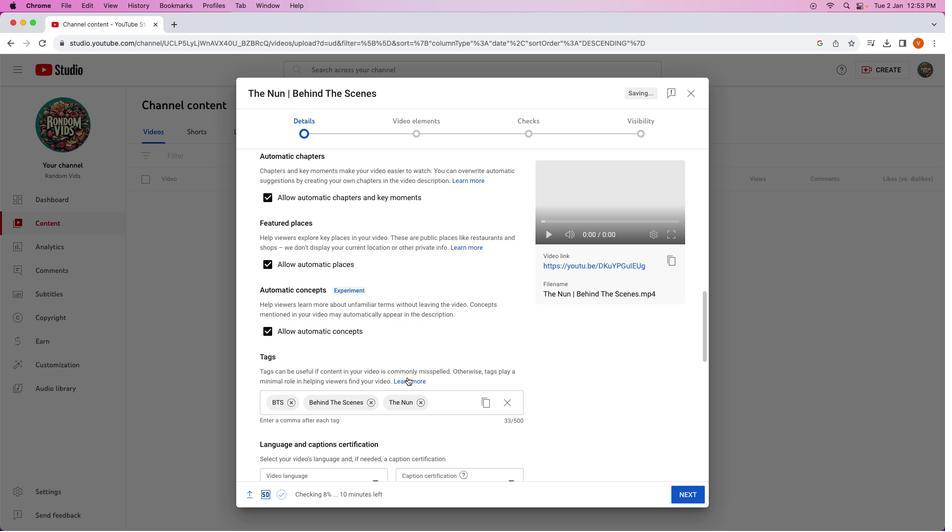 
Action: Mouse scrolled (407, 378) with delta (0, 0)
Screenshot: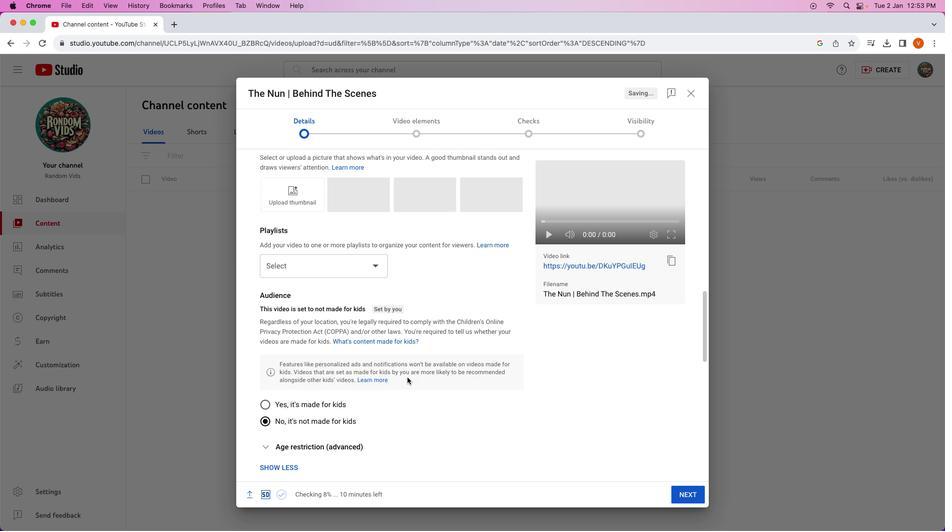 
Action: Mouse scrolled (407, 378) with delta (0, 0)
Screenshot: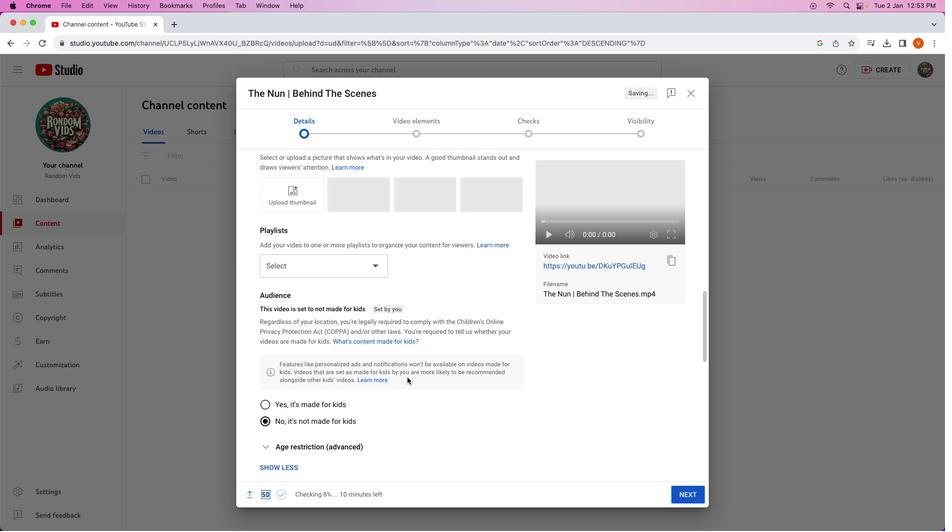 
Action: Mouse scrolled (407, 378) with delta (0, 1)
Screenshot: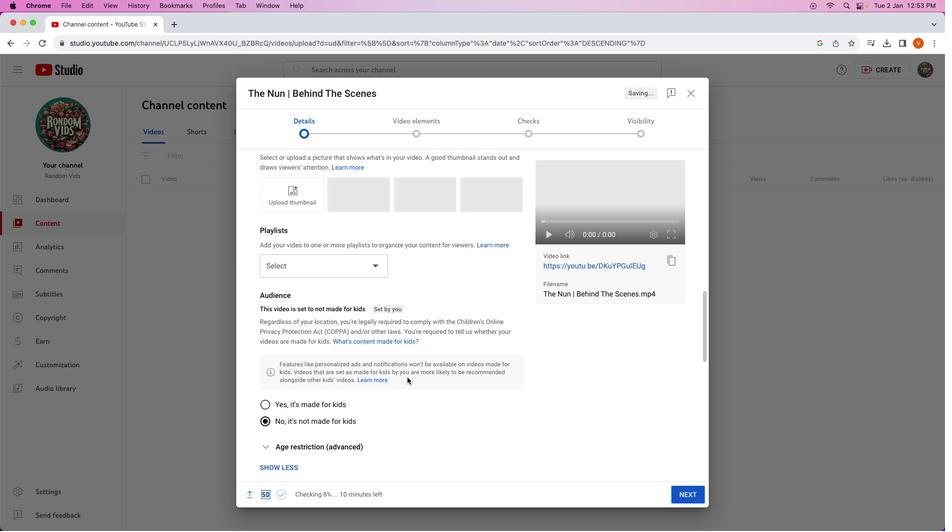 
Action: Mouse scrolled (407, 378) with delta (0, 2)
Screenshot: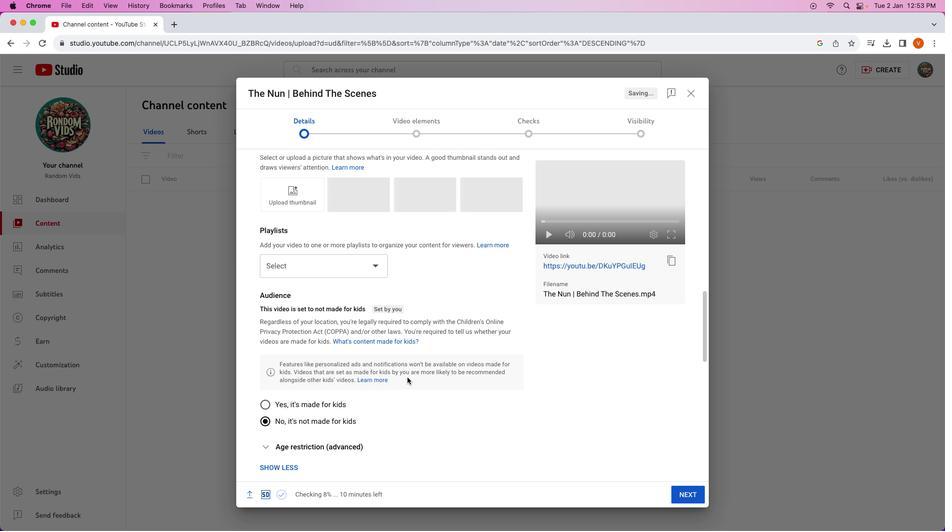 
Action: Mouse scrolled (407, 378) with delta (0, 2)
Screenshot: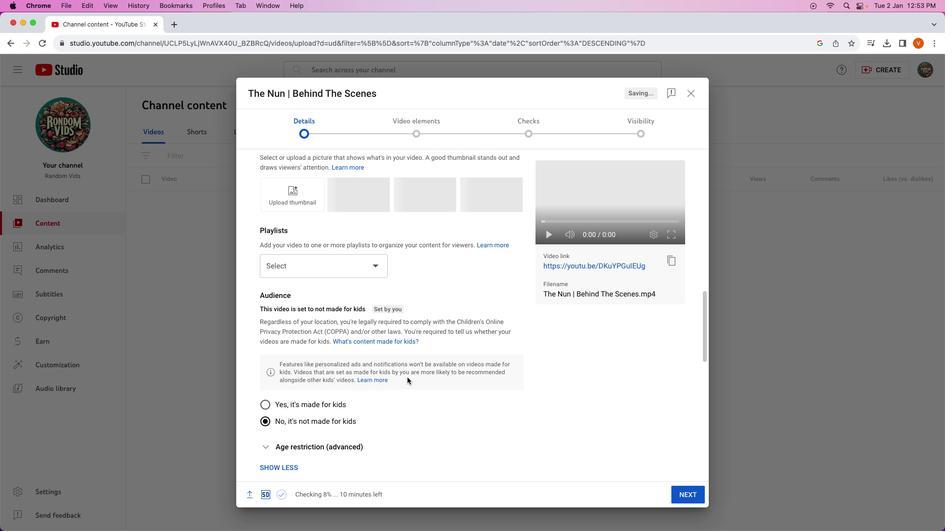 
Action: Mouse scrolled (407, 378) with delta (0, 2)
Screenshot: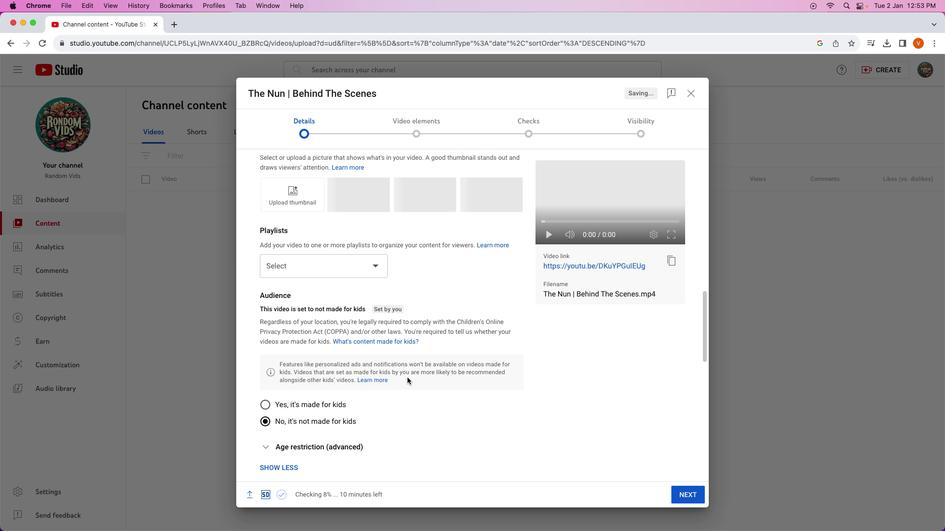 
Action: Mouse scrolled (407, 378) with delta (0, 0)
Screenshot: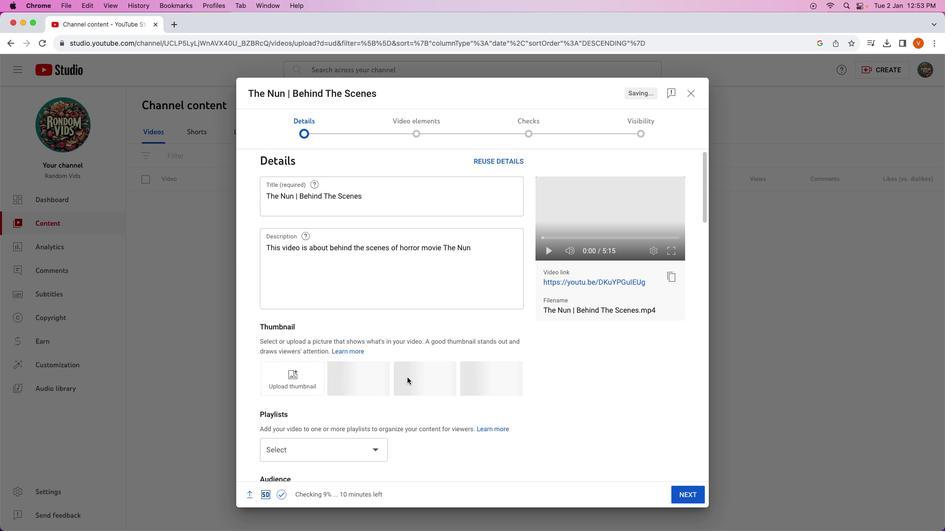 
Action: Mouse scrolled (407, 378) with delta (0, 0)
Screenshot: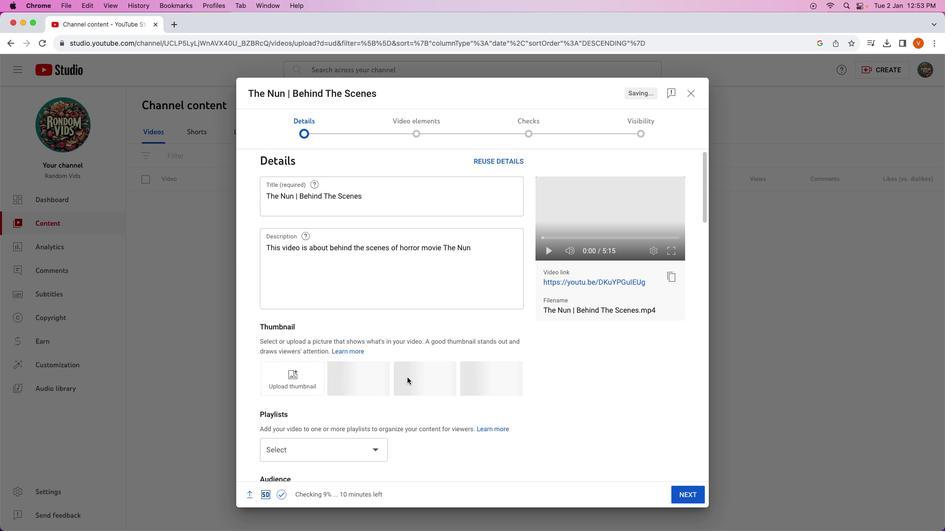 
Action: Mouse scrolled (407, 378) with delta (0, 1)
Screenshot: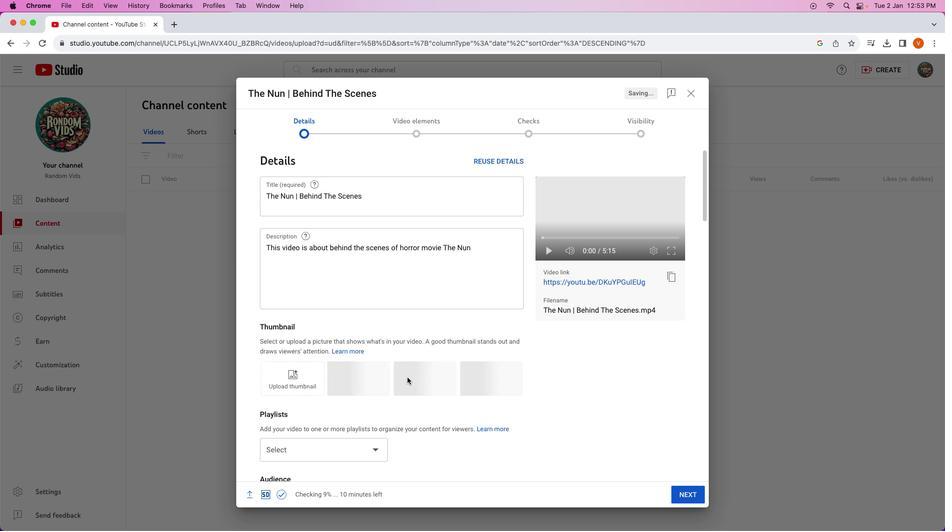 
Action: Mouse scrolled (407, 378) with delta (0, 2)
Screenshot: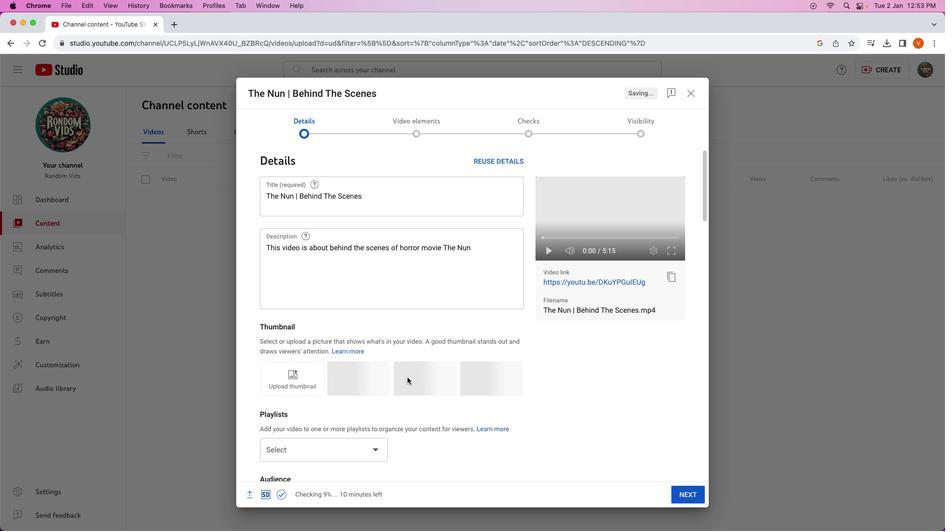 
Action: Mouse scrolled (407, 378) with delta (0, 2)
Screenshot: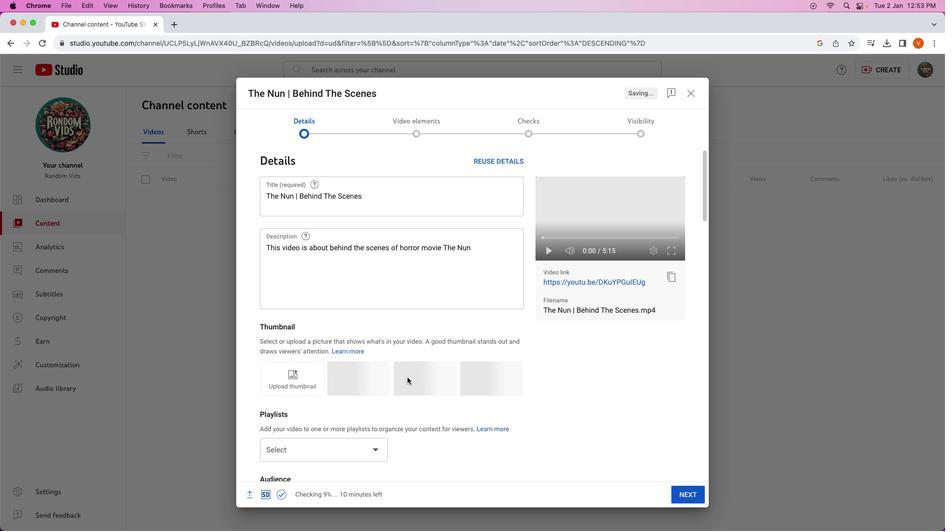 
Action: Mouse scrolled (407, 378) with delta (0, 0)
Screenshot: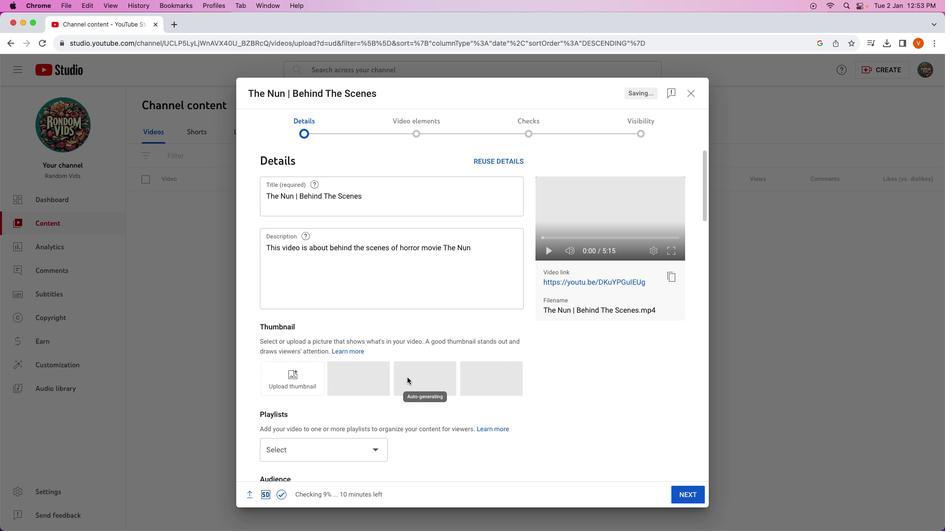 
Action: Mouse scrolled (407, 378) with delta (0, 0)
Screenshot: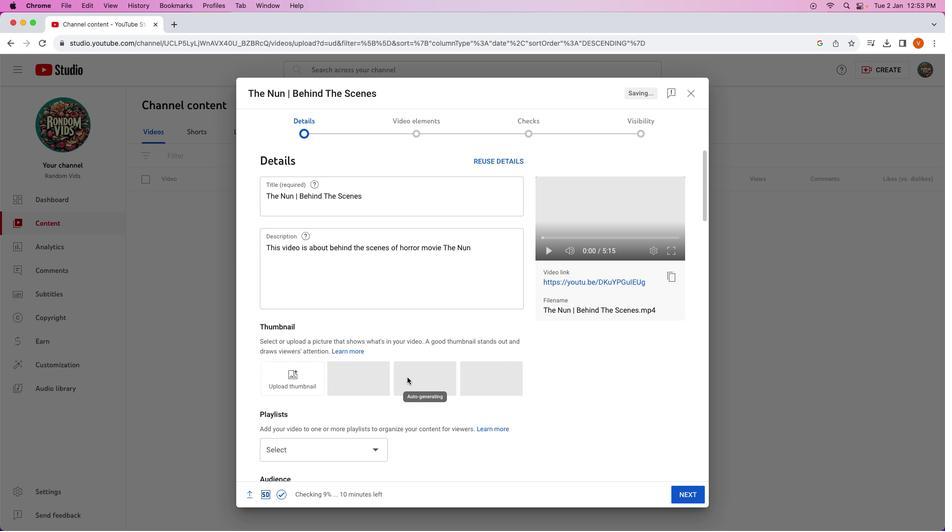 
Action: Mouse scrolled (407, 378) with delta (0, 0)
Screenshot: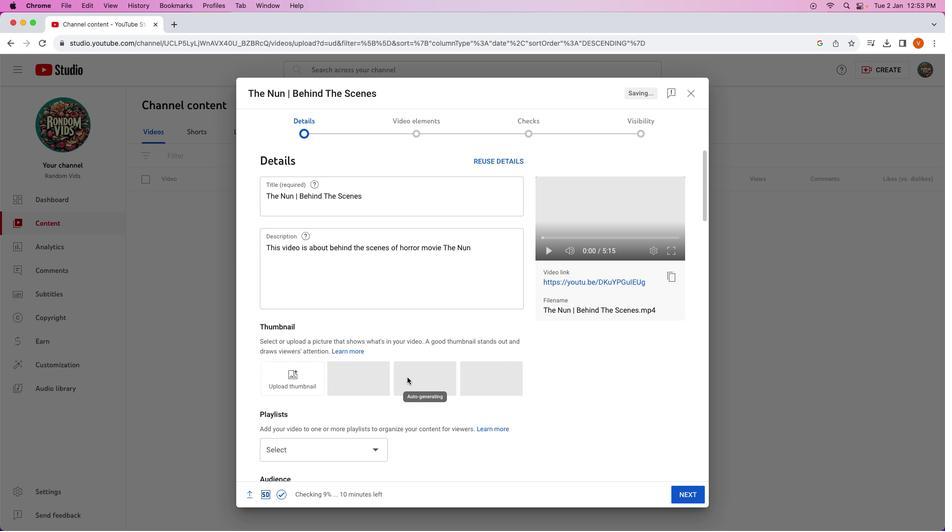
Action: Mouse scrolled (407, 378) with delta (0, 1)
Screenshot: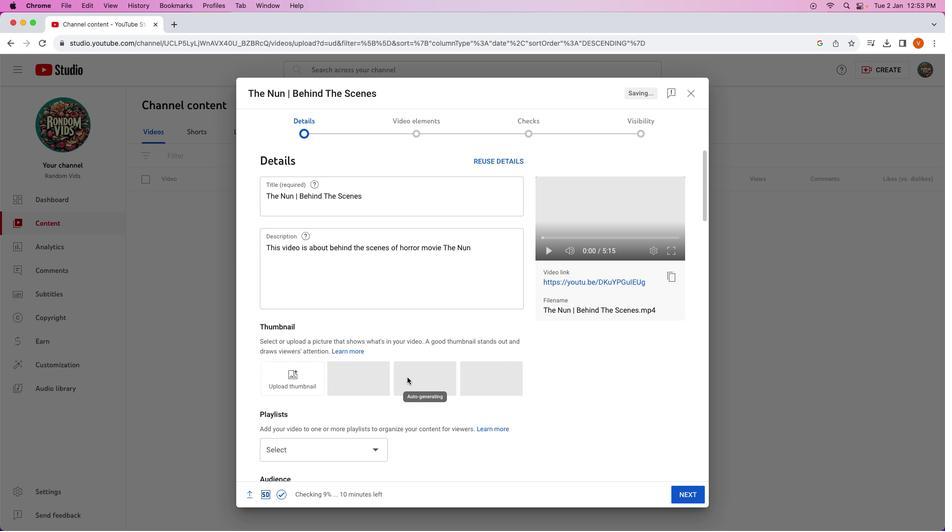 
Action: Mouse scrolled (407, 378) with delta (0, 0)
Screenshot: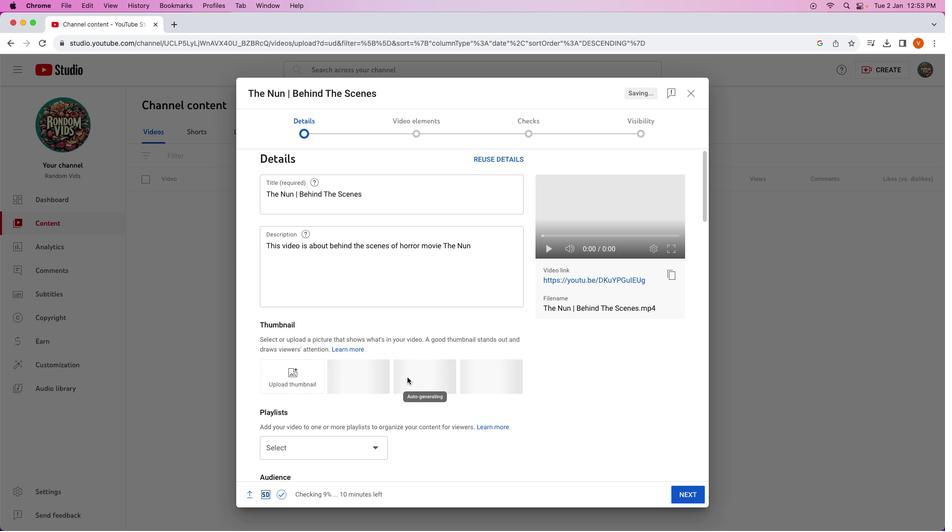 
Action: Mouse scrolled (407, 378) with delta (0, 0)
Screenshot: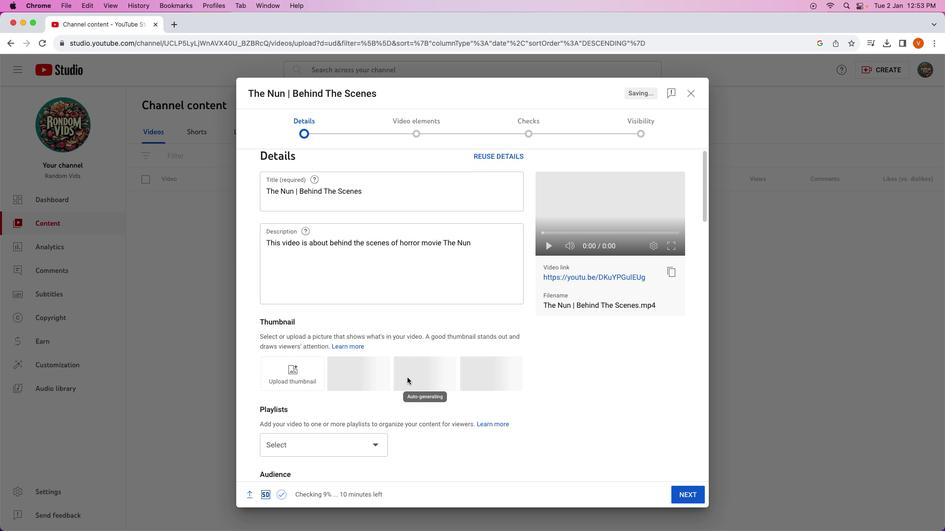 
Action: Mouse scrolled (407, 378) with delta (0, 0)
Screenshot: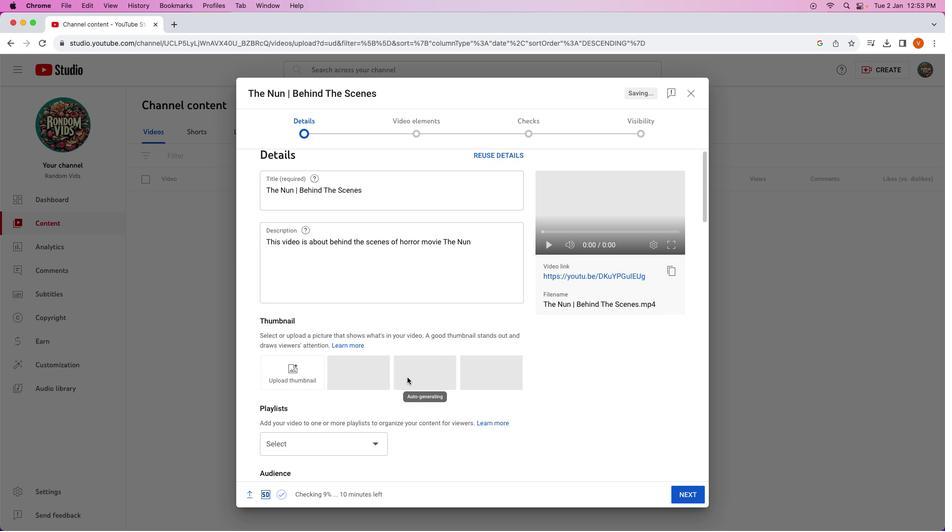 
Action: Mouse scrolled (407, 378) with delta (0, 0)
Screenshot: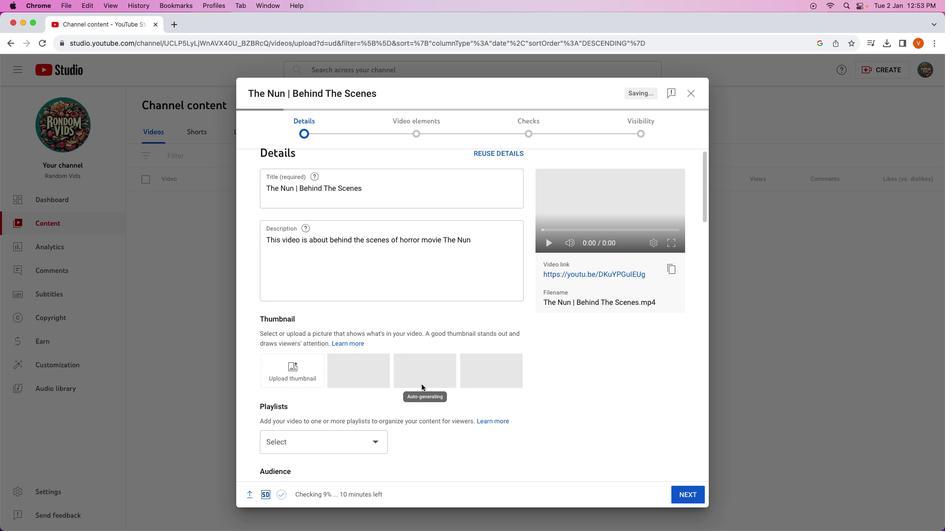 
Action: Mouse moved to (421, 385)
Screenshot: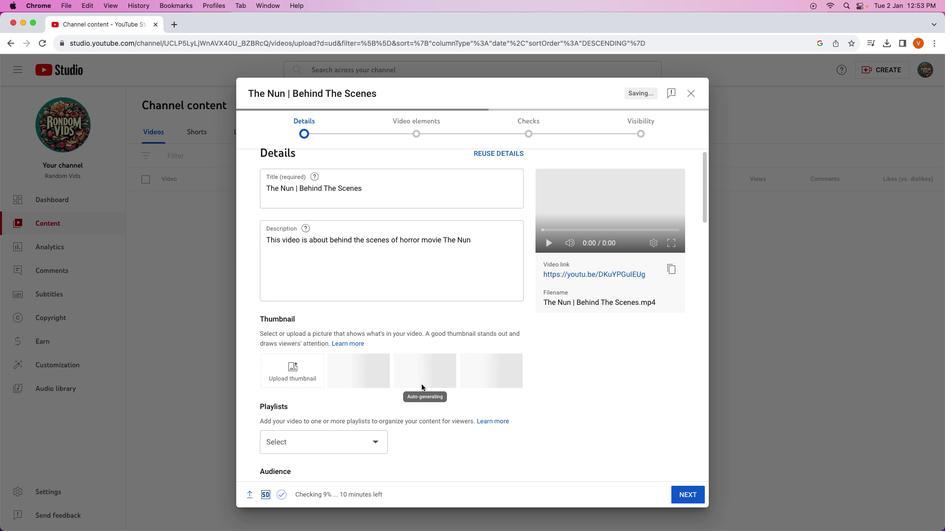 
Action: Mouse scrolled (421, 385) with delta (0, 0)
Screenshot: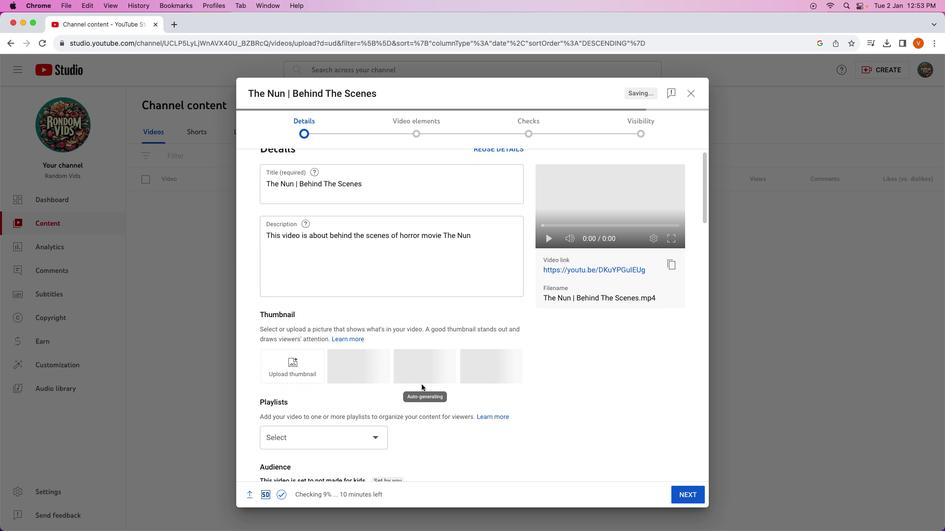 
Action: Mouse scrolled (421, 385) with delta (0, 0)
Screenshot: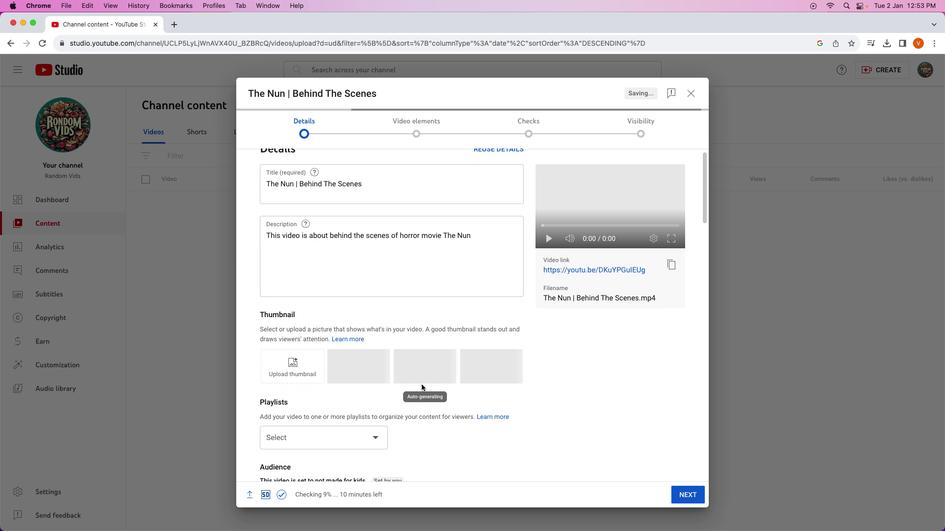 
Action: Mouse scrolled (421, 385) with delta (0, 0)
Screenshot: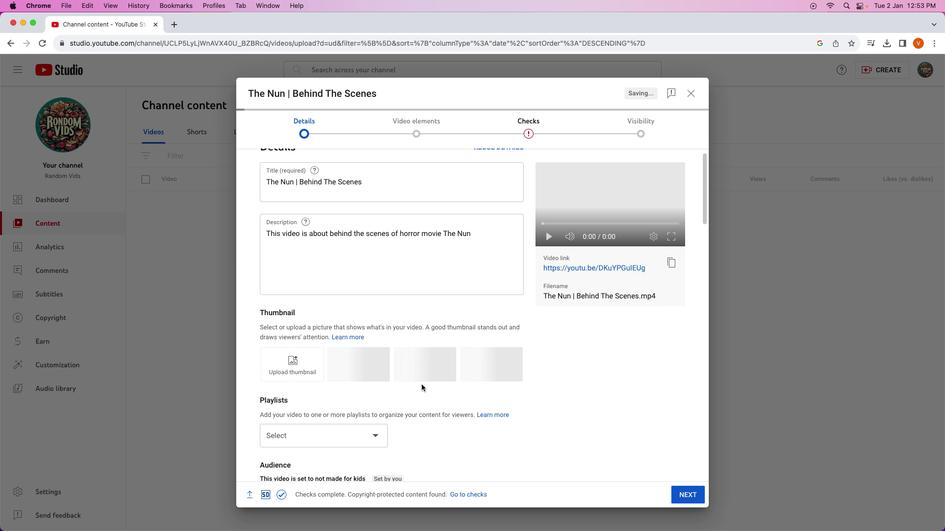 
Action: Mouse scrolled (421, 385) with delta (0, 0)
Screenshot: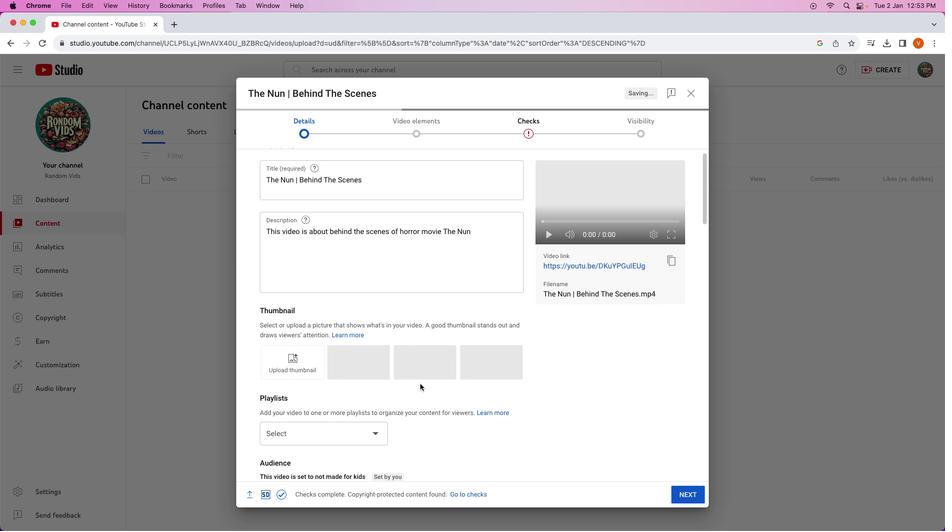 
Action: Mouse moved to (420, 384)
Screenshot: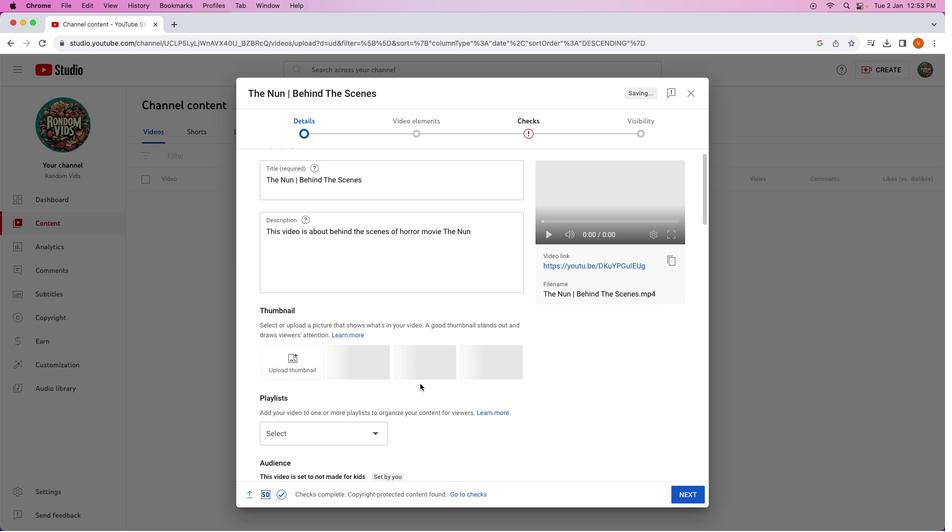 
Action: Mouse scrolled (420, 384) with delta (0, 0)
Screenshot: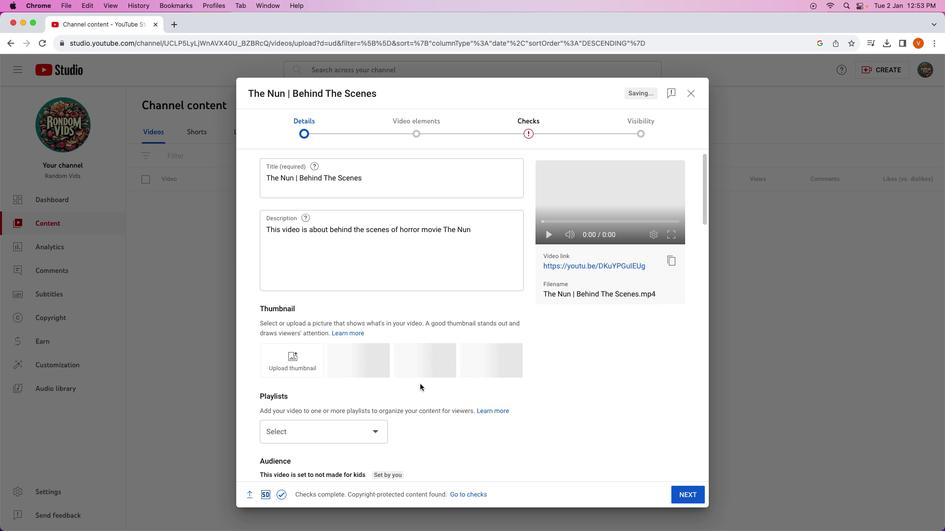
Action: Mouse scrolled (420, 384) with delta (0, 0)
Screenshot: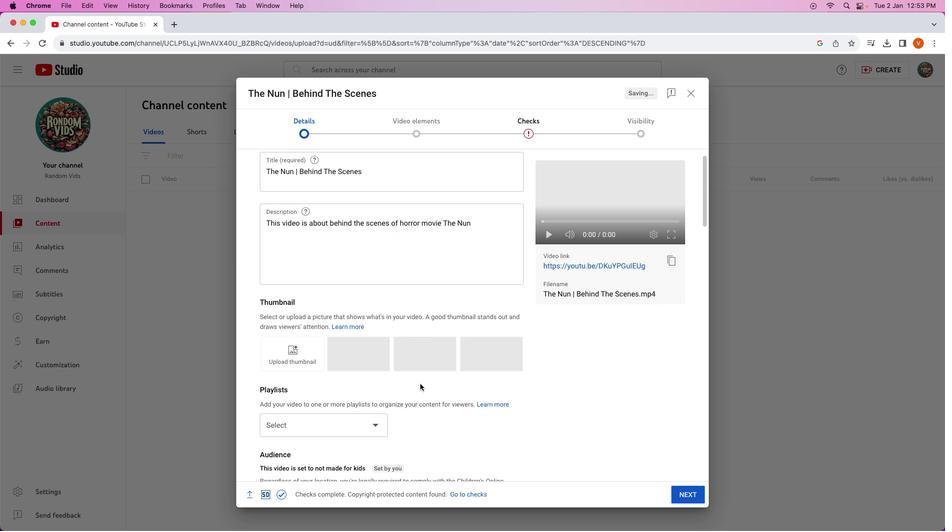 
Action: Mouse scrolled (420, 384) with delta (0, 0)
Screenshot: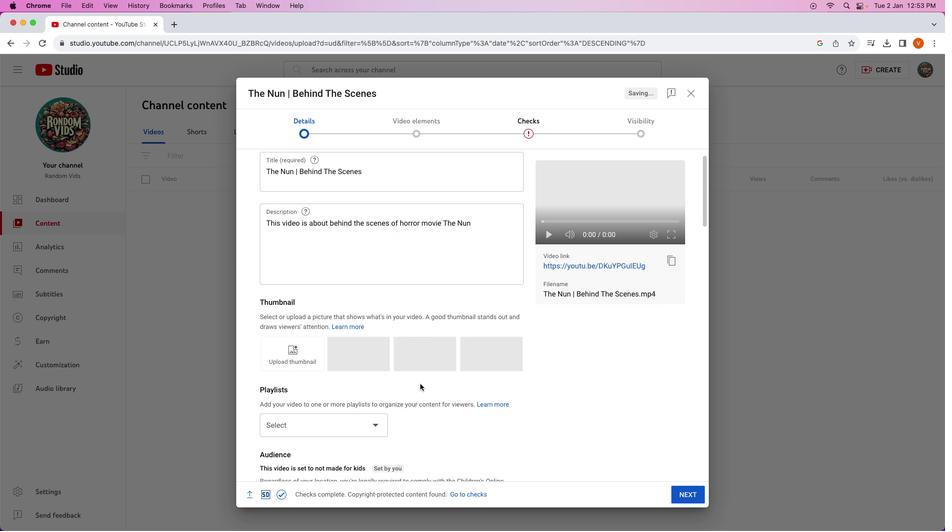 
Action: Mouse scrolled (420, 384) with delta (0, 0)
Screenshot: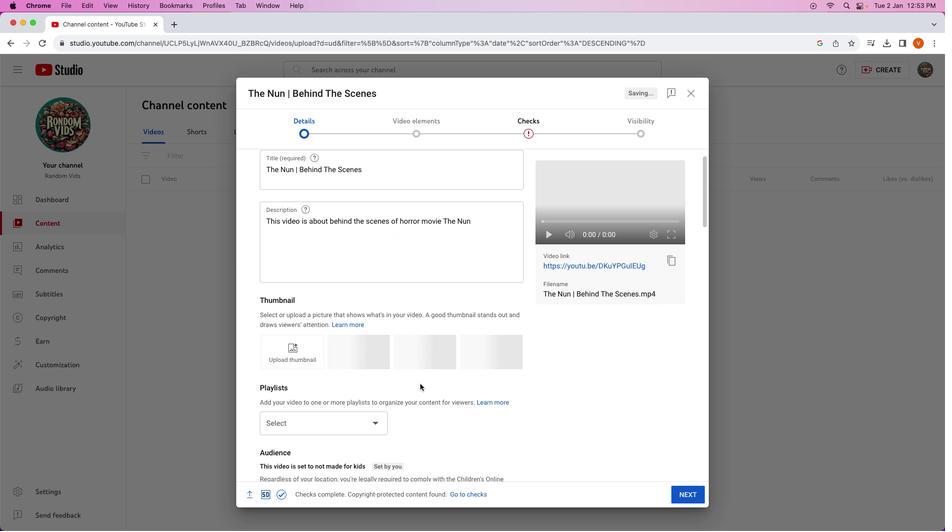 
Action: Mouse scrolled (420, 384) with delta (0, 0)
Screenshot: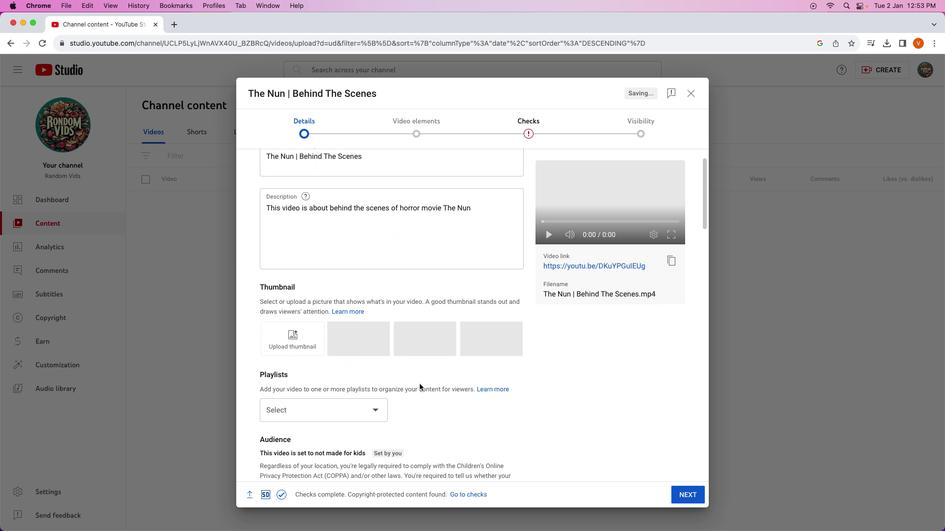 
Action: Mouse moved to (420, 384)
Screenshot: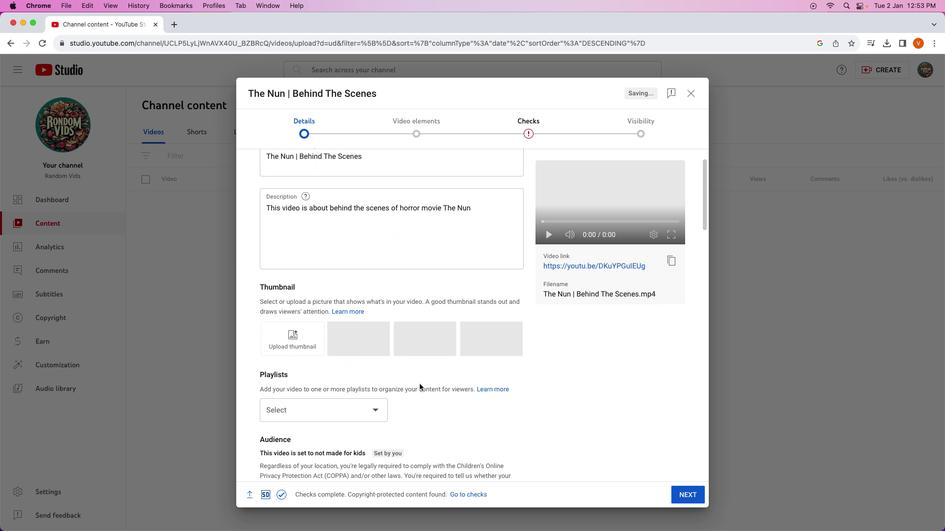 
Action: Mouse scrolled (420, 384) with delta (0, 0)
Screenshot: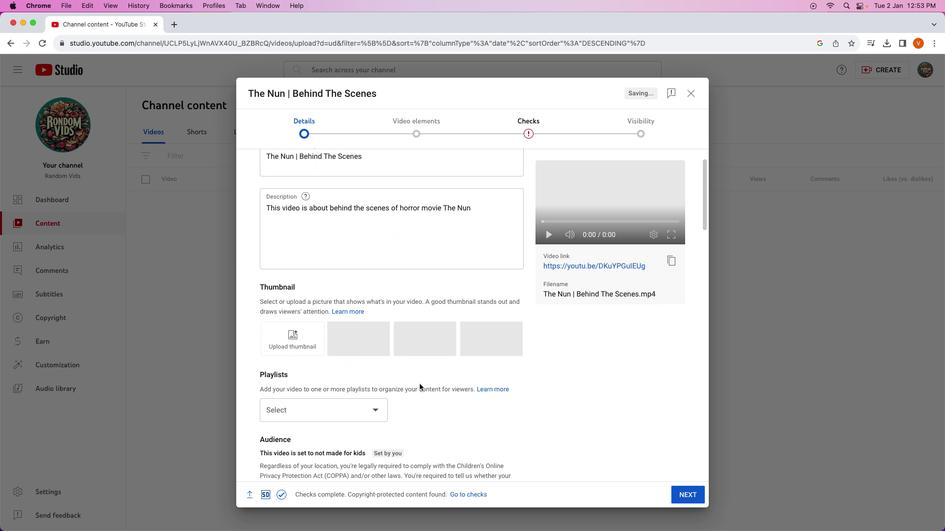 
Action: Mouse moved to (419, 384)
Screenshot: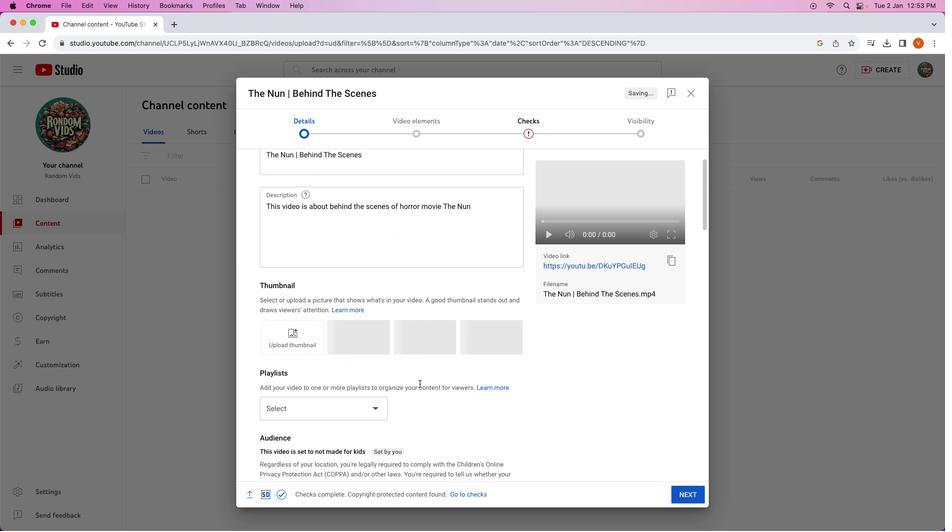 
Action: Mouse scrolled (419, 384) with delta (0, 0)
Screenshot: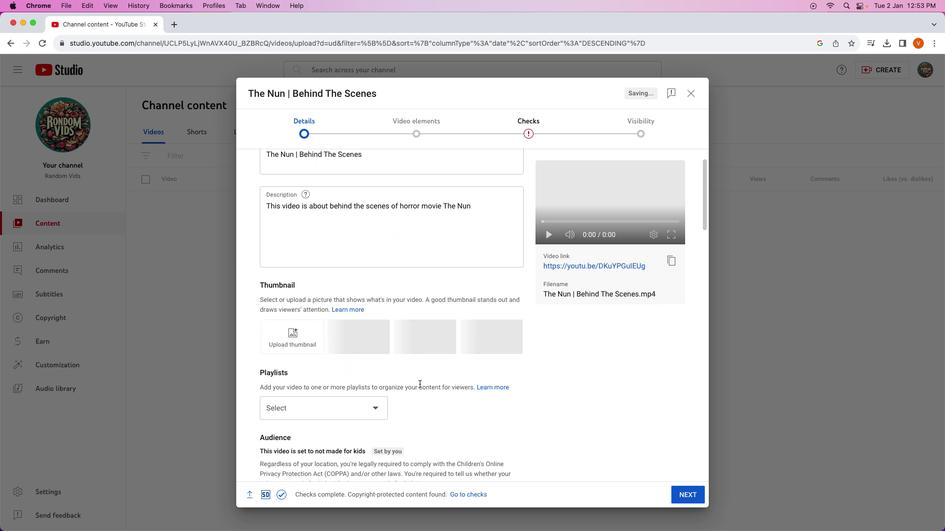 
Action: Mouse moved to (419, 384)
Screenshot: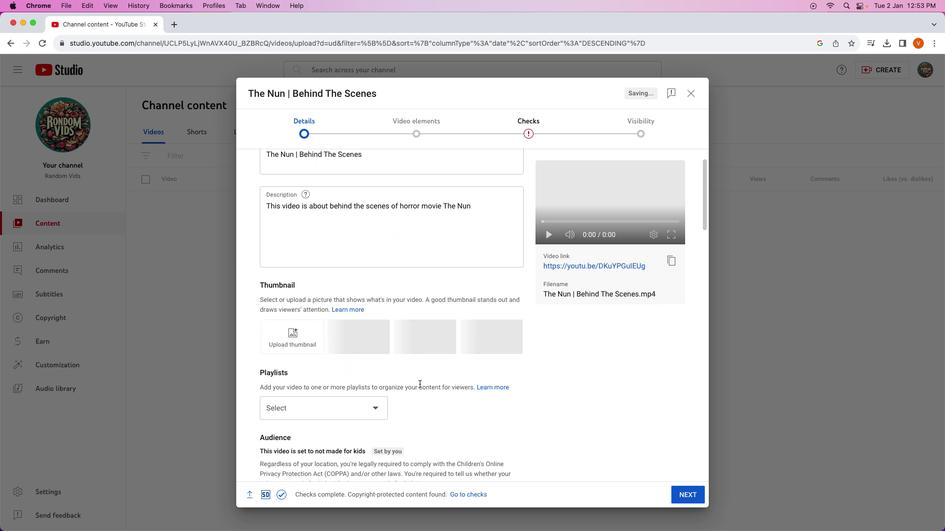 
Action: Mouse scrolled (419, 384) with delta (0, 0)
Screenshot: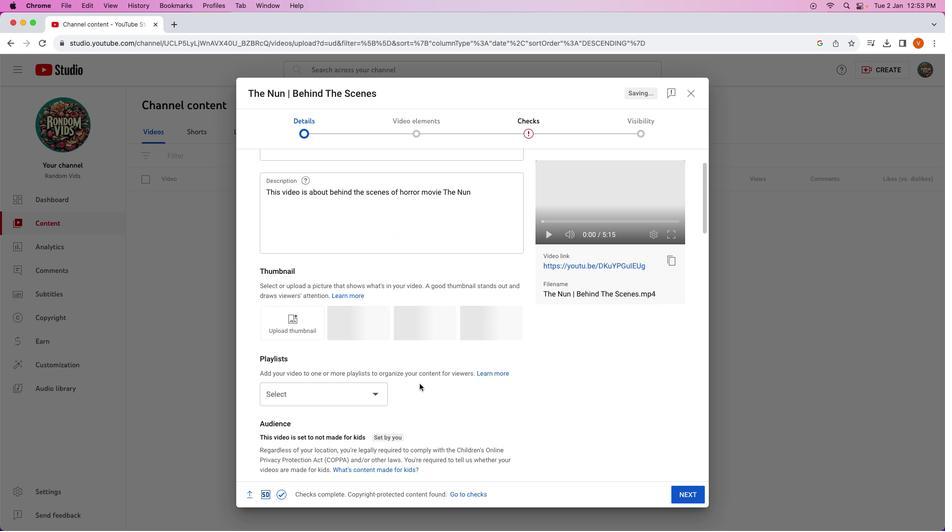 
Action: Mouse scrolled (419, 384) with delta (0, 0)
Screenshot: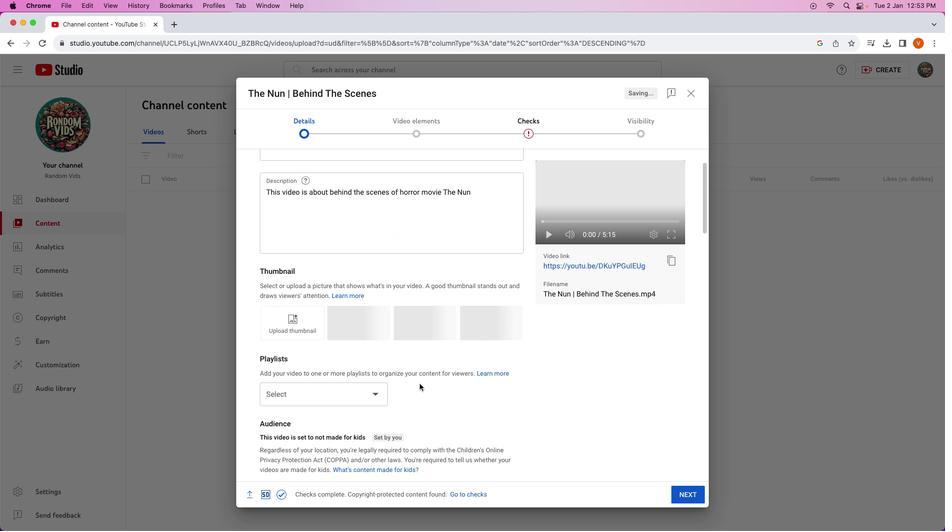 
Action: Mouse scrolled (419, 384) with delta (0, 0)
Screenshot: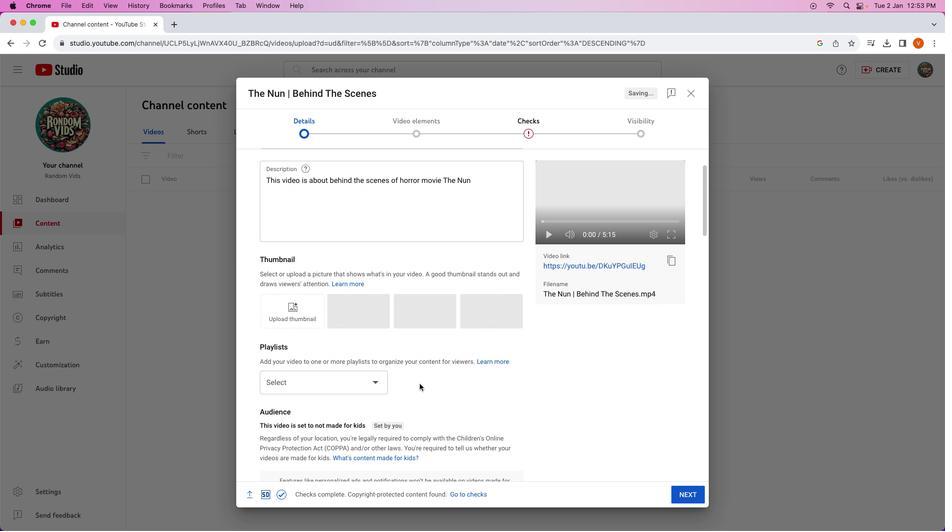
Action: Mouse scrolled (419, 384) with delta (0, 0)
Screenshot: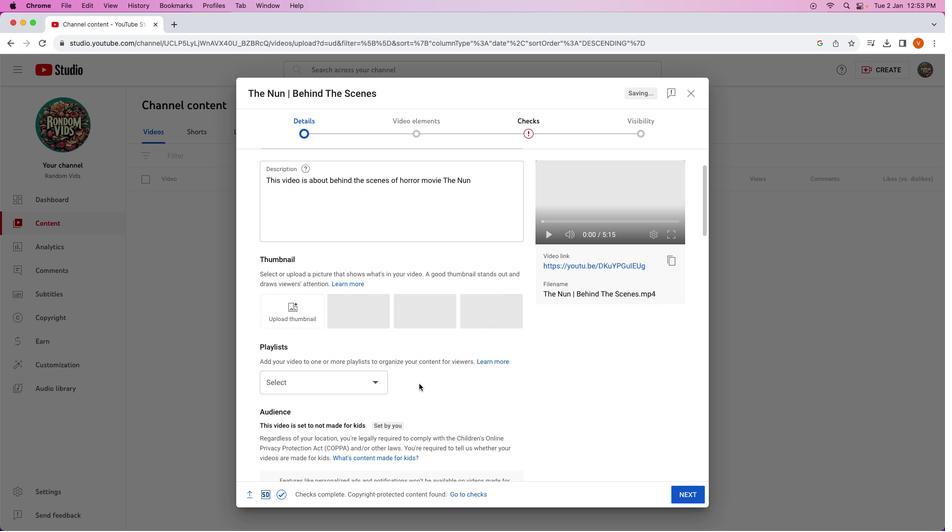 
Action: Mouse scrolled (419, 384) with delta (0, 0)
Screenshot: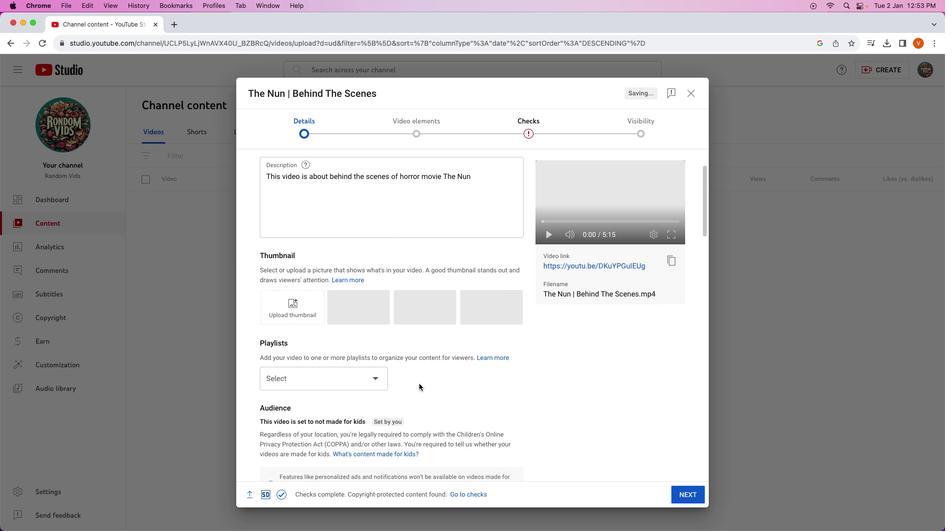 
Action: Mouse moved to (419, 384)
Screenshot: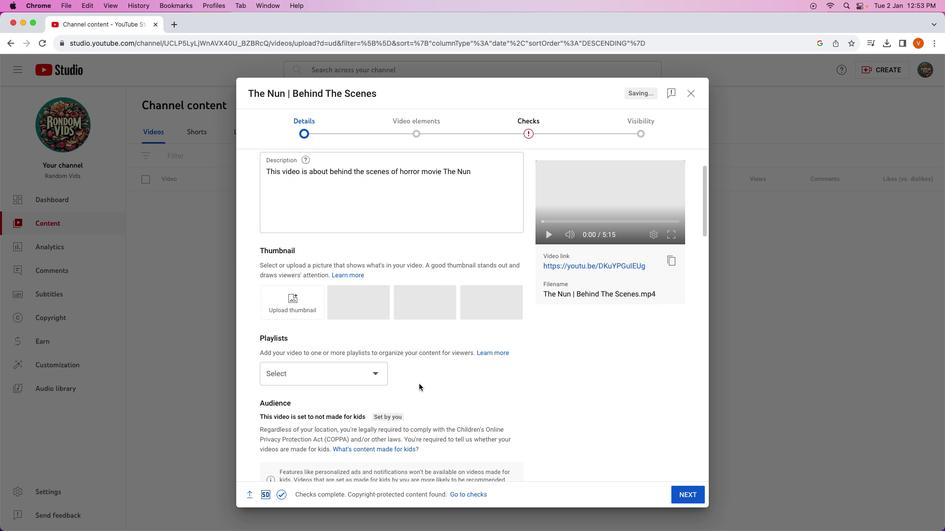
Action: Mouse scrolled (419, 384) with delta (0, 0)
Screenshot: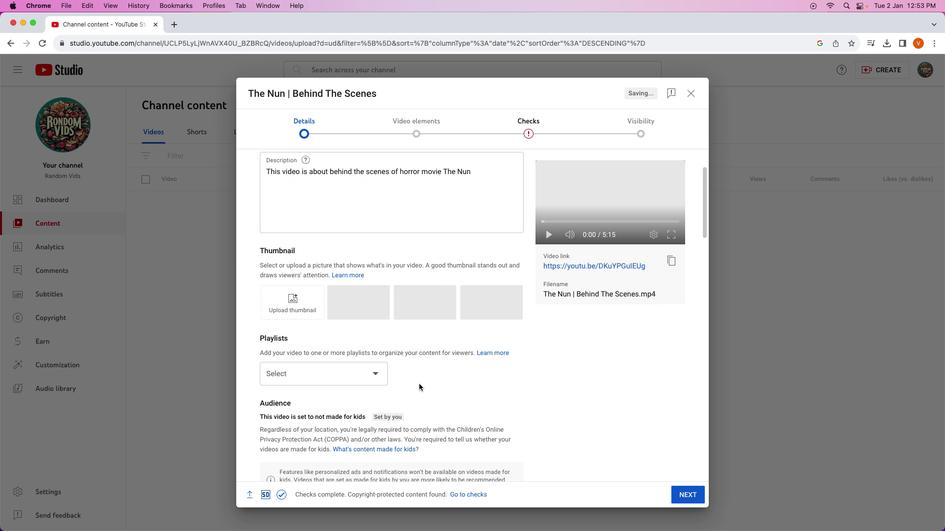 
Action: Mouse scrolled (419, 384) with delta (0, 0)
Screenshot: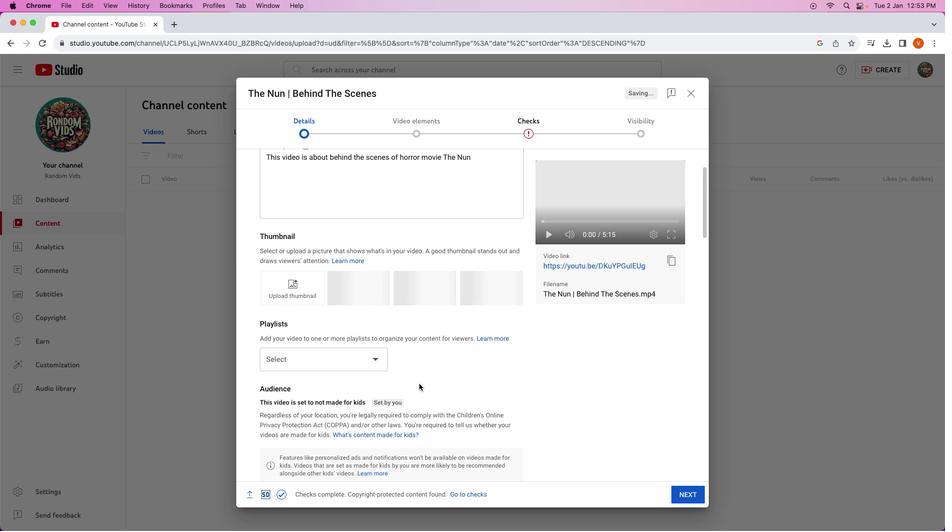 
Action: Mouse scrolled (419, 384) with delta (0, 0)
Screenshot: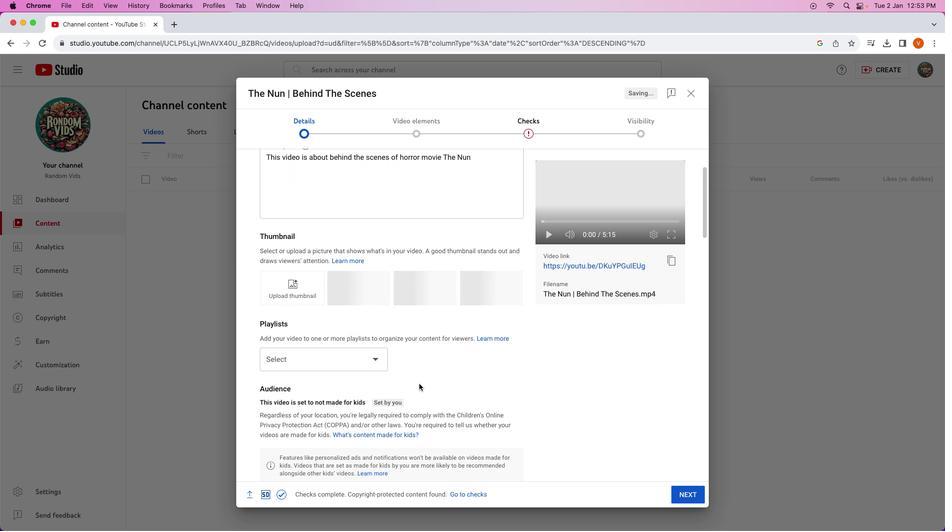 
Action: Mouse scrolled (419, 384) with delta (0, 0)
Screenshot: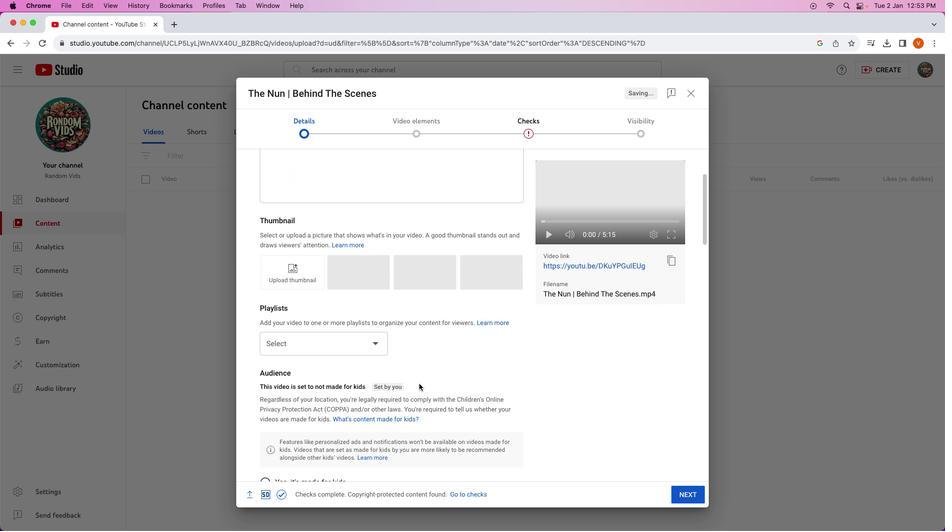 
Action: Mouse scrolled (419, 384) with delta (0, 0)
Screenshot: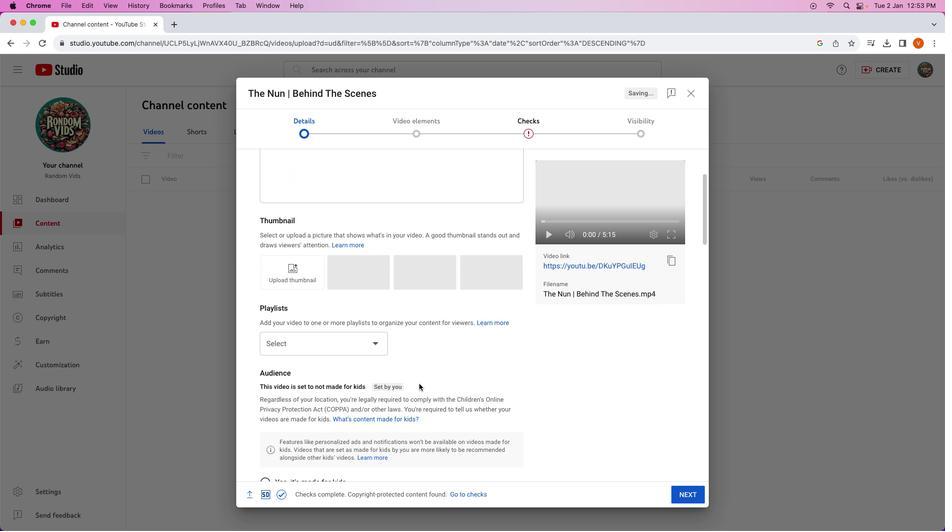 
Action: Mouse scrolled (419, 384) with delta (0, 0)
Screenshot: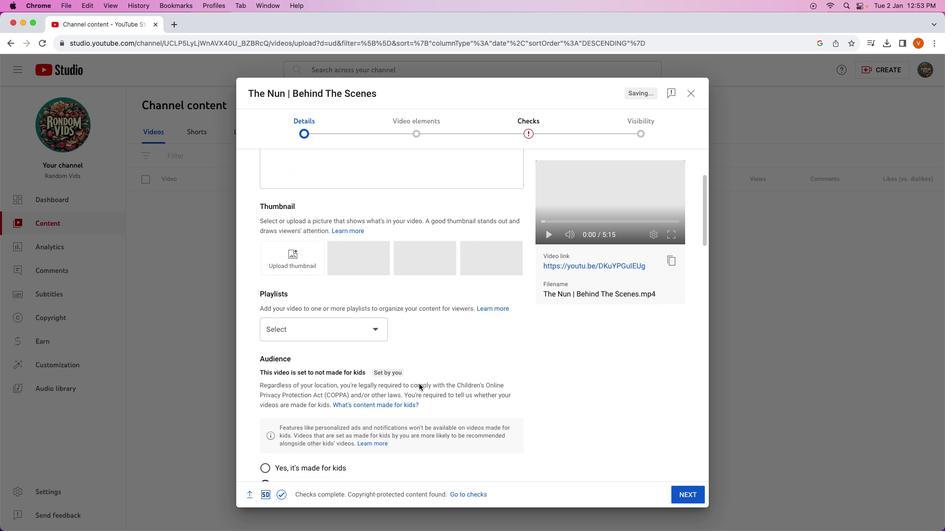 
Action: Mouse scrolled (419, 384) with delta (0, 0)
Screenshot: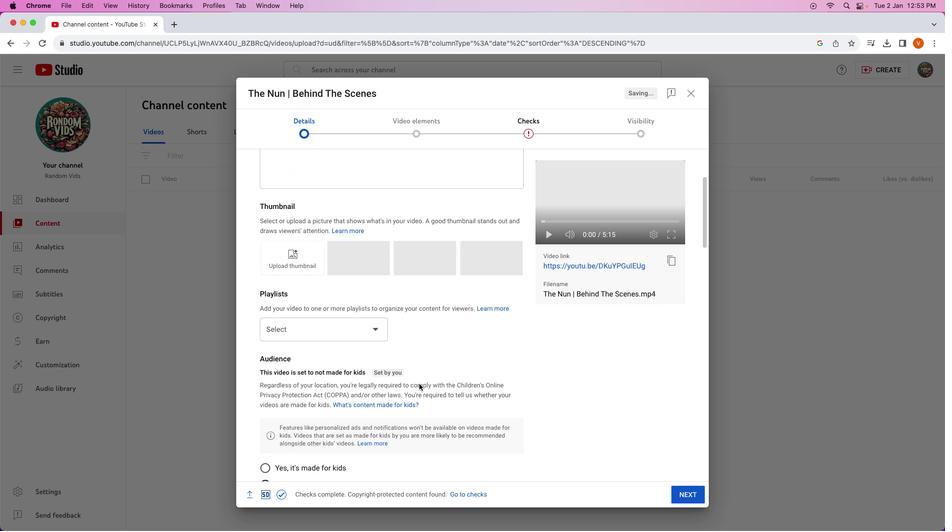 
Action: Mouse scrolled (419, 384) with delta (0, 0)
Screenshot: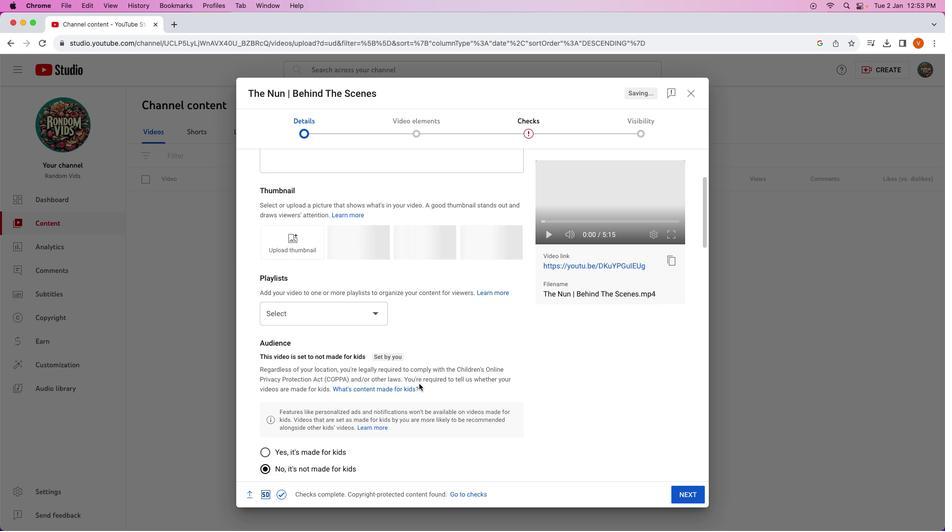 
Action: Mouse scrolled (419, 384) with delta (0, 0)
Screenshot: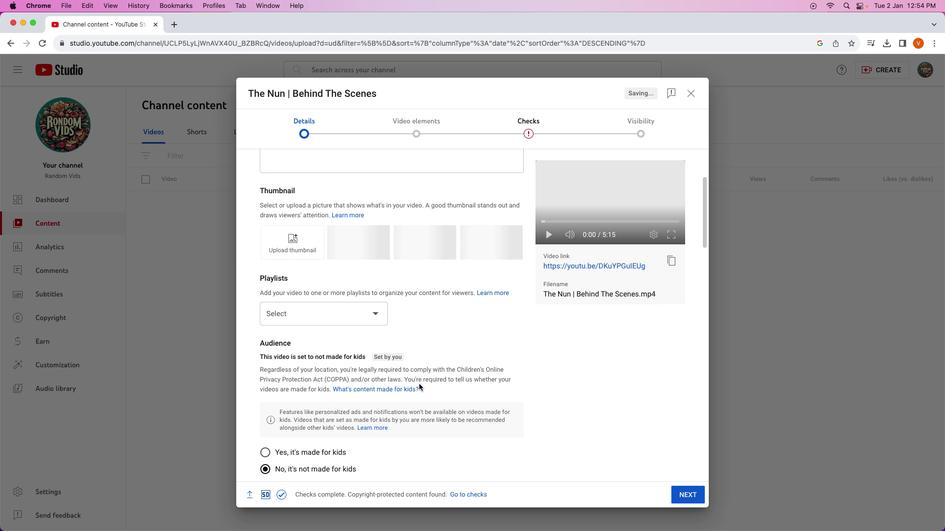 
Action: Mouse scrolled (419, 384) with delta (0, 0)
Screenshot: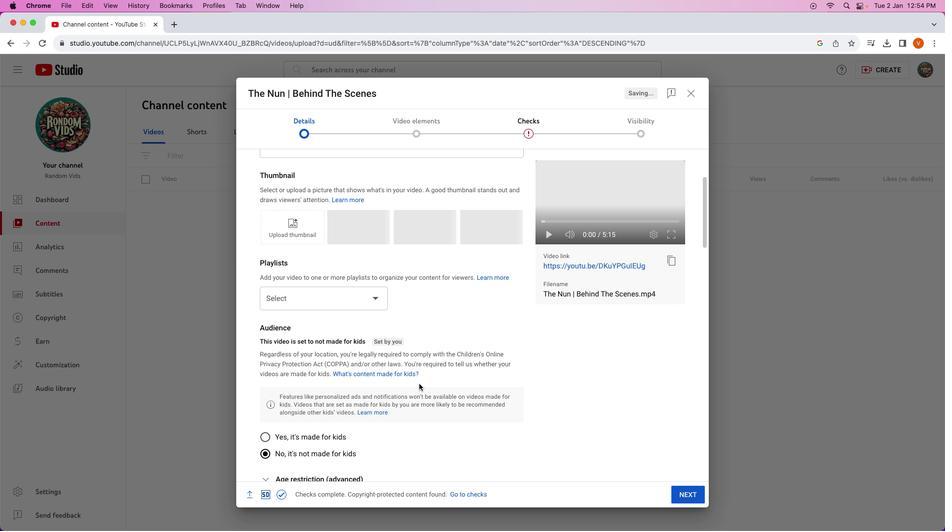 
Action: Mouse scrolled (419, 384) with delta (0, 0)
Screenshot: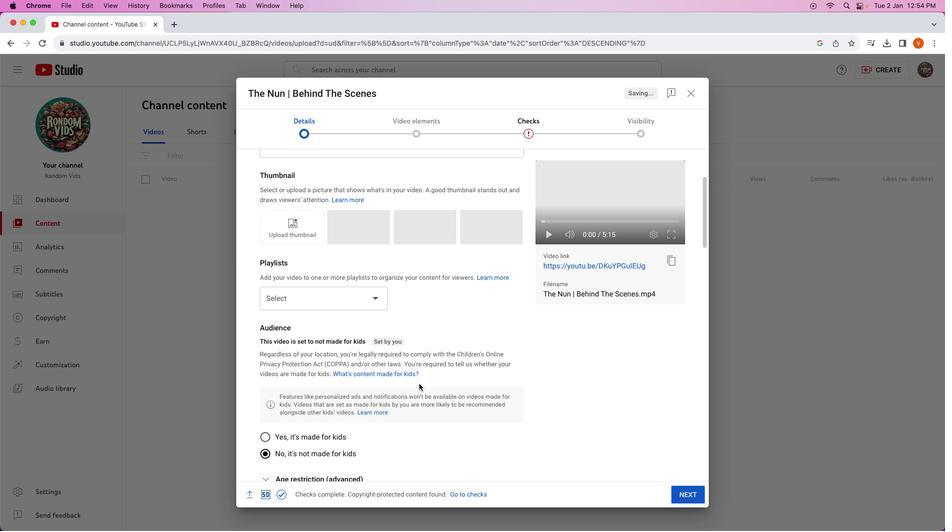 
Action: Mouse scrolled (419, 384) with delta (0, 0)
Screenshot: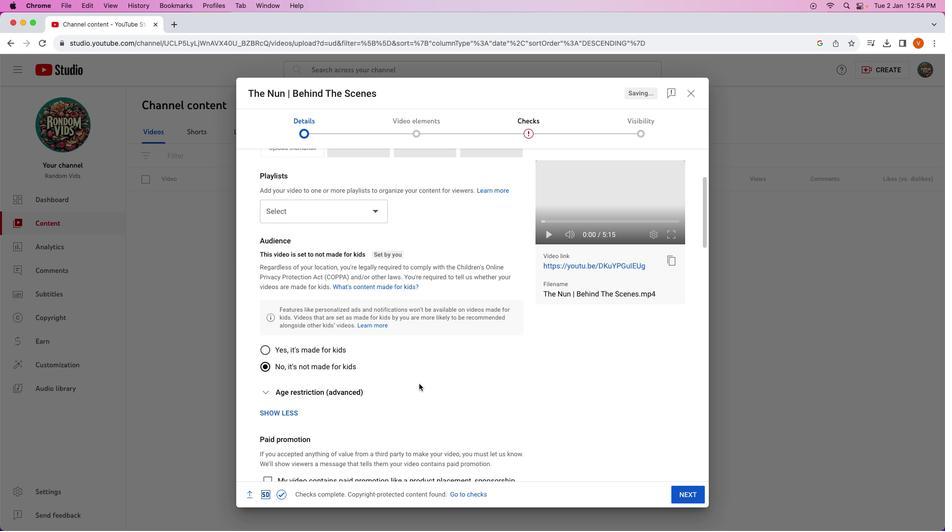
Action: Mouse scrolled (419, 384) with delta (0, 0)
Screenshot: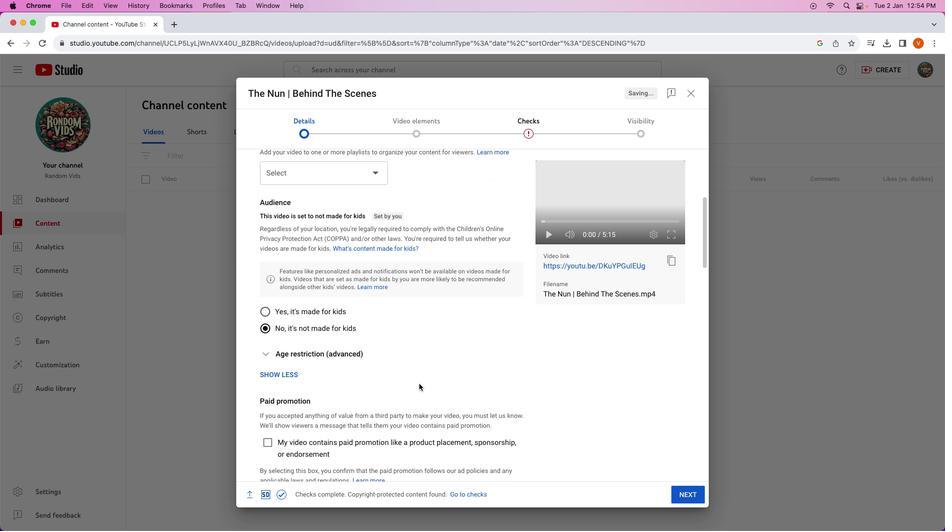 
Action: Mouse scrolled (419, 384) with delta (0, 0)
Screenshot: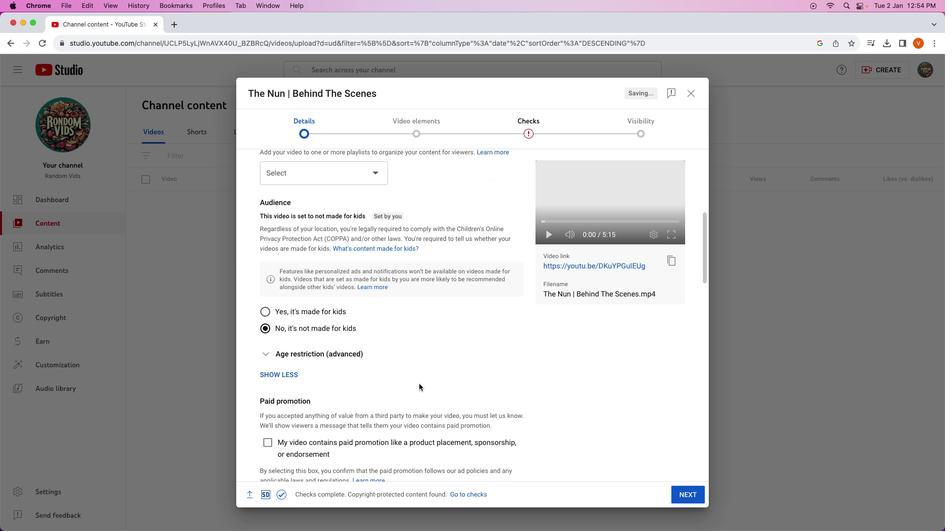 
Action: Mouse scrolled (419, 384) with delta (0, -1)
Screenshot: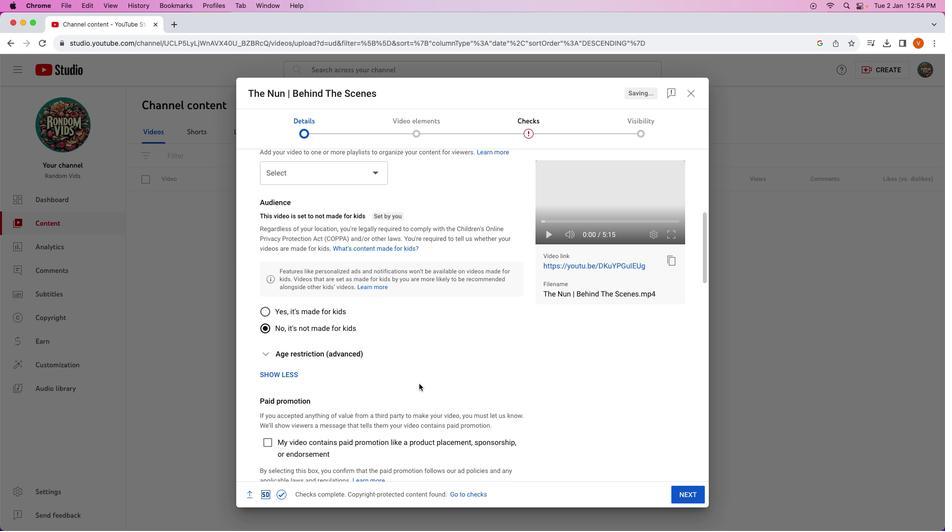 
Action: Mouse scrolled (419, 384) with delta (0, 0)
Screenshot: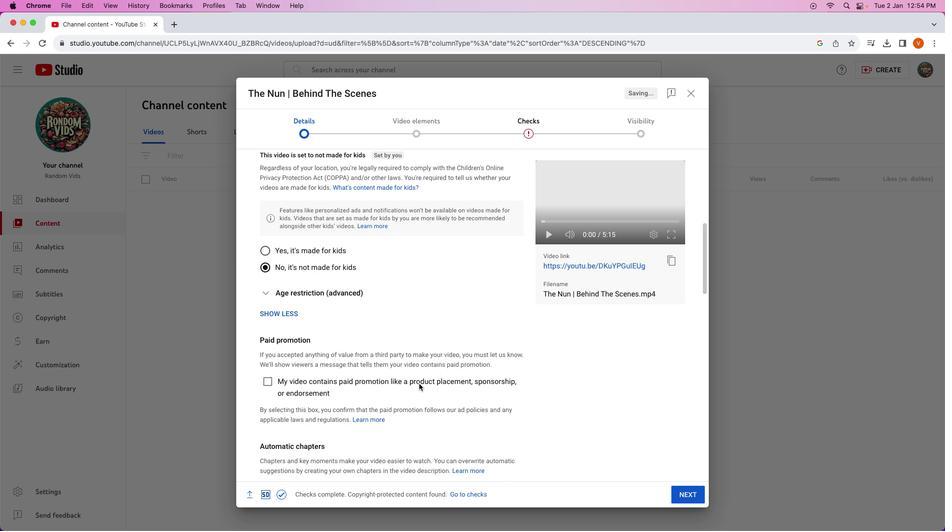 
Action: Mouse scrolled (419, 384) with delta (0, 0)
Screenshot: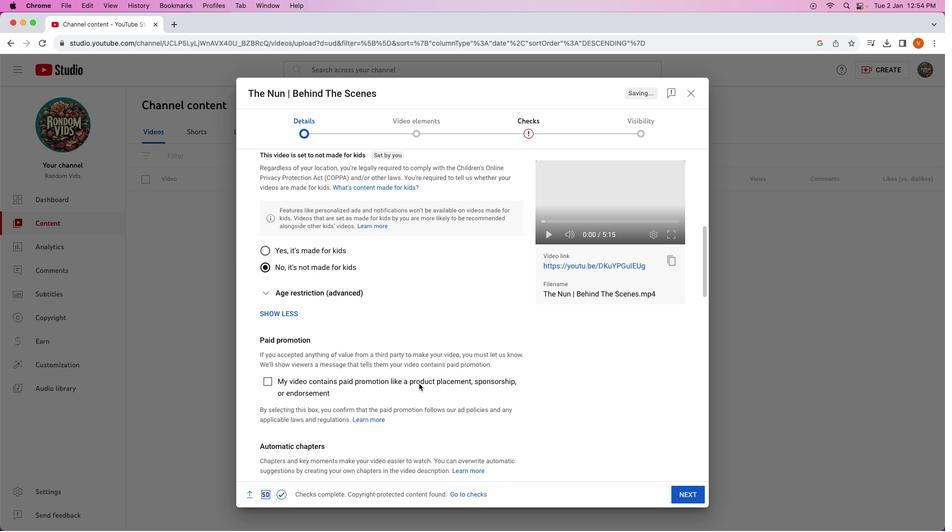 
Action: Mouse scrolled (419, 384) with delta (0, 0)
Screenshot: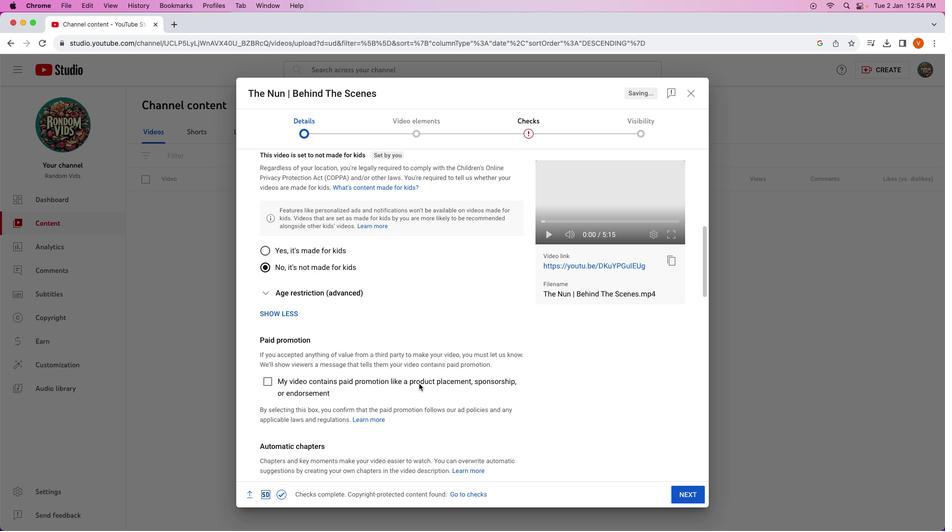 
Action: Mouse moved to (419, 384)
Screenshot: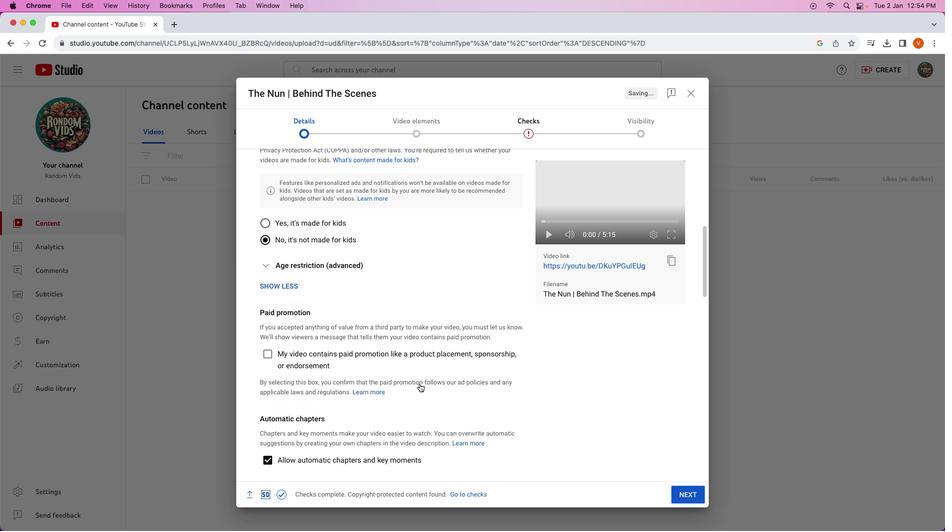 
Action: Mouse scrolled (419, 384) with delta (0, 0)
Screenshot: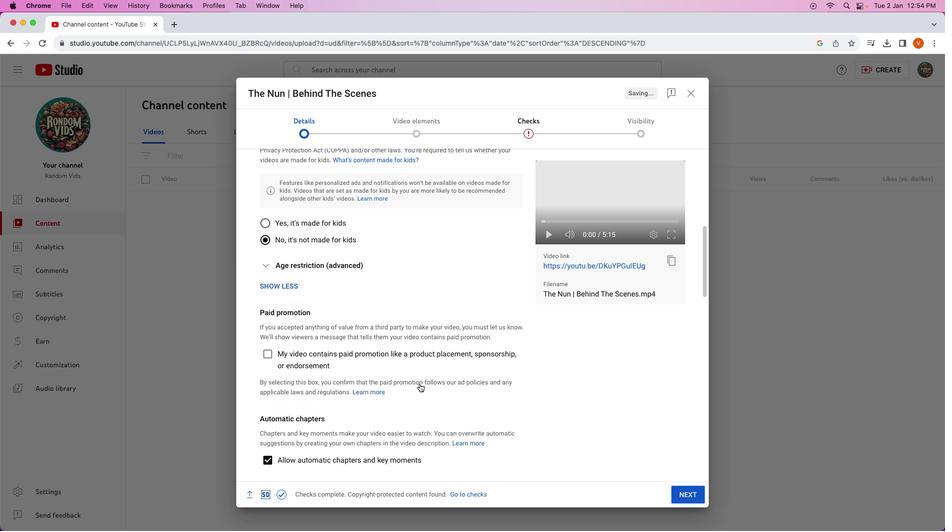 
Action: Mouse scrolled (419, 384) with delta (0, 0)
Screenshot: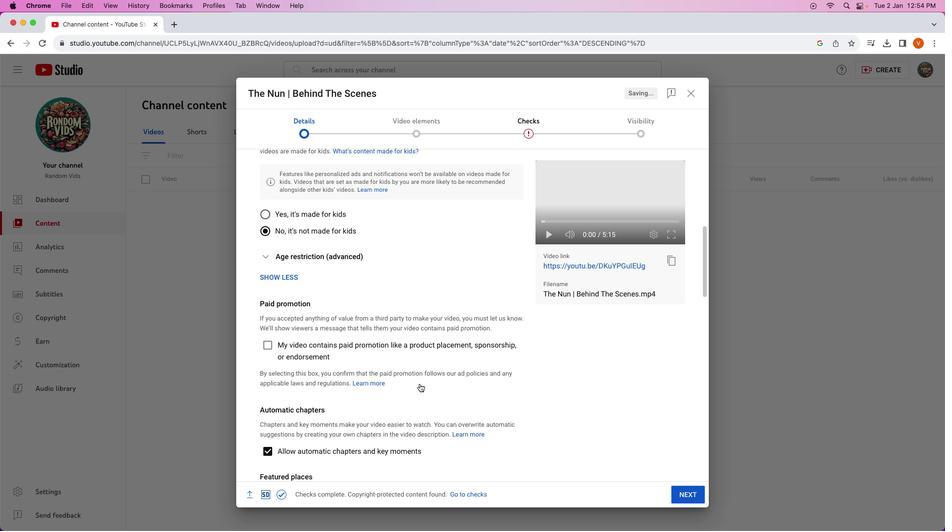 
Action: Mouse scrolled (419, 384) with delta (0, 0)
Screenshot: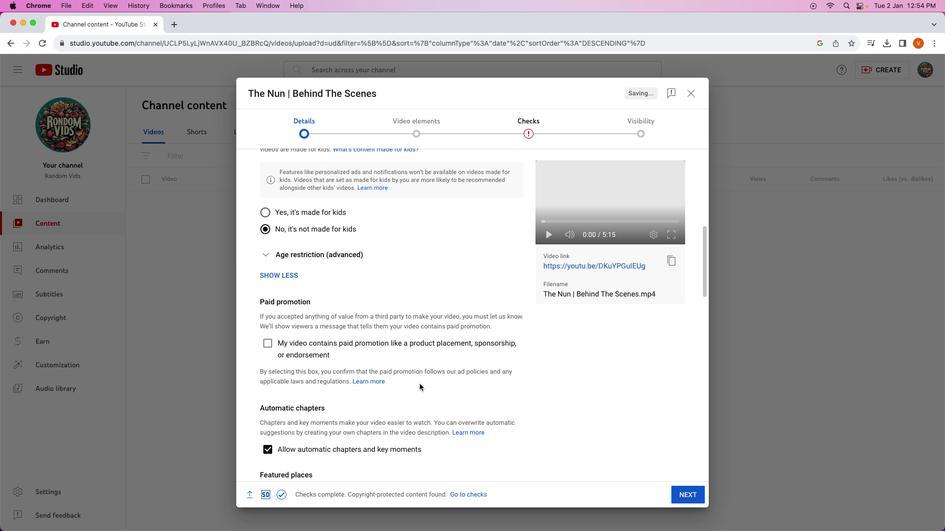 
Action: Mouse scrolled (419, 384) with delta (0, 0)
Screenshot: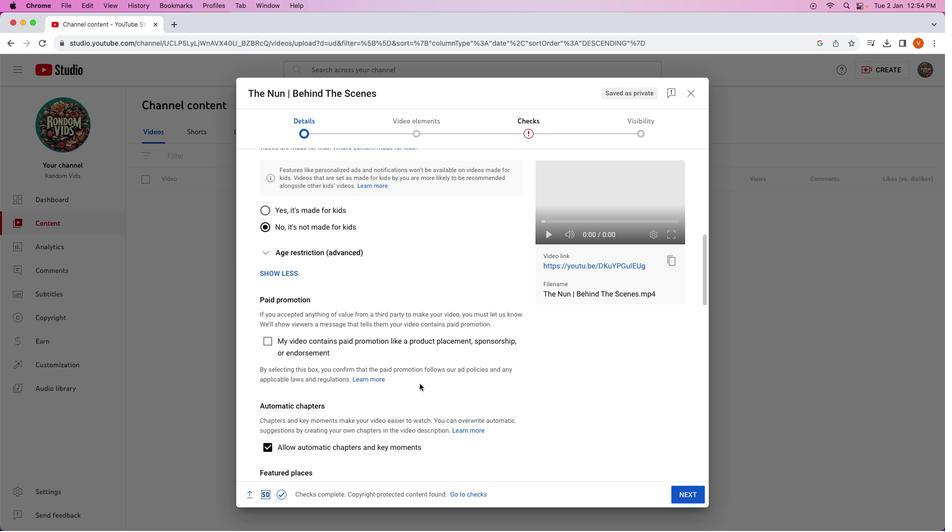 
Action: Mouse scrolled (419, 384) with delta (0, 0)
Screenshot: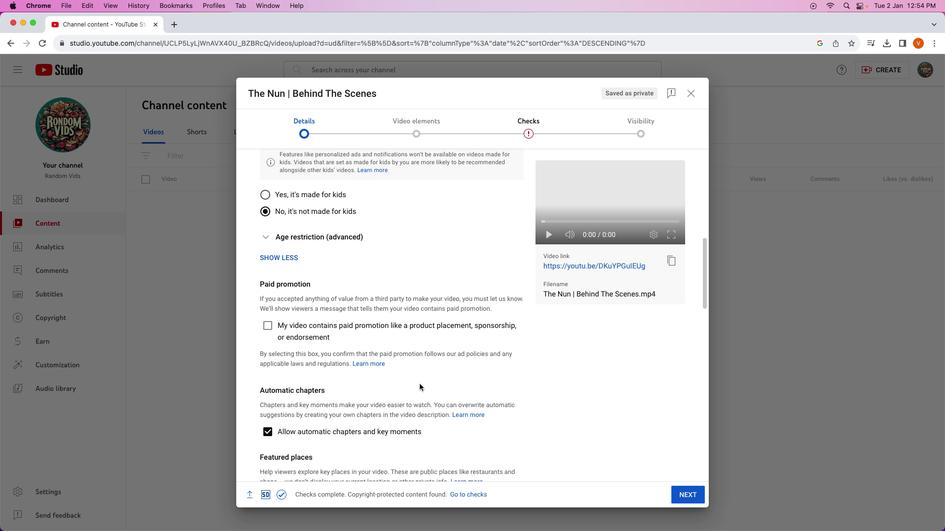 
Action: Mouse scrolled (419, 384) with delta (0, 0)
Screenshot: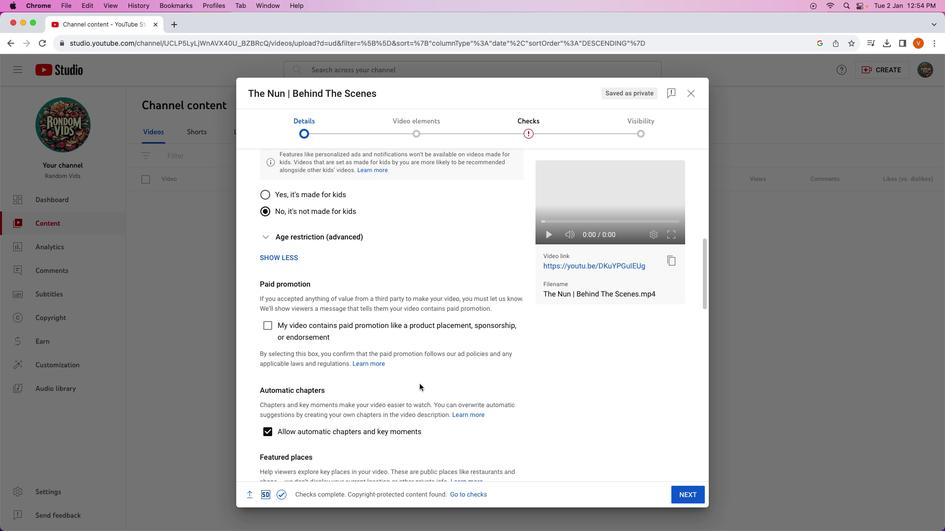 
Action: Mouse scrolled (419, 384) with delta (0, 0)
Screenshot: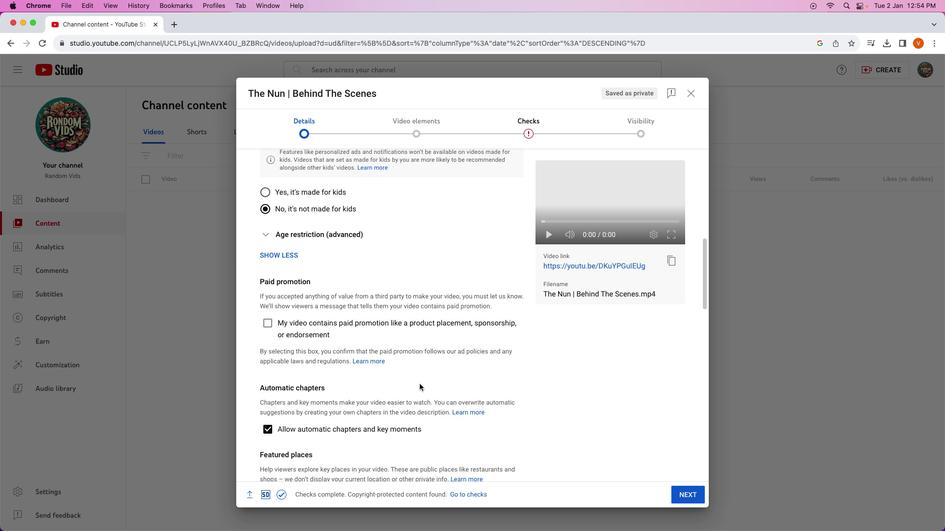 
Action: Mouse scrolled (419, 384) with delta (0, 0)
Screenshot: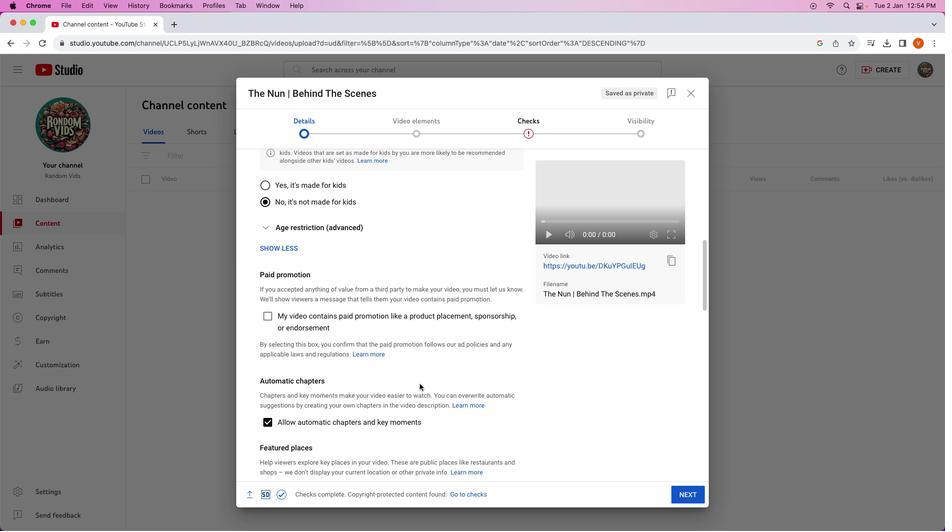 
Action: Mouse scrolled (419, 384) with delta (0, 0)
Screenshot: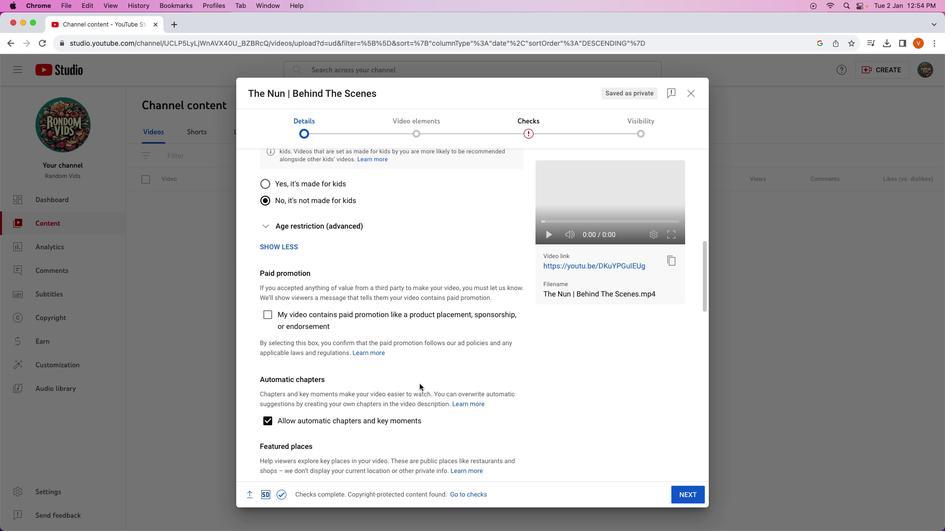 
Action: Mouse scrolled (419, 384) with delta (0, 0)
Screenshot: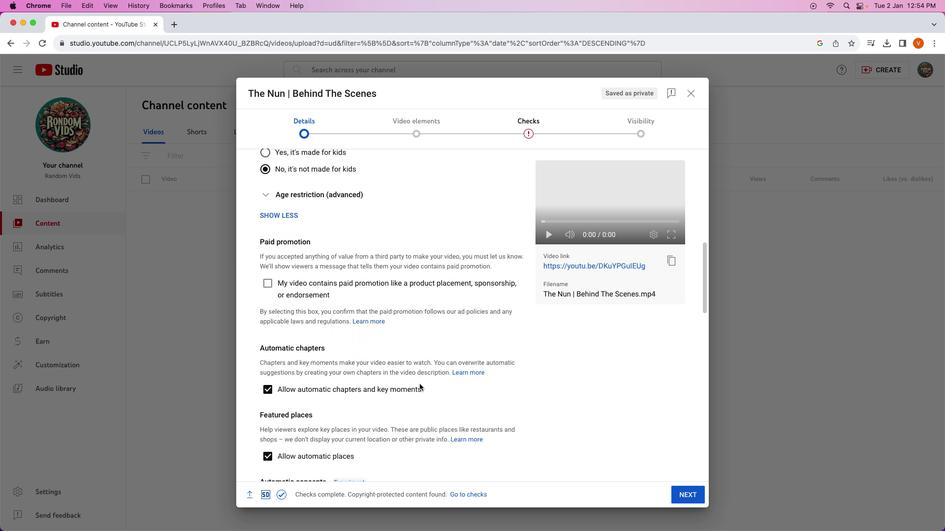 
Action: Mouse scrolled (419, 384) with delta (0, 0)
Screenshot: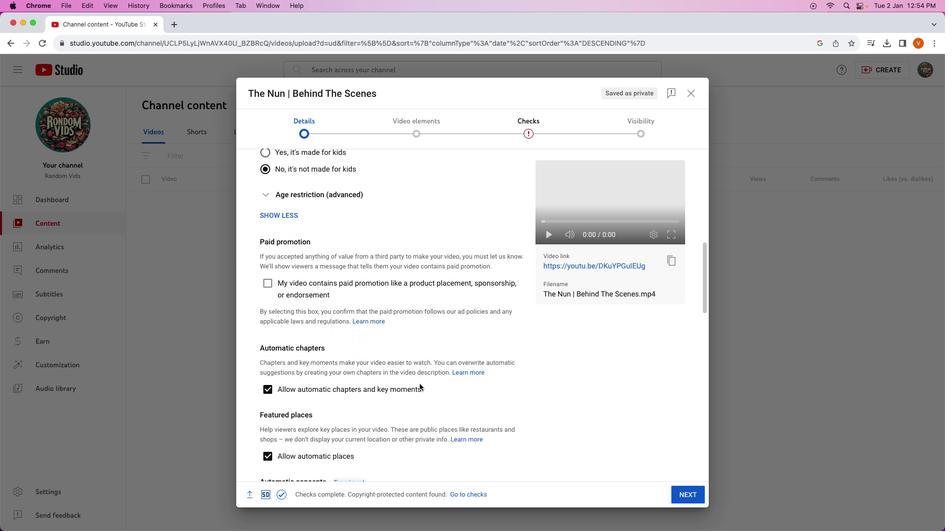 
Action: Mouse scrolled (419, 384) with delta (0, 0)
Screenshot: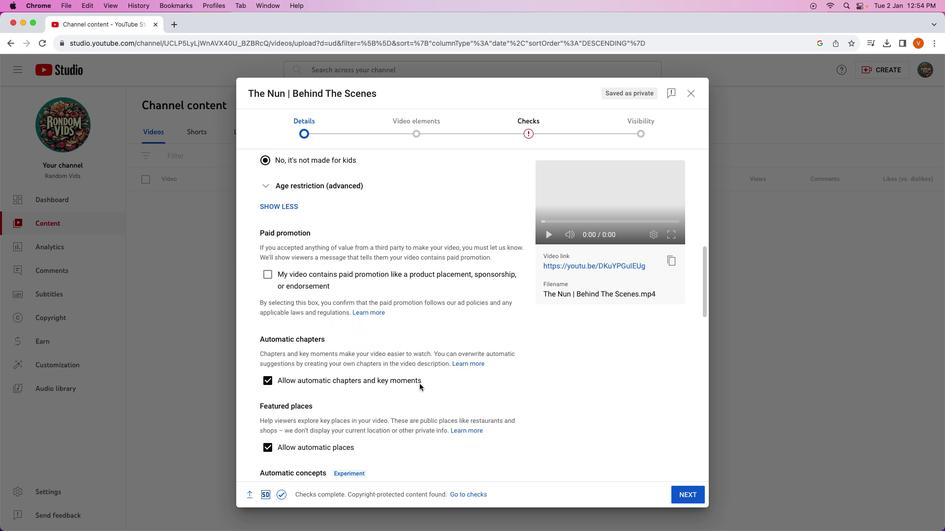
Action: Mouse scrolled (419, 384) with delta (0, 0)
Screenshot: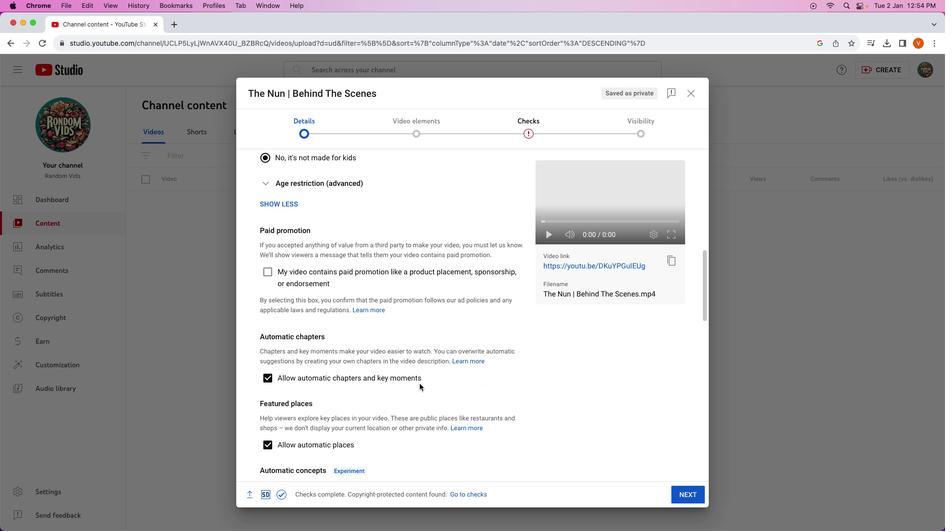 
Action: Mouse scrolled (419, 384) with delta (0, 0)
Screenshot: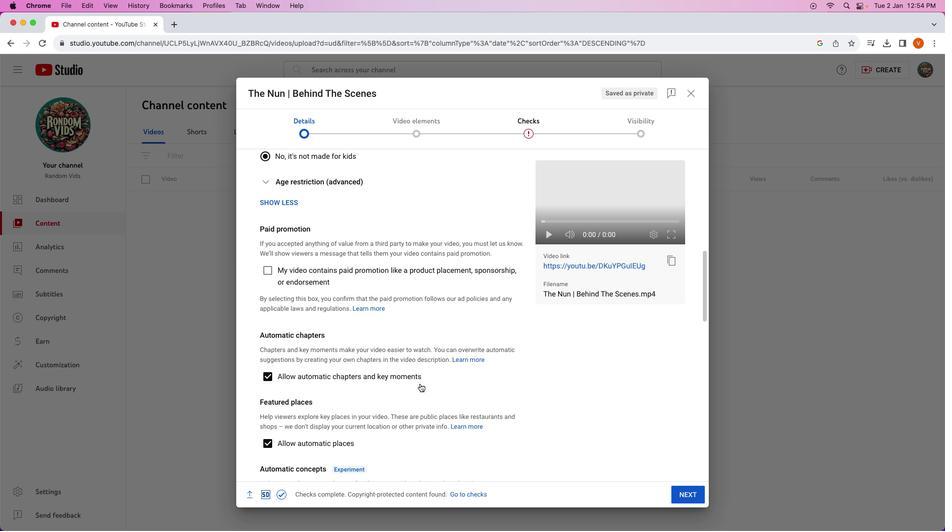 
Action: Mouse moved to (420, 384)
Screenshot: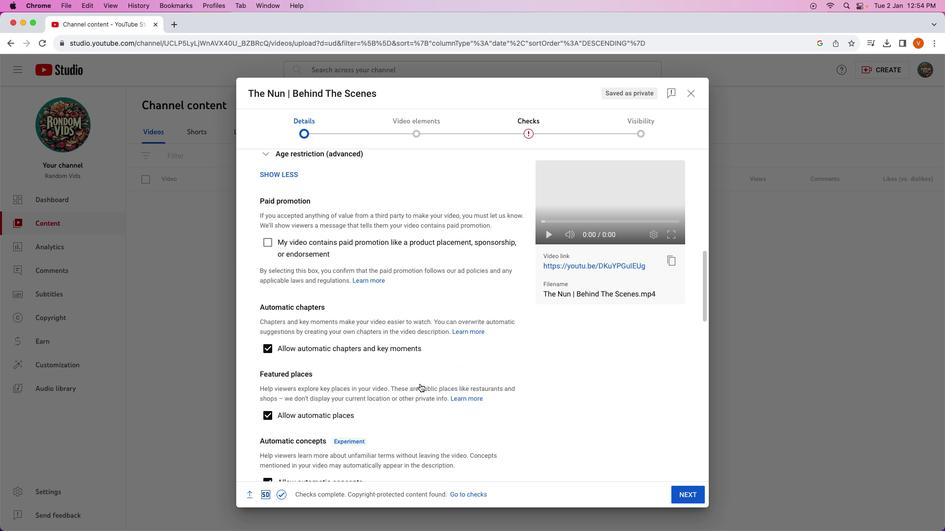 
Action: Mouse scrolled (420, 384) with delta (0, 0)
Screenshot: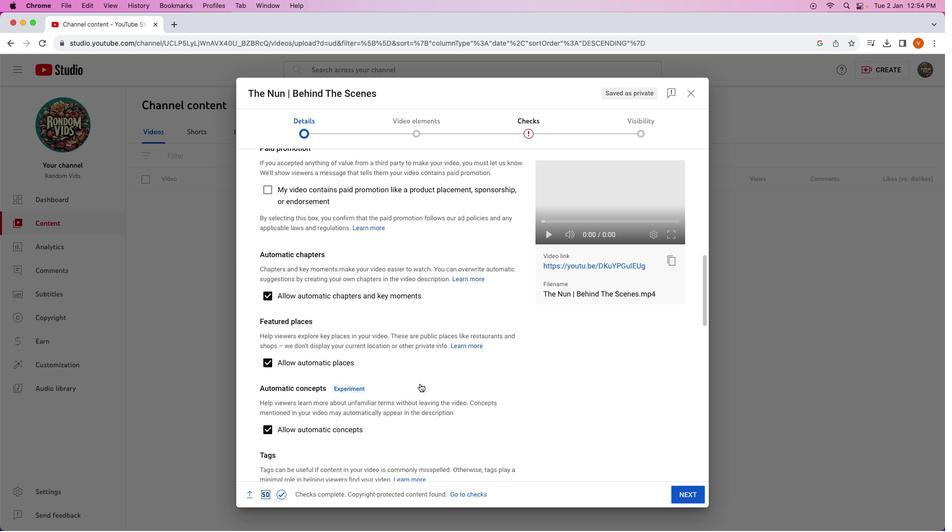 
Action: Mouse scrolled (420, 384) with delta (0, 0)
Screenshot: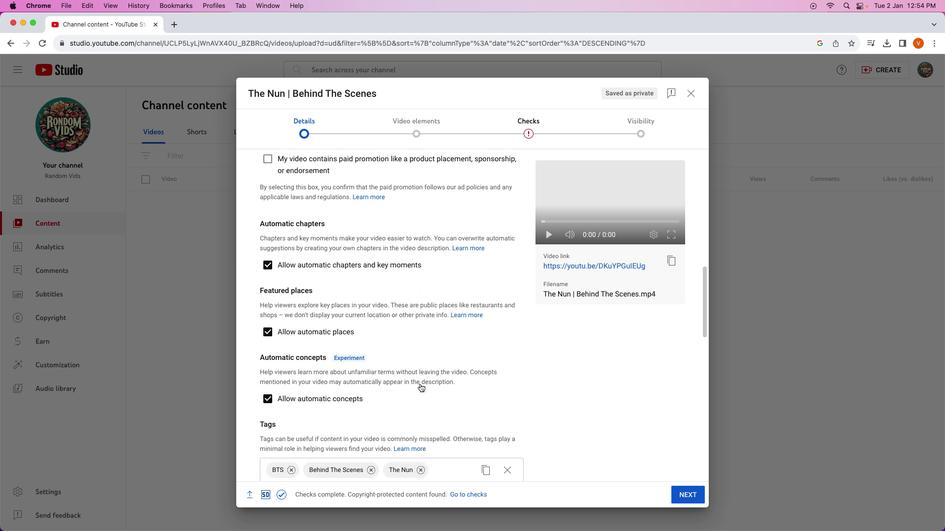 
Action: Mouse scrolled (420, 384) with delta (0, 0)
Screenshot: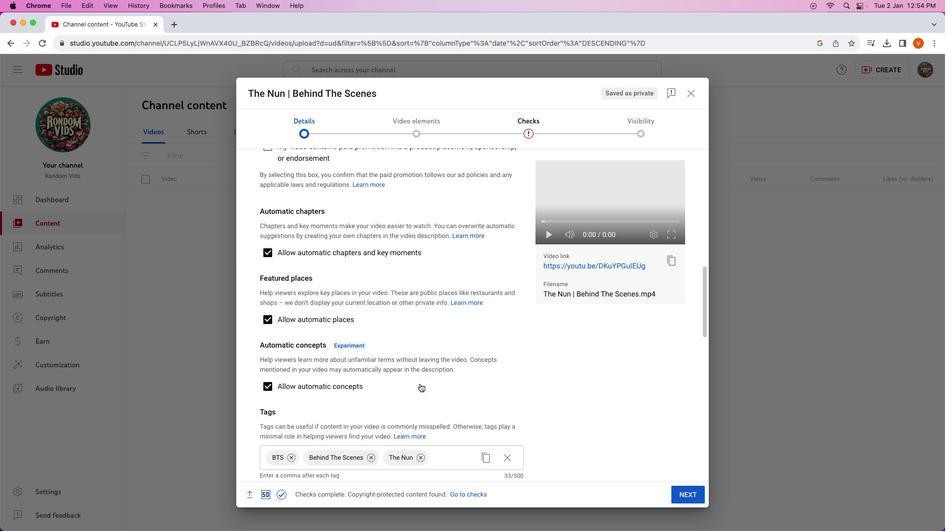 
Action: Mouse scrolled (420, 384) with delta (0, 0)
Screenshot: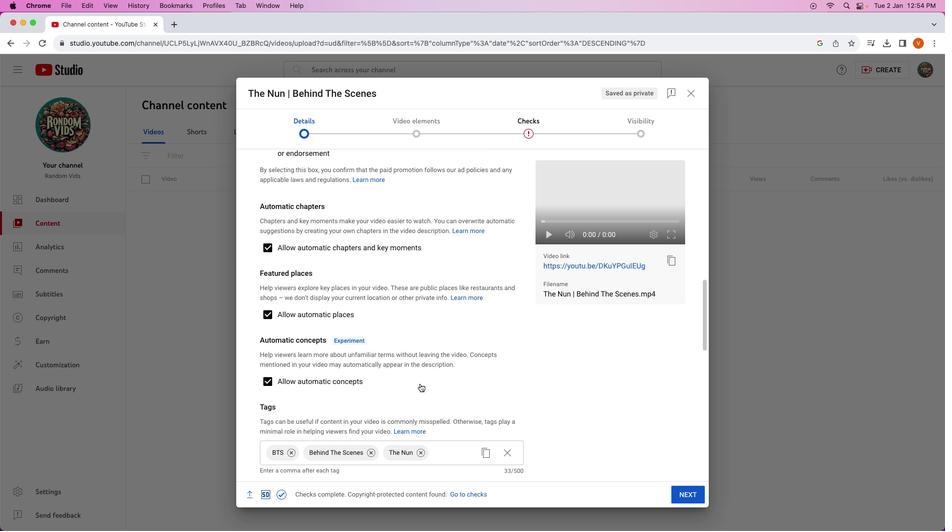 
Action: Mouse moved to (420, 384)
Screenshot: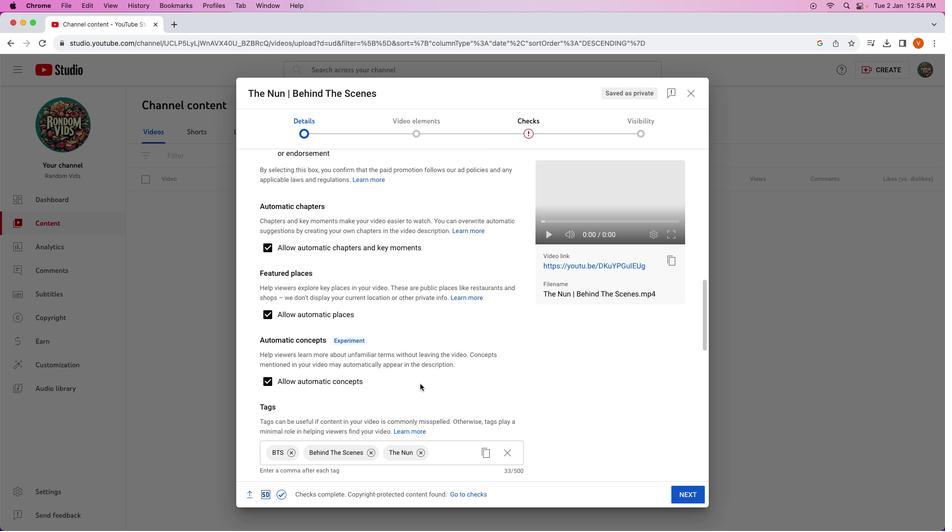 
Action: Mouse scrolled (420, 384) with delta (0, 0)
Screenshot: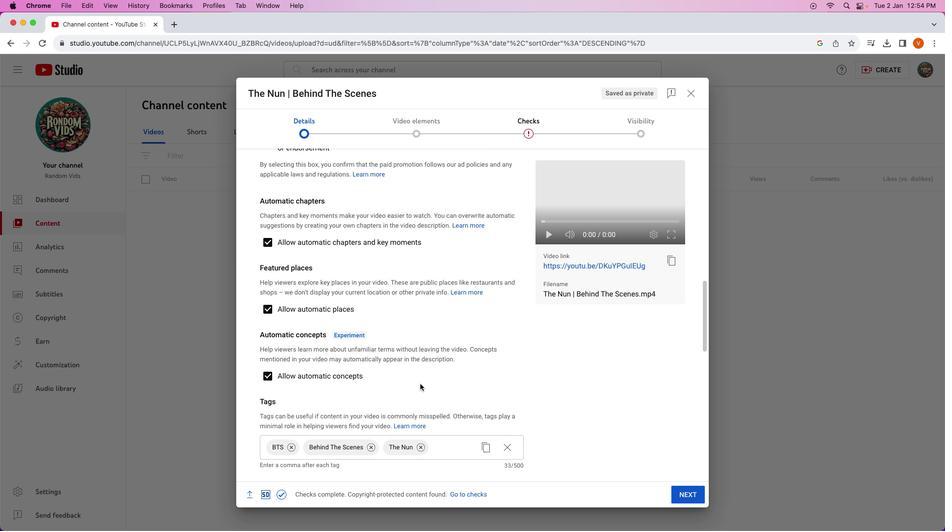 
Action: Mouse scrolled (420, 384) with delta (0, 0)
Screenshot: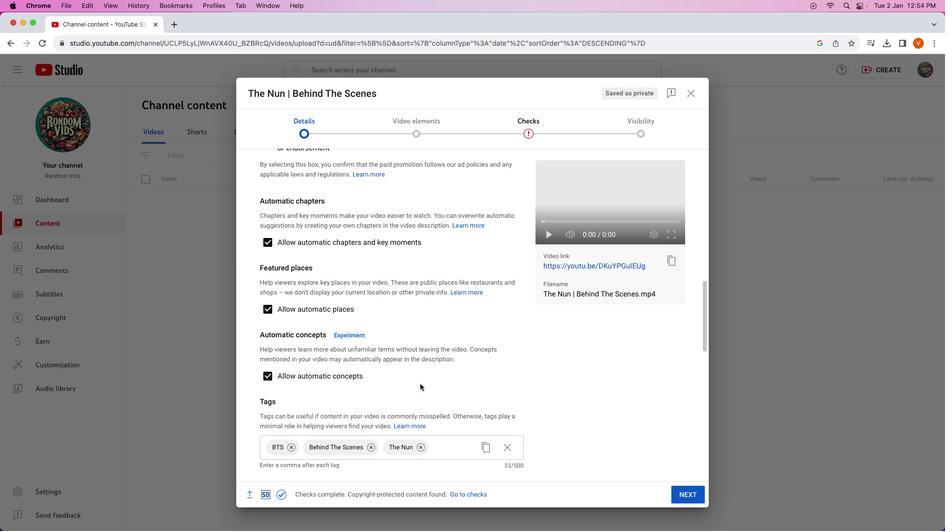 
Action: Mouse moved to (420, 384)
Screenshot: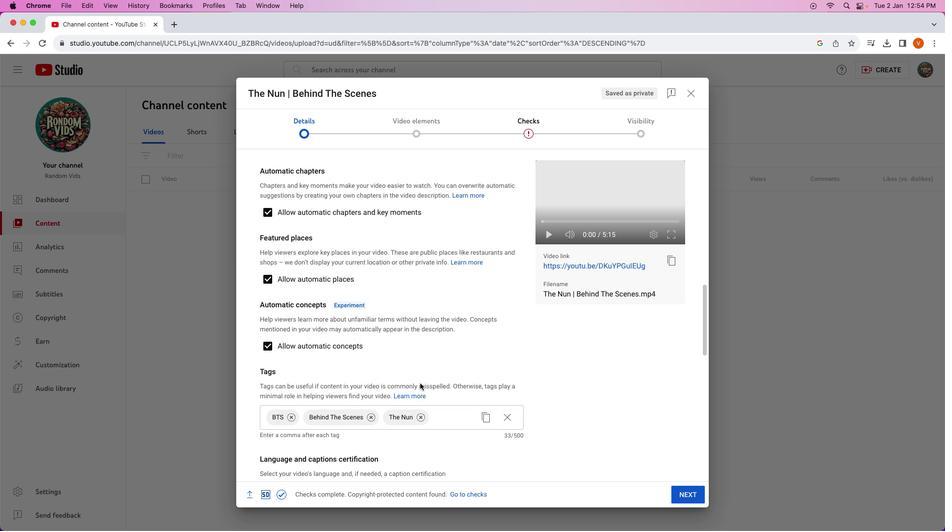 
Action: Mouse scrolled (420, 384) with delta (0, 0)
Screenshot: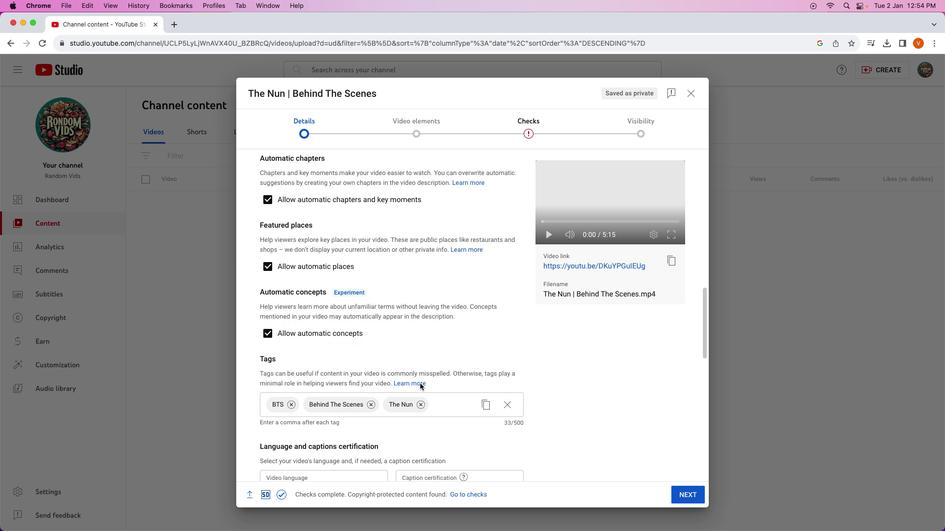 
Action: Mouse scrolled (420, 384) with delta (0, 0)
Screenshot: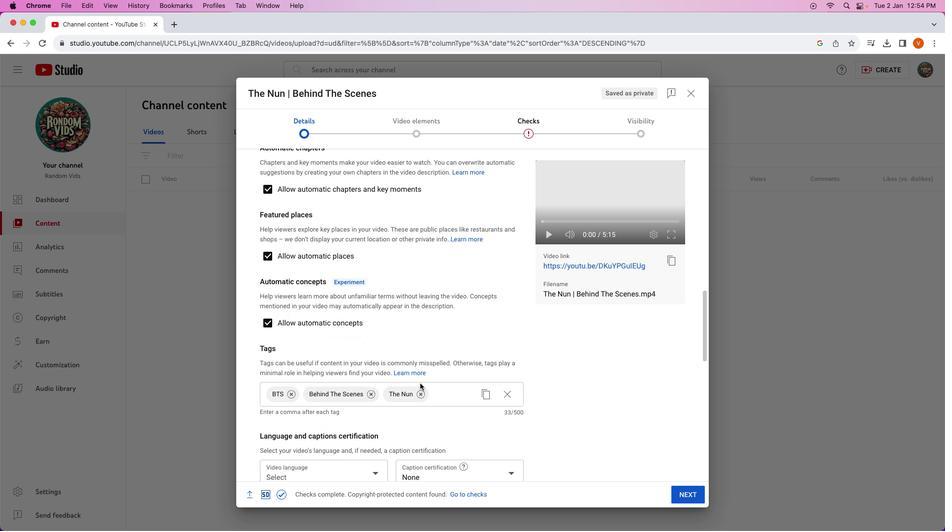 
Action: Mouse scrolled (420, 384) with delta (0, 0)
Screenshot: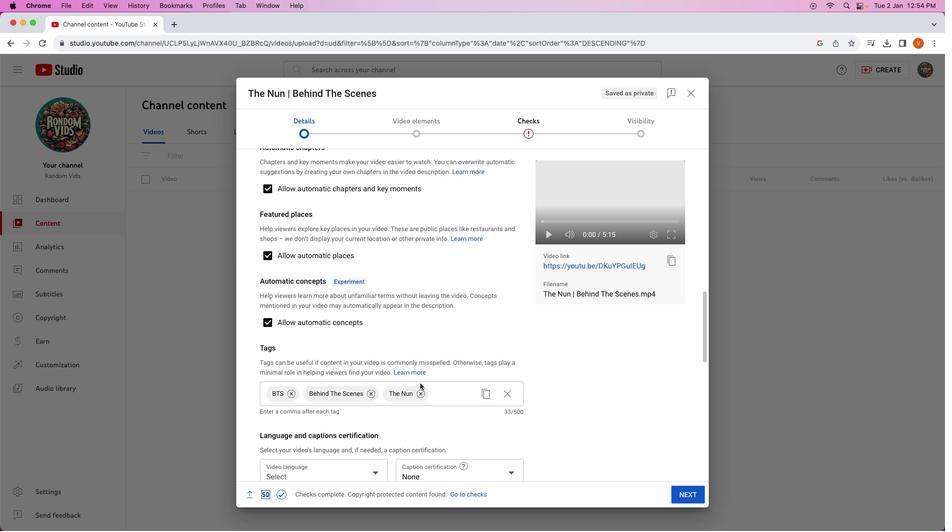 
Action: Mouse moved to (420, 383)
Screenshot: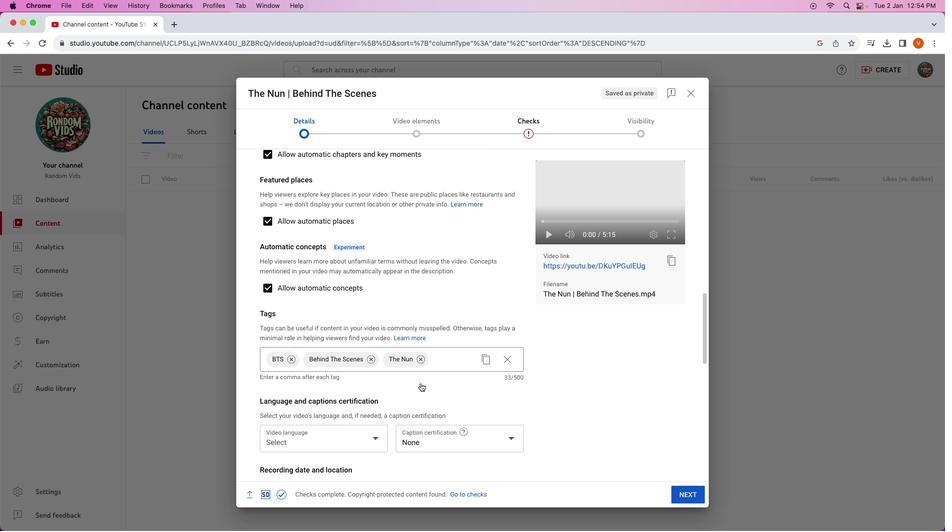
Action: Mouse scrolled (420, 383) with delta (0, 0)
Screenshot: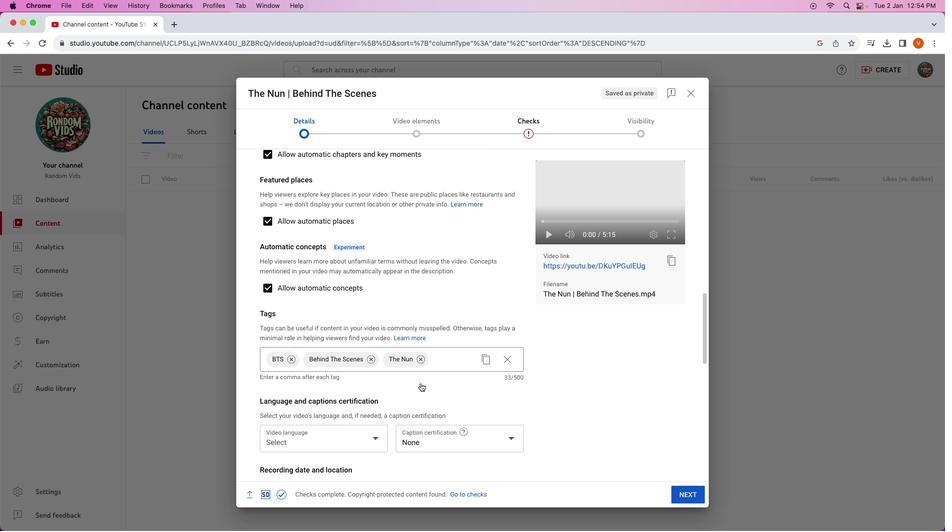 
Action: Mouse scrolled (420, 383) with delta (0, 0)
Screenshot: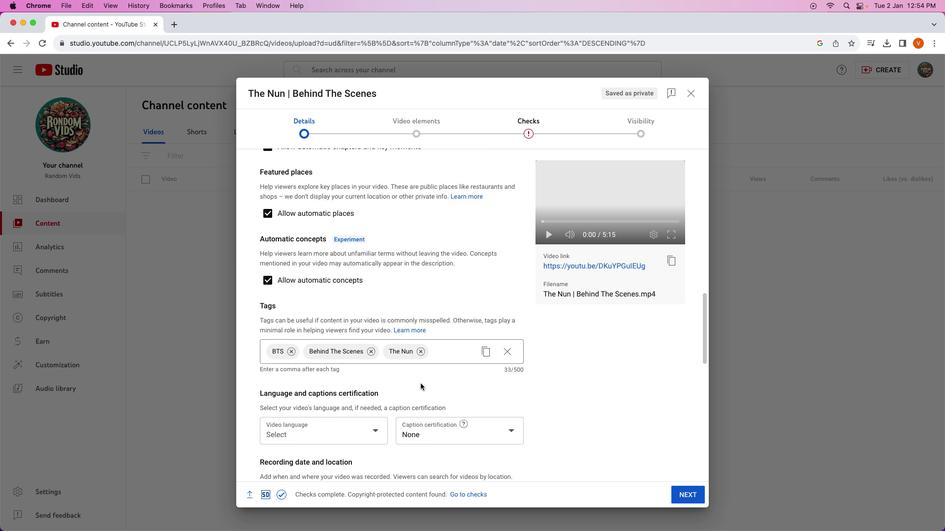 
Action: Mouse scrolled (420, 383) with delta (0, 0)
Screenshot: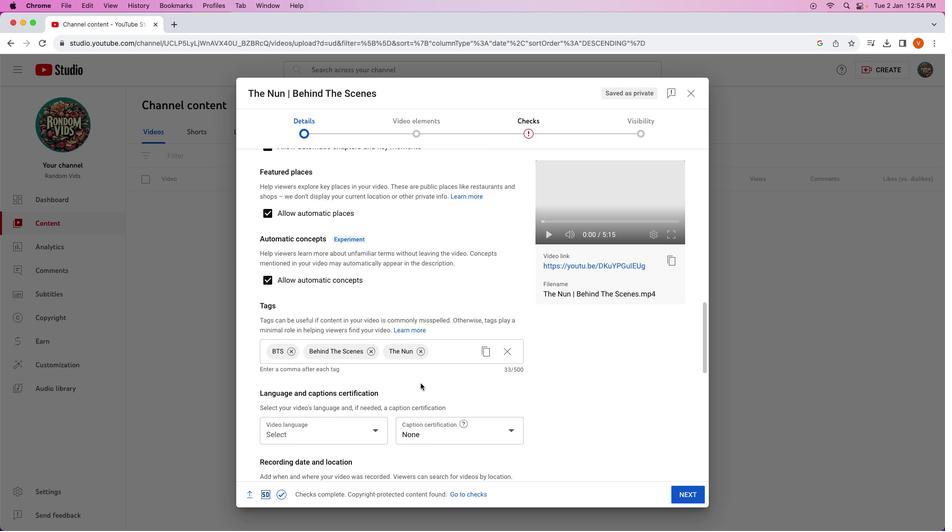 
Action: Mouse scrolled (420, 383) with delta (0, 0)
Screenshot: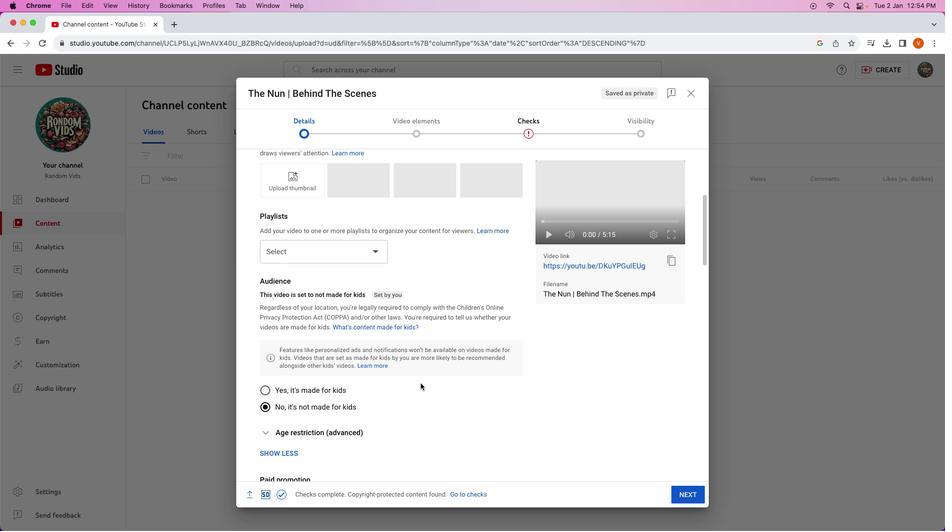 
Action: Mouse scrolled (420, 383) with delta (0, 0)
Screenshot: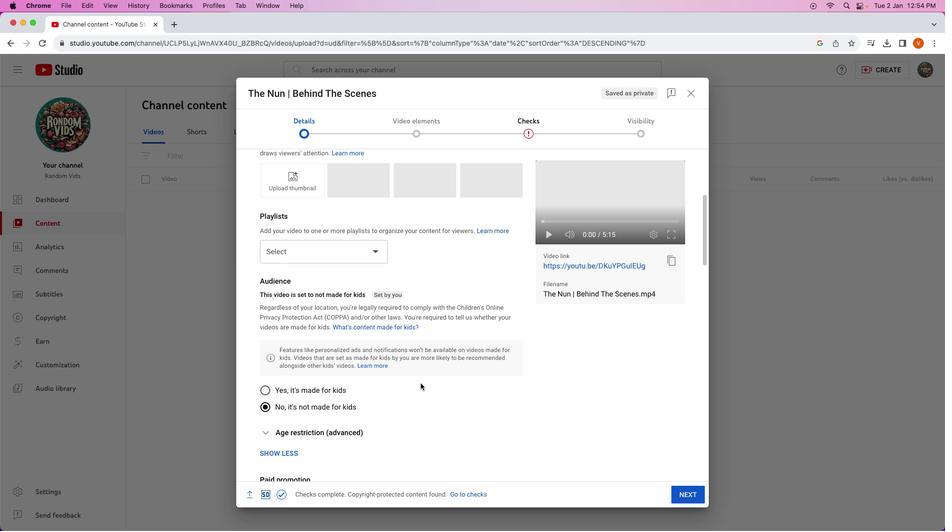 
Action: Mouse scrolled (420, 383) with delta (0, 1)
Screenshot: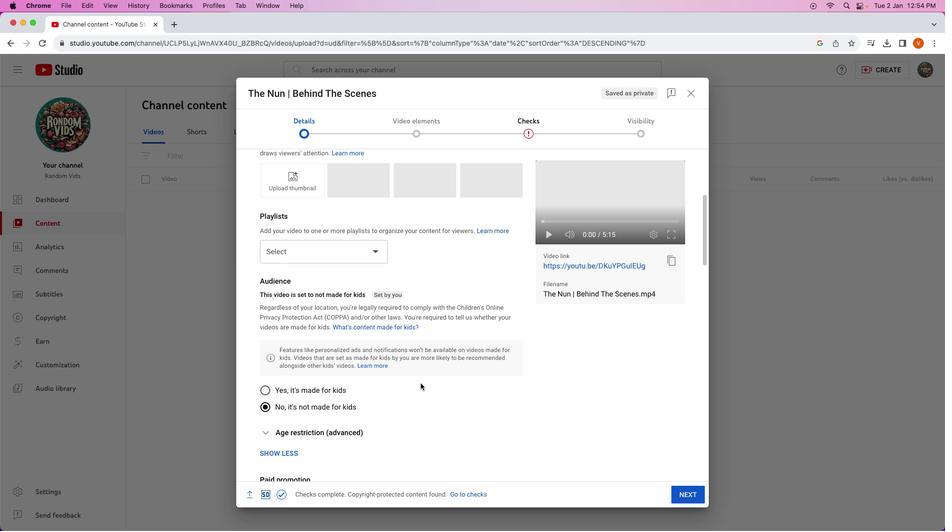 
Action: Mouse scrolled (420, 383) with delta (0, 2)
Screenshot: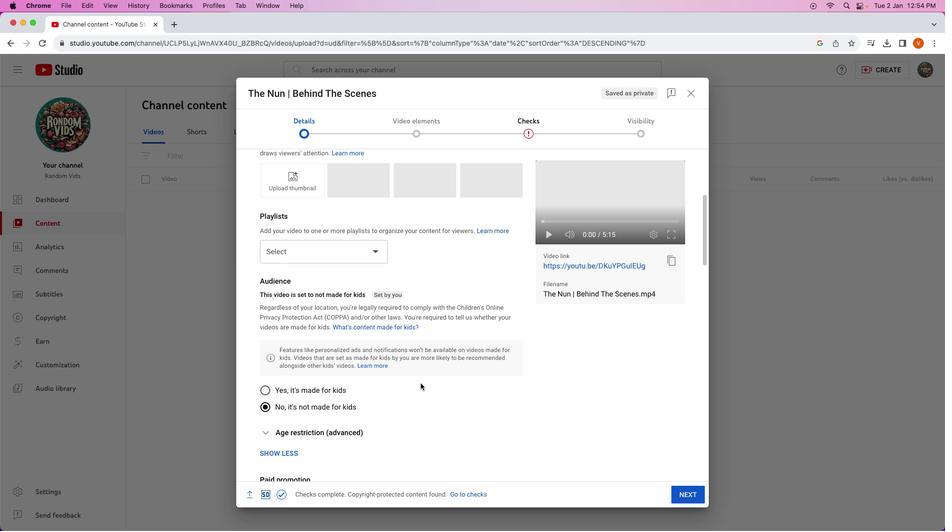 
Action: Mouse scrolled (420, 383) with delta (0, 2)
Screenshot: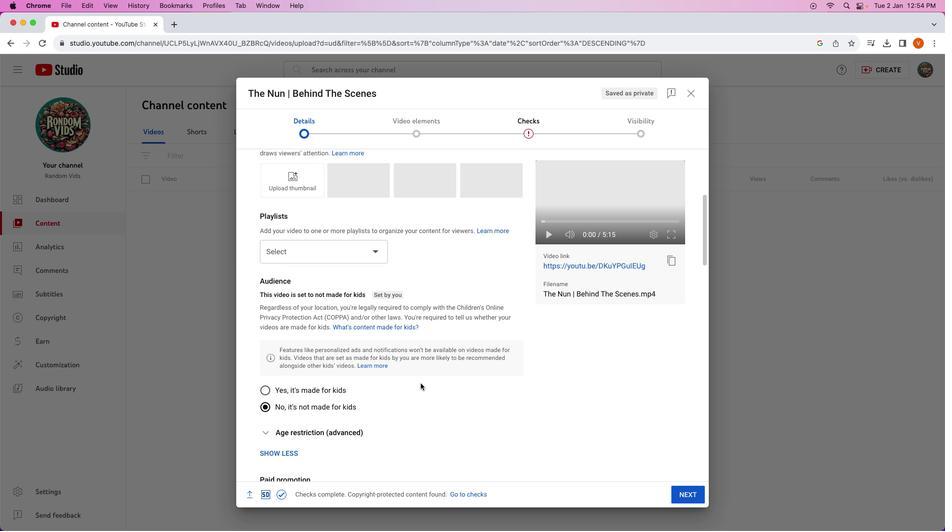 
Action: Mouse scrolled (420, 383) with delta (0, 3)
Screenshot: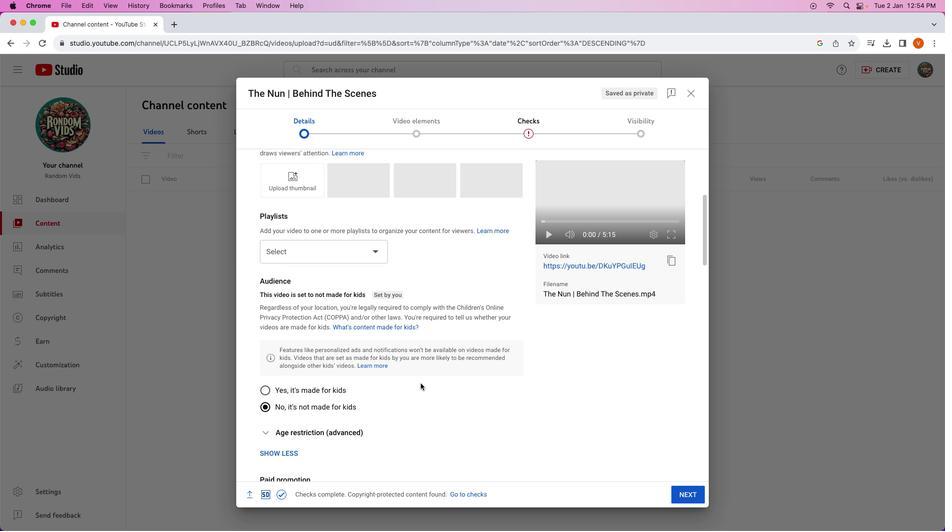 
Action: Mouse moved to (421, 383)
Screenshot: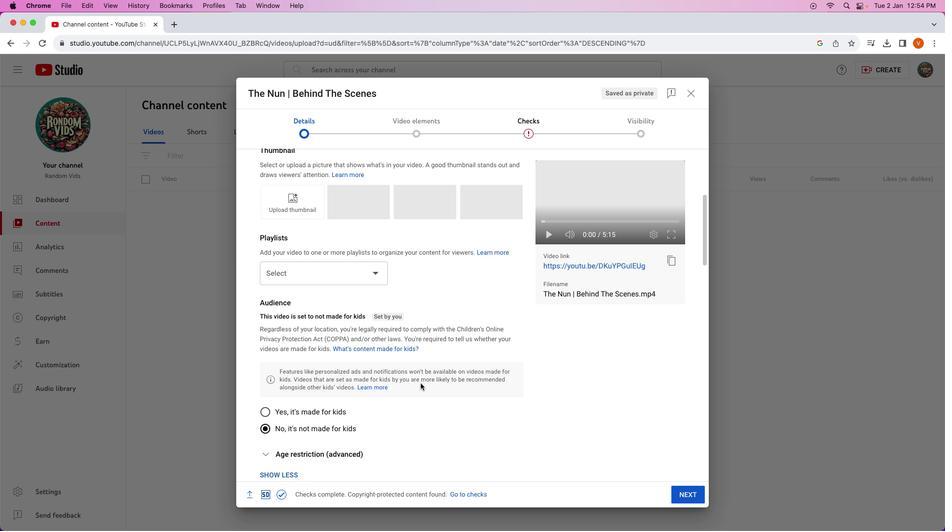 
Action: Mouse scrolled (421, 383) with delta (0, 0)
Screenshot: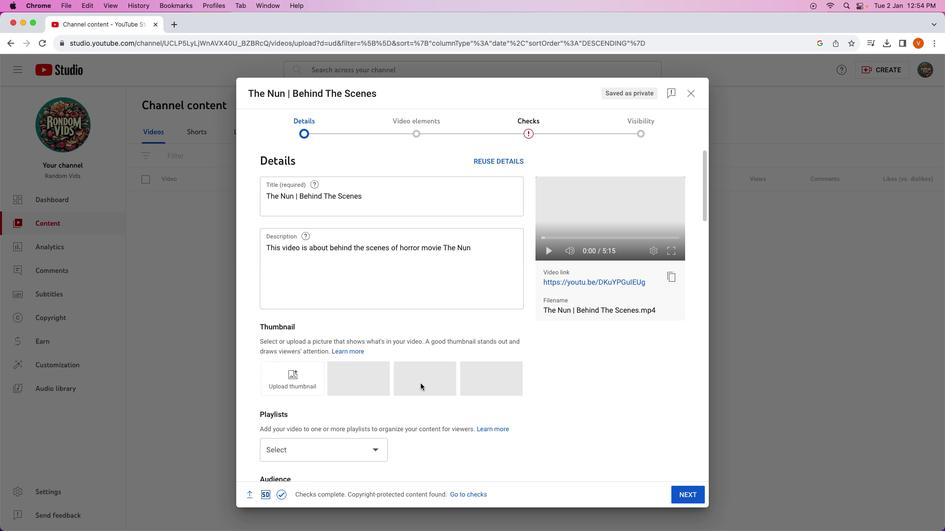 
Action: Mouse scrolled (421, 383) with delta (0, 0)
Screenshot: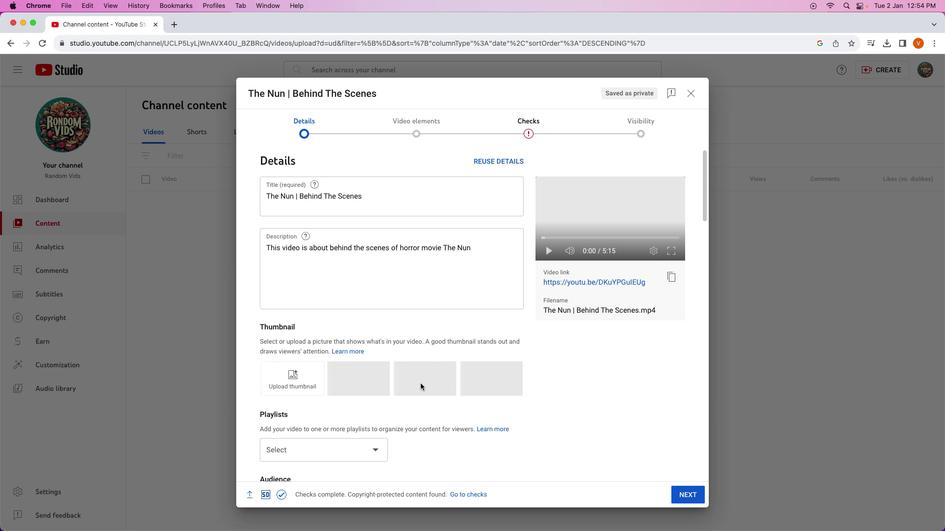
Action: Mouse scrolled (421, 383) with delta (0, 1)
Screenshot: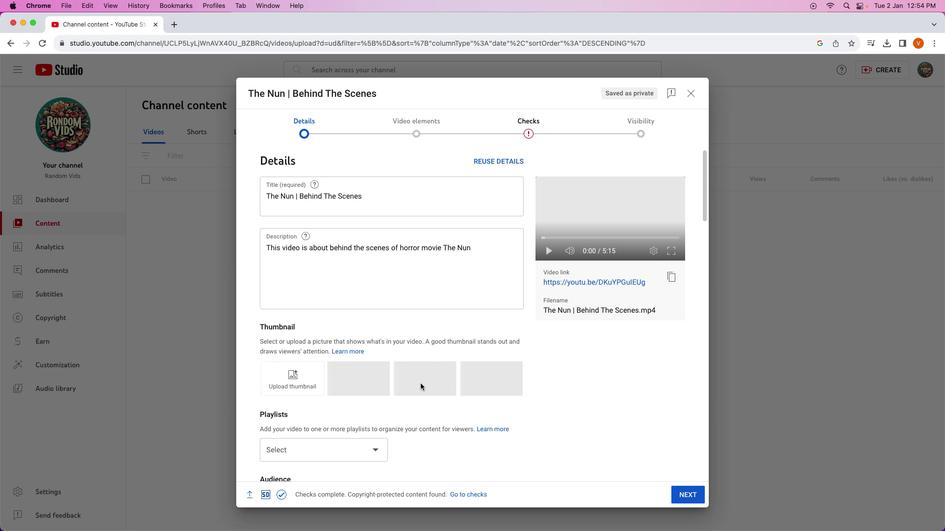 
Action: Mouse scrolled (421, 383) with delta (0, 2)
Screenshot: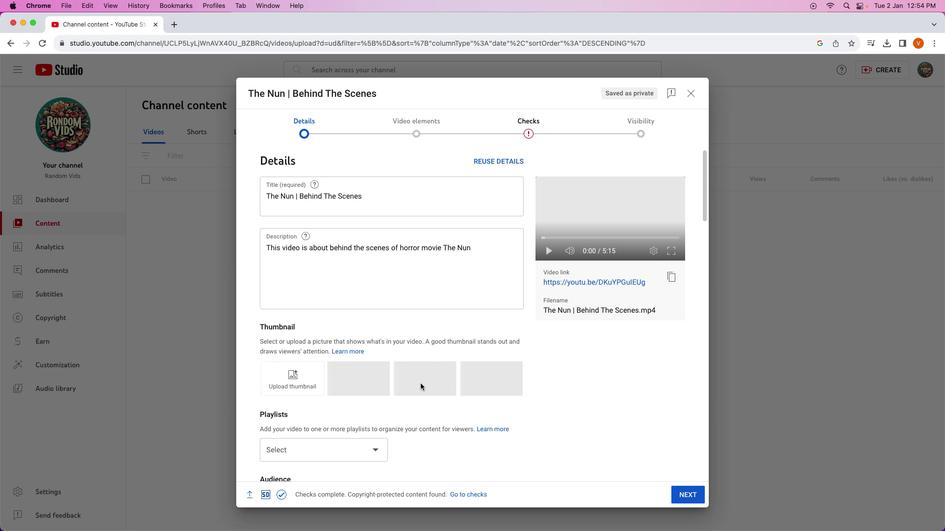
Action: Mouse scrolled (421, 383) with delta (0, 2)
Screenshot: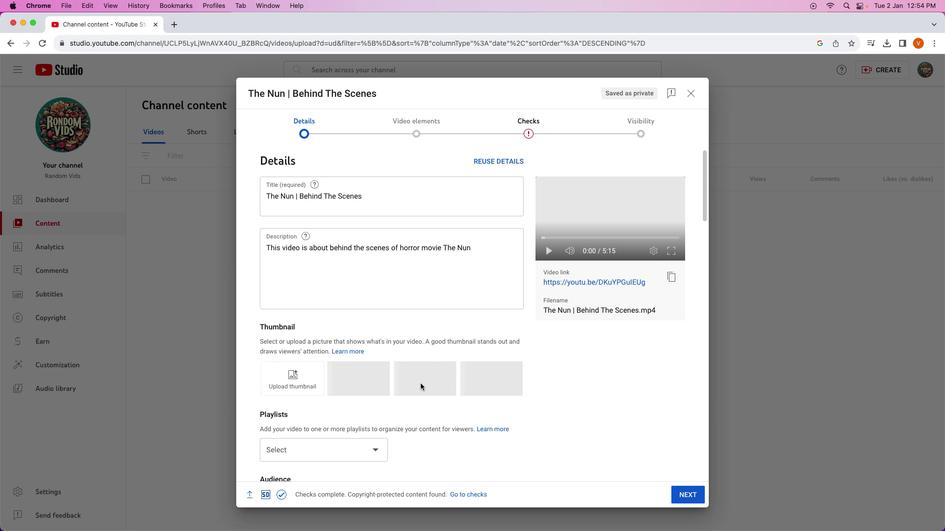 
Action: Mouse scrolled (421, 383) with delta (0, 2)
Screenshot: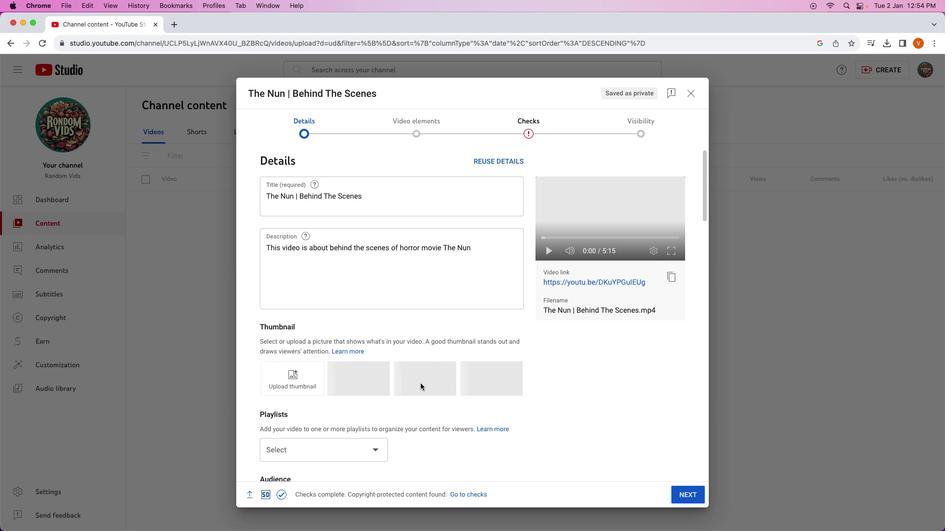 
Action: Mouse scrolled (421, 383) with delta (0, 0)
Screenshot: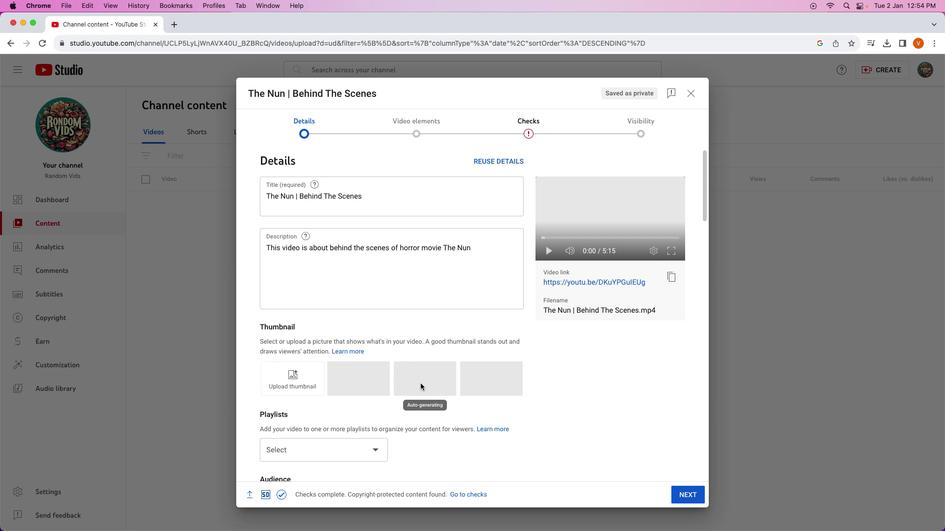 
Action: Mouse scrolled (421, 383) with delta (0, 0)
Screenshot: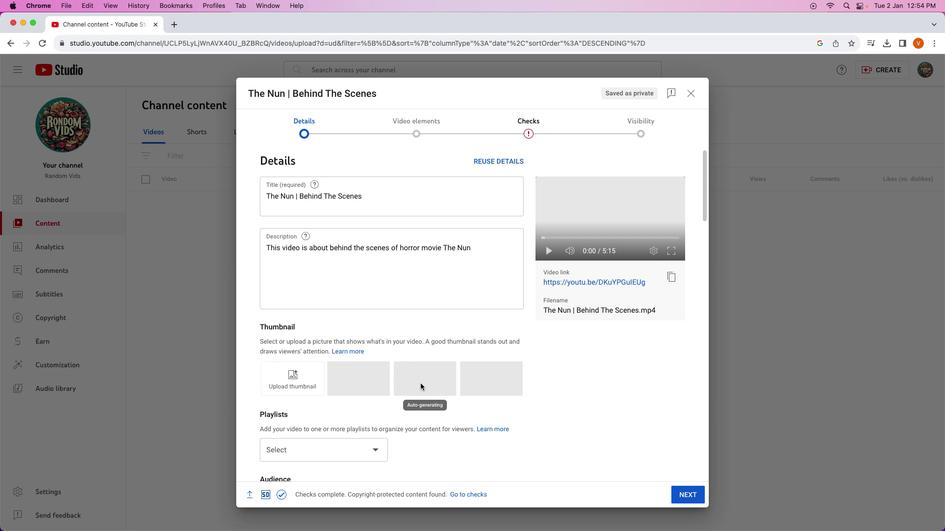 
Action: Mouse scrolled (421, 383) with delta (0, 1)
Screenshot: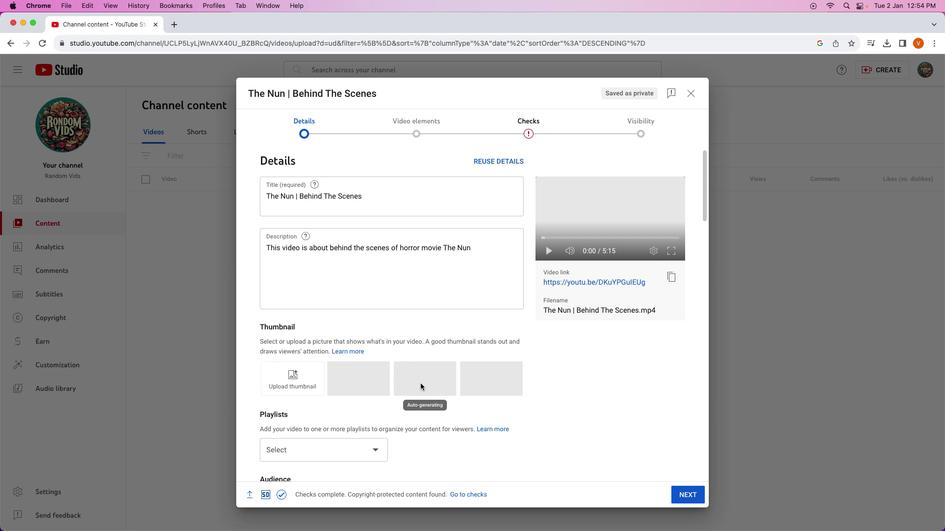 
Action: Mouse scrolled (421, 383) with delta (0, 2)
Screenshot: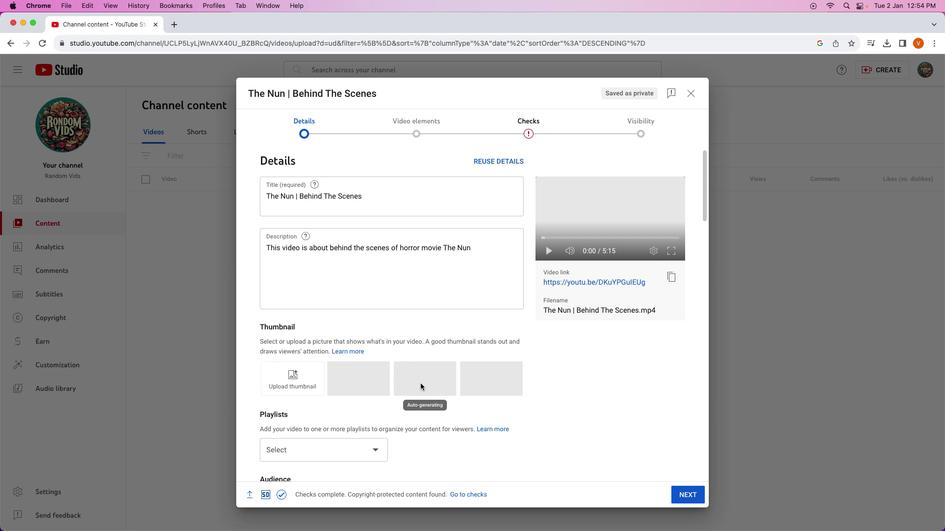 
Action: Mouse scrolled (421, 383) with delta (0, 0)
Screenshot: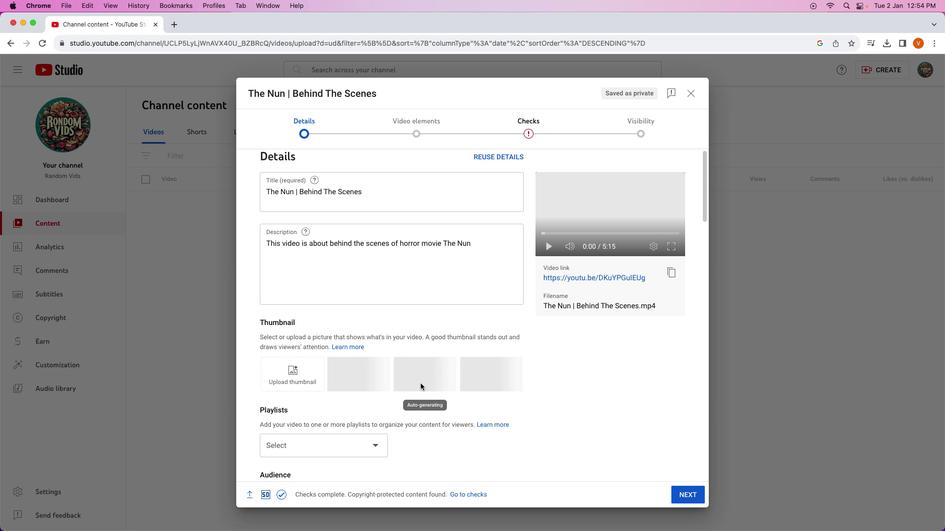 
Action: Mouse scrolled (421, 383) with delta (0, 0)
Screenshot: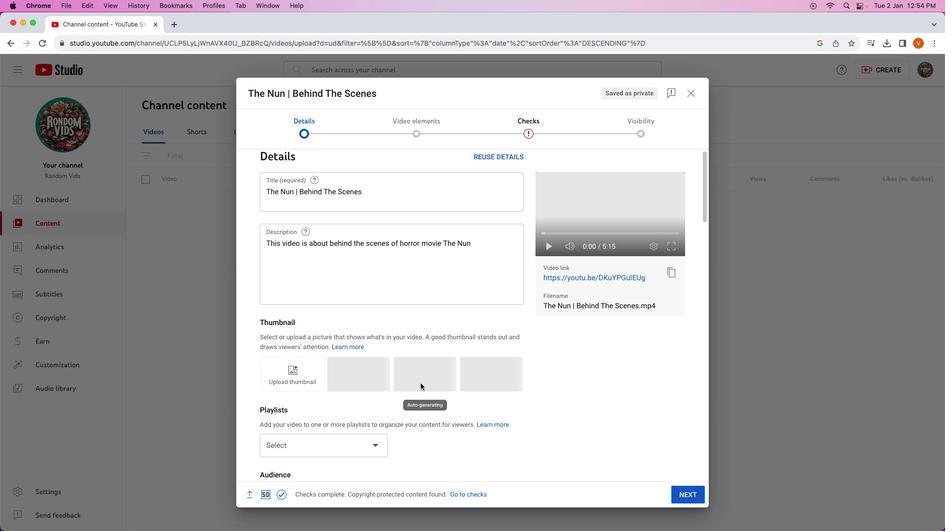 
Action: Mouse scrolled (421, 383) with delta (0, 0)
Screenshot: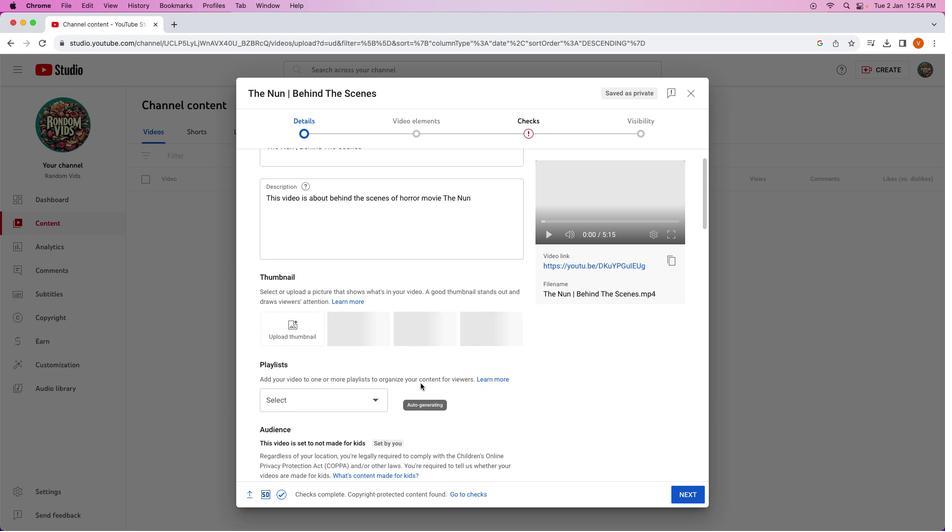 
Action: Mouse scrolled (421, 383) with delta (0, 0)
Screenshot: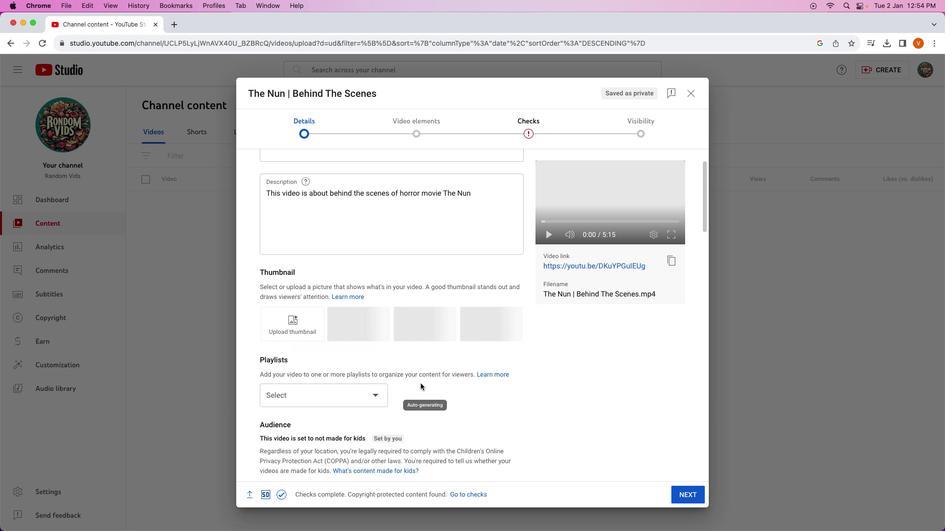 
Action: Mouse scrolled (421, 383) with delta (0, 0)
Screenshot: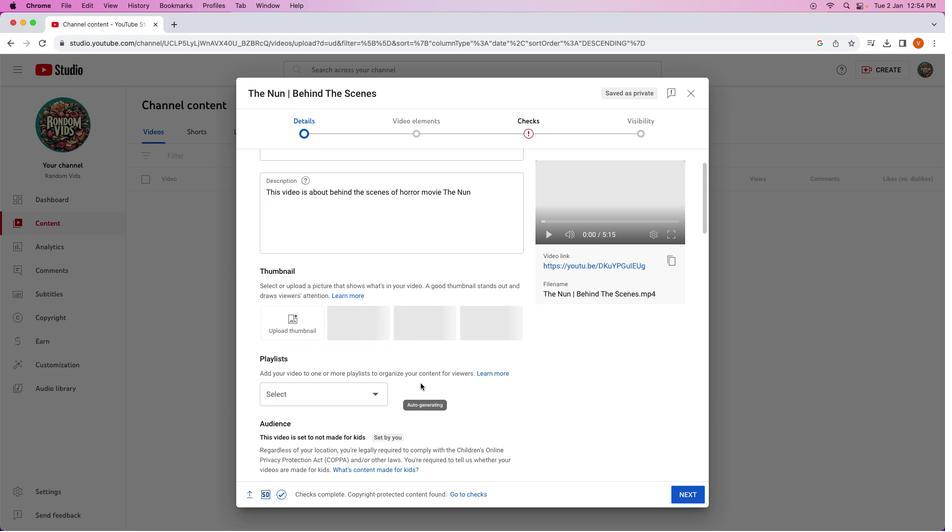 
Action: Mouse moved to (421, 383)
Screenshot: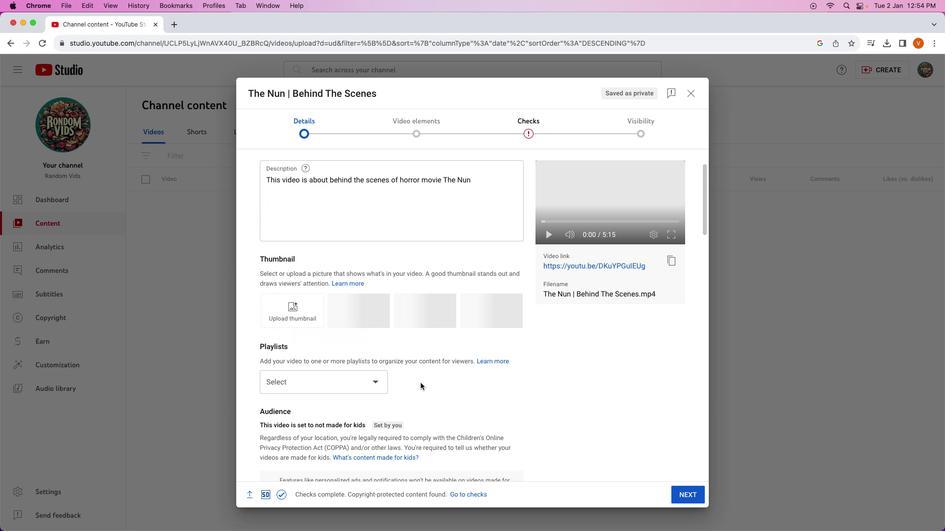 
Action: Mouse scrolled (421, 383) with delta (0, 0)
Screenshot: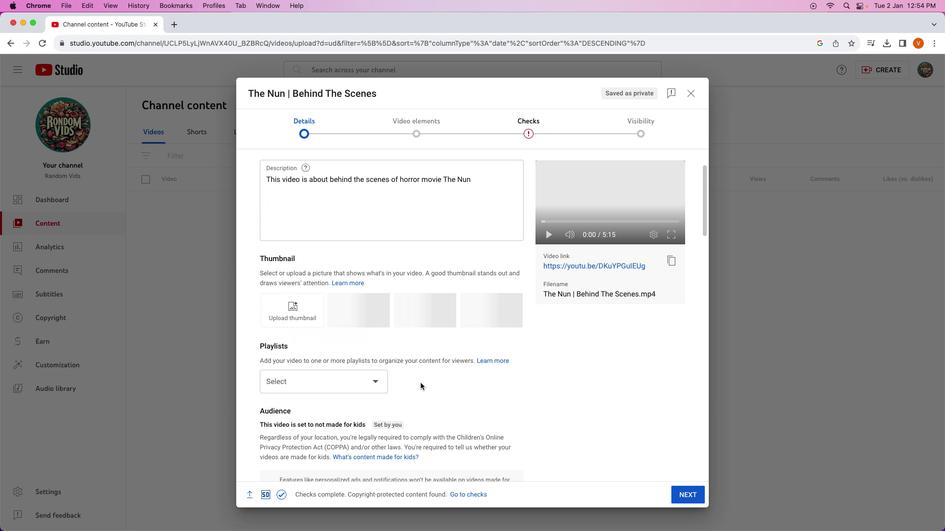 
Action: Mouse scrolled (421, 383) with delta (0, 0)
